 Task: Find connections with filter location Babenhausen with filter topic #lawyeringwith filter profile language Potuguese with filter current company Megha Engineering and Infrastructures Ltd (MEIL) with filter school National Institute of Technology Durgapur with filter industry Government Administration with filter service category Program Management with filter keywords title Conservation Scientist
Action: Mouse moved to (641, 75)
Screenshot: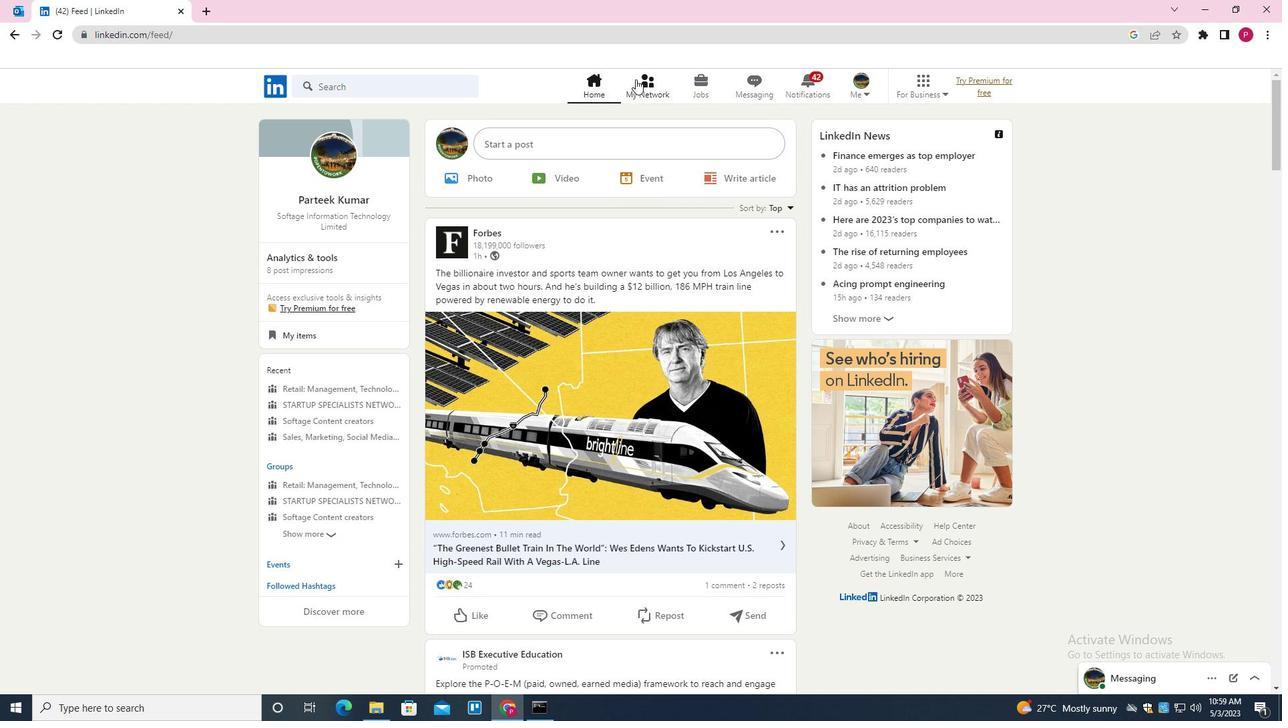 
Action: Mouse pressed left at (641, 75)
Screenshot: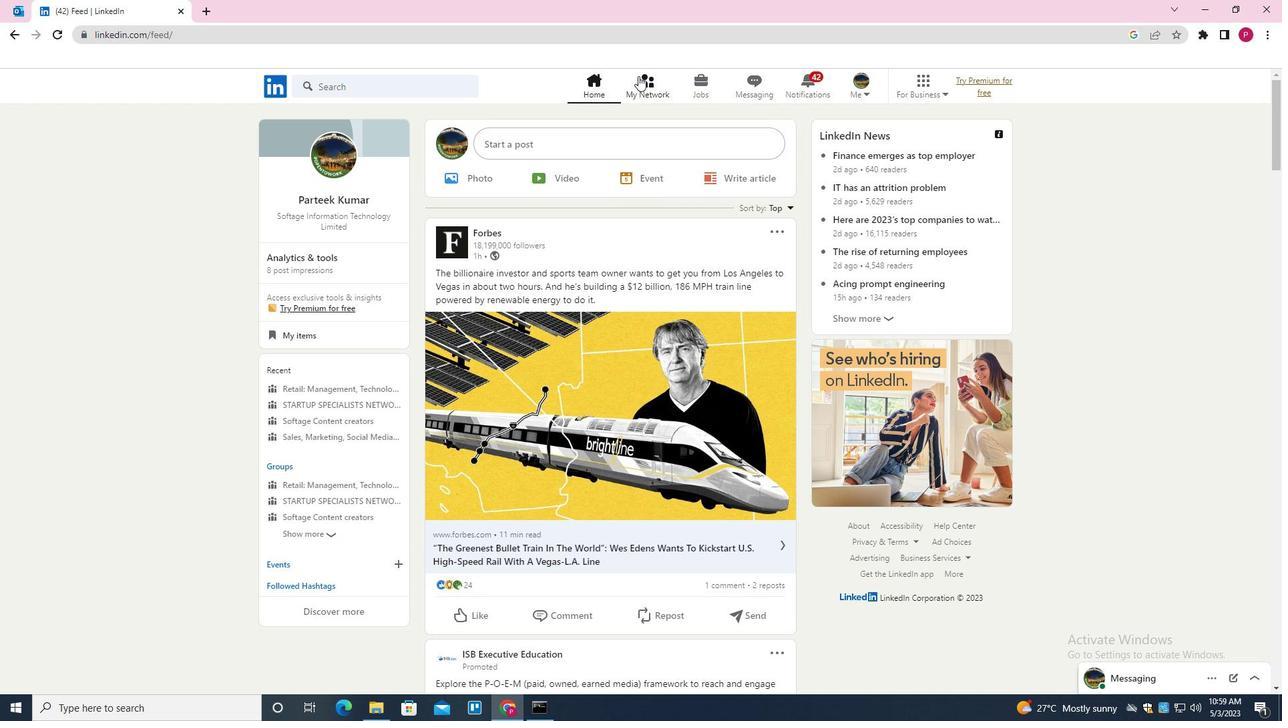 
Action: Mouse moved to (429, 159)
Screenshot: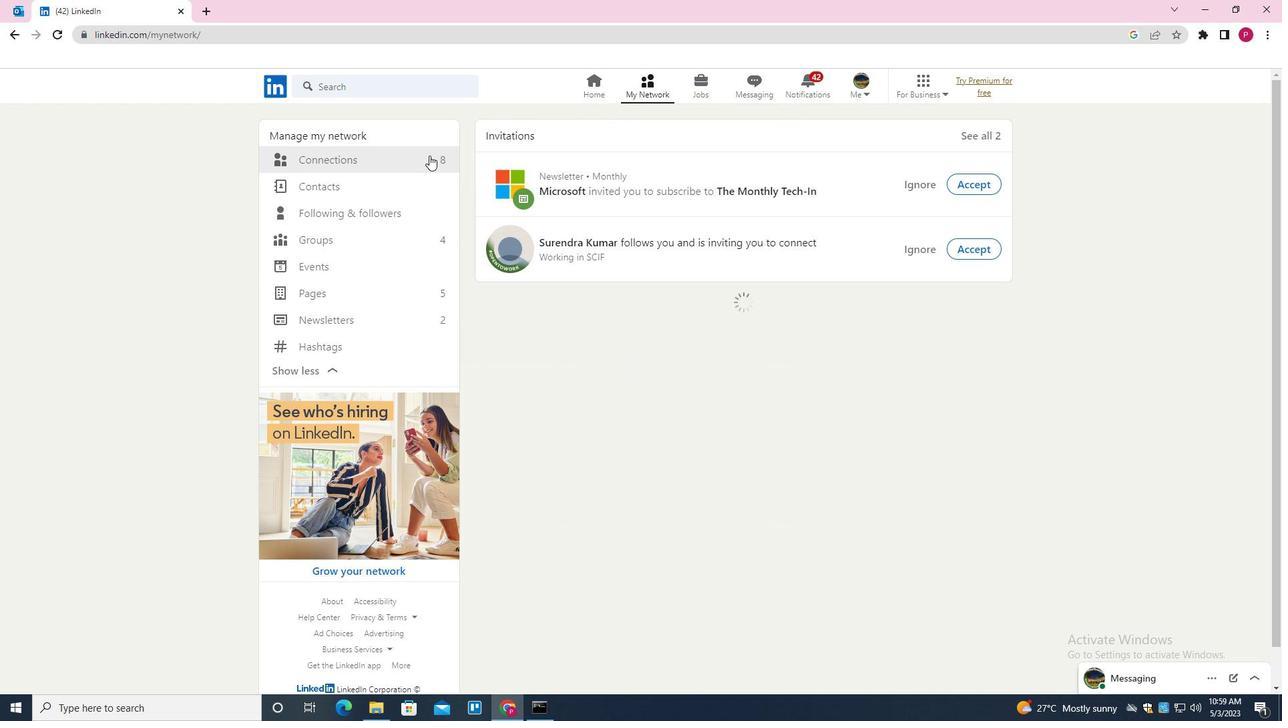 
Action: Mouse pressed left at (429, 159)
Screenshot: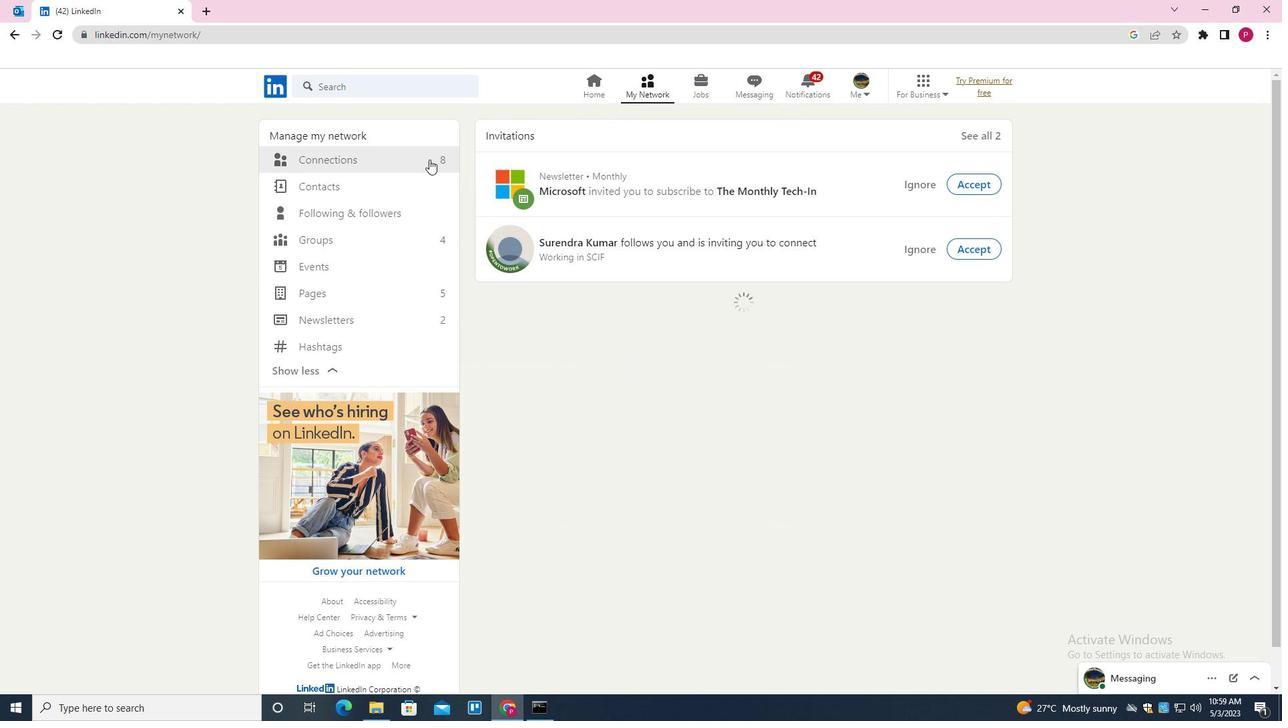
Action: Mouse moved to (736, 160)
Screenshot: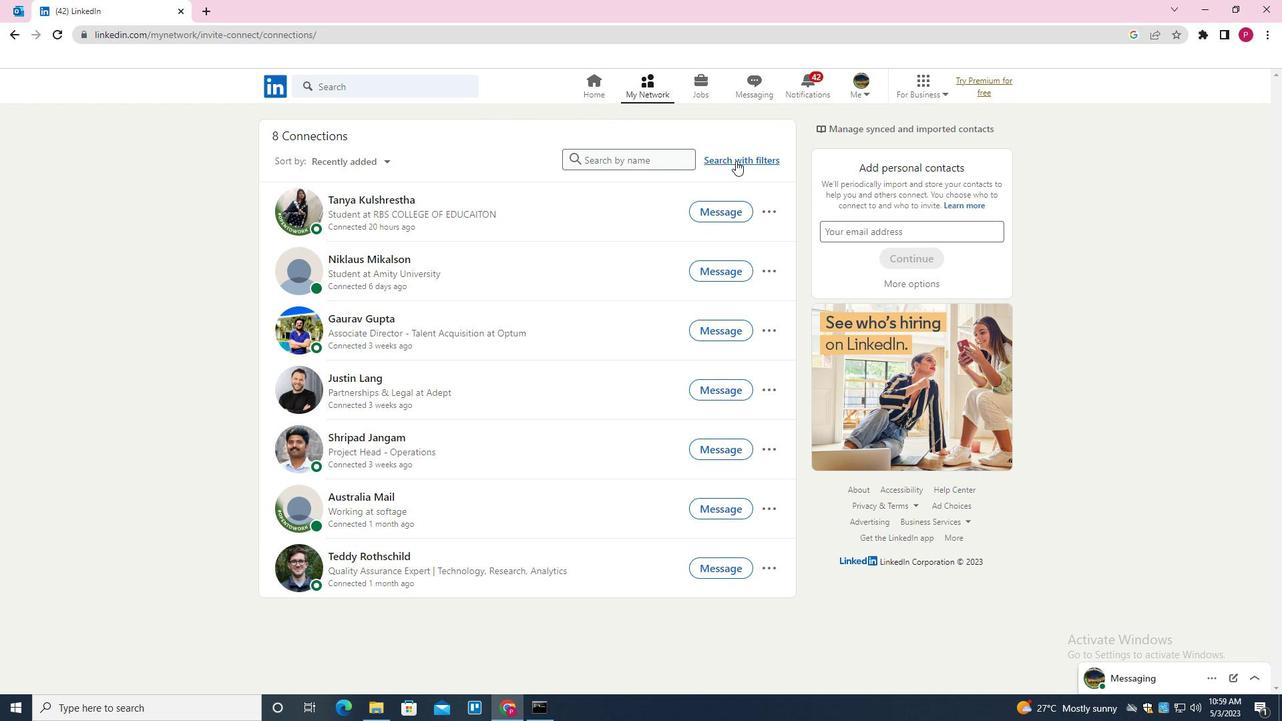 
Action: Mouse pressed left at (736, 160)
Screenshot: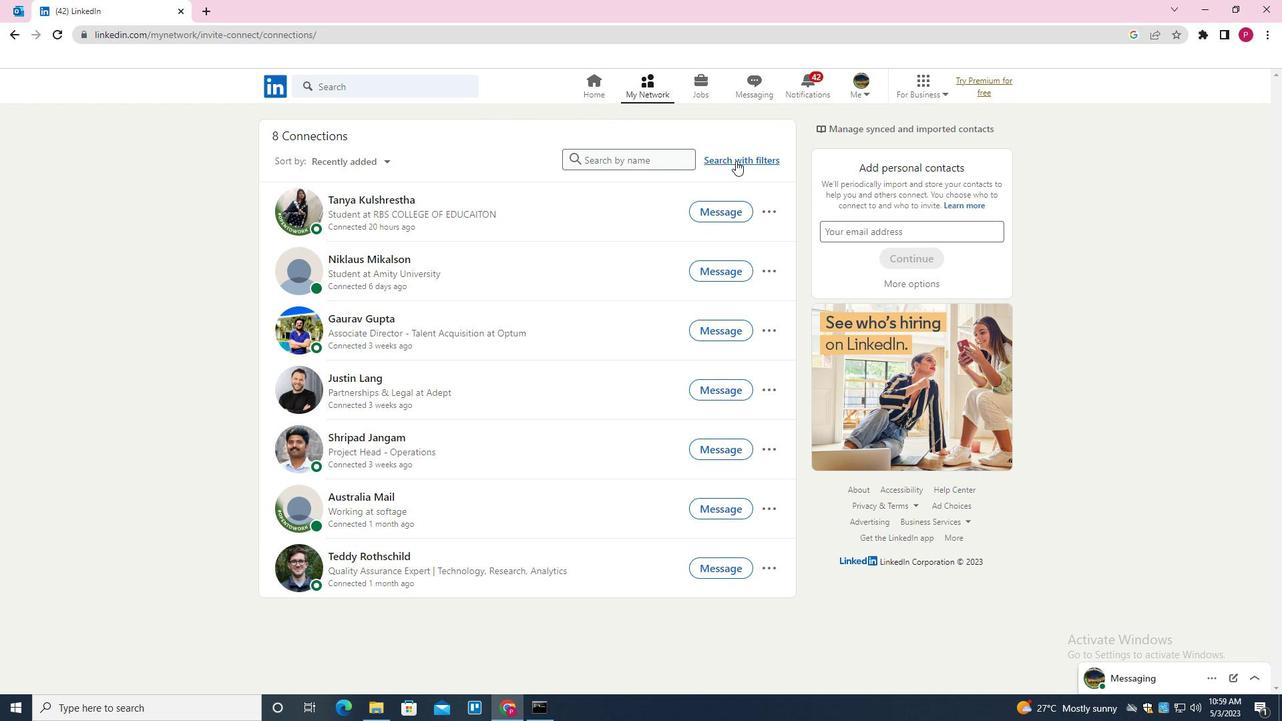 
Action: Mouse moved to (685, 125)
Screenshot: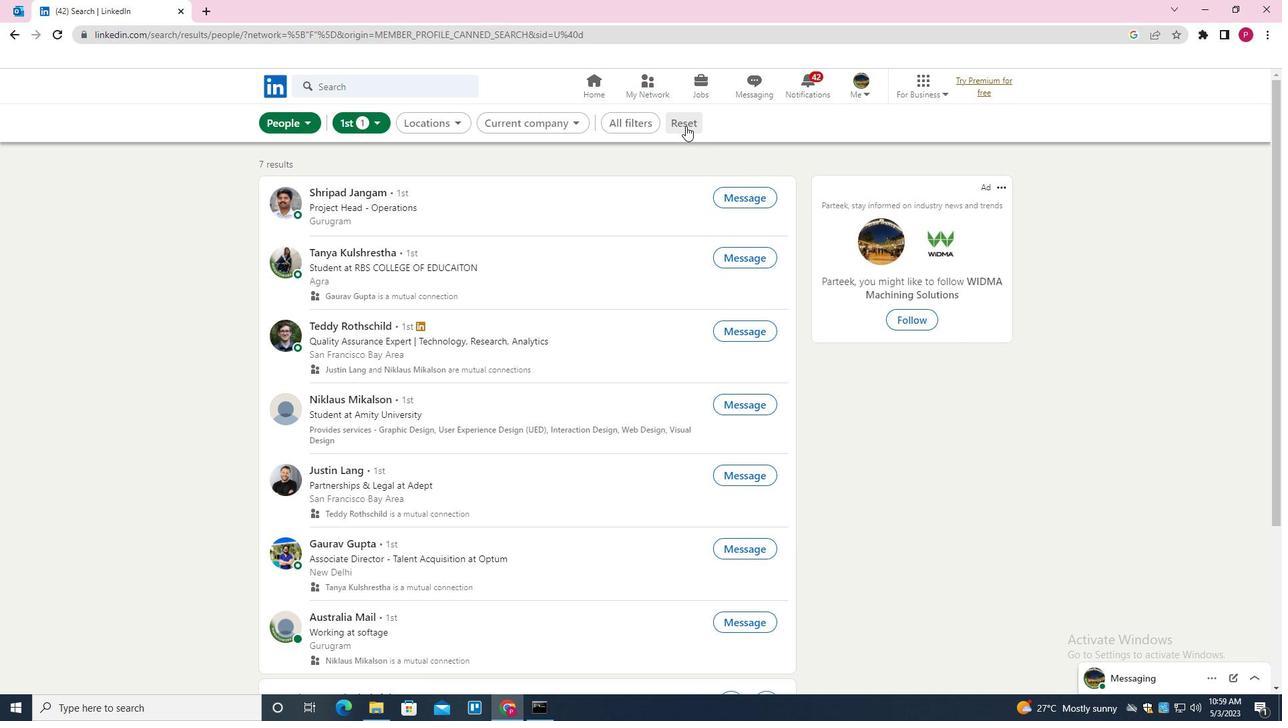 
Action: Mouse pressed left at (685, 125)
Screenshot: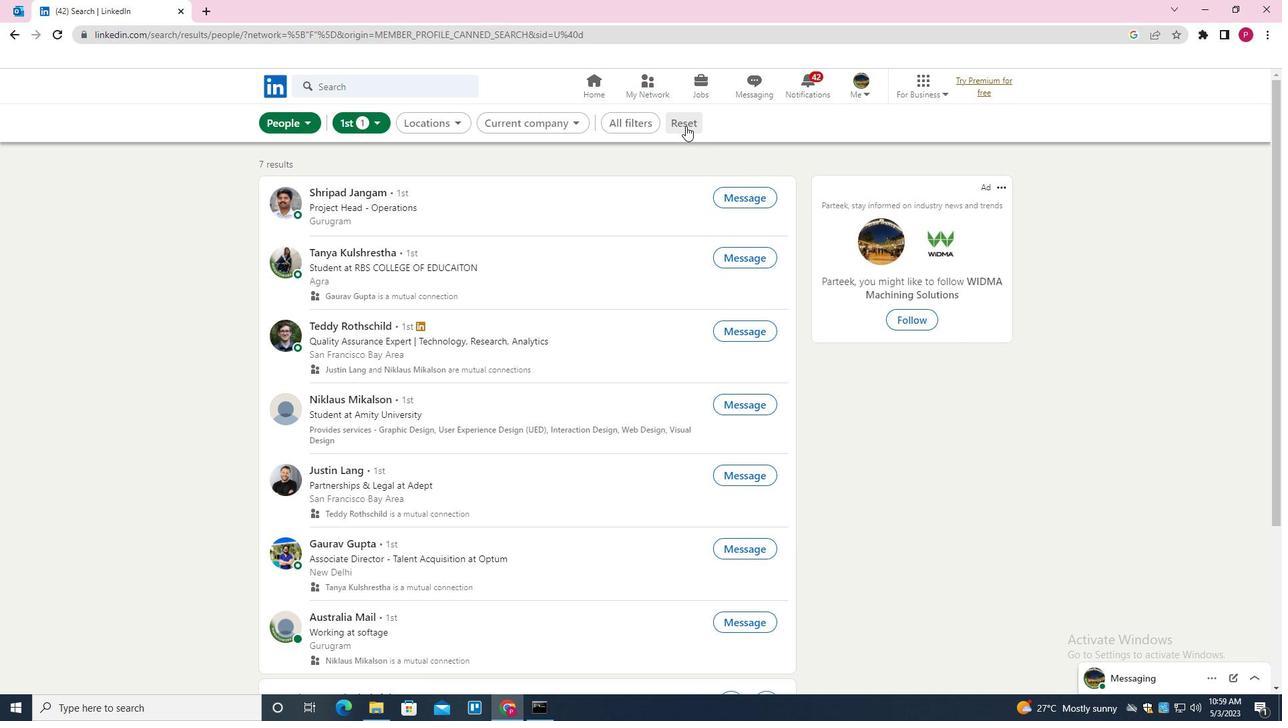 
Action: Mouse moved to (663, 129)
Screenshot: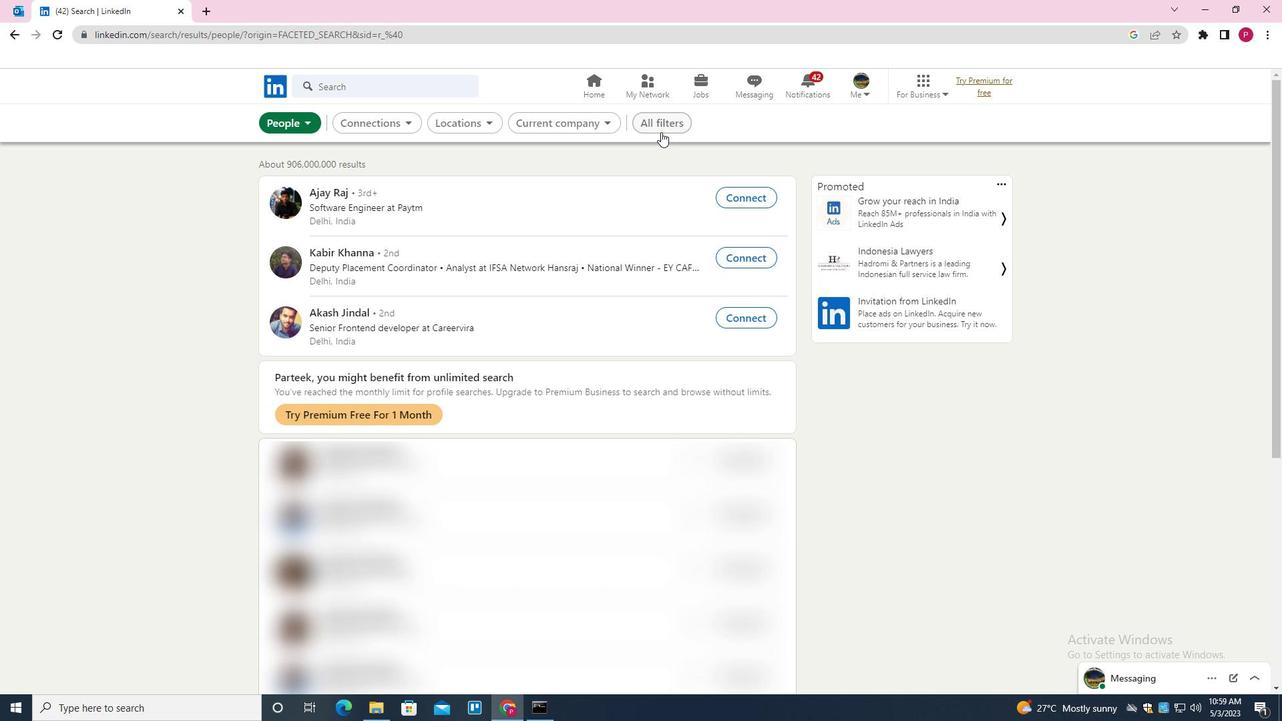 
Action: Mouse pressed left at (663, 129)
Screenshot: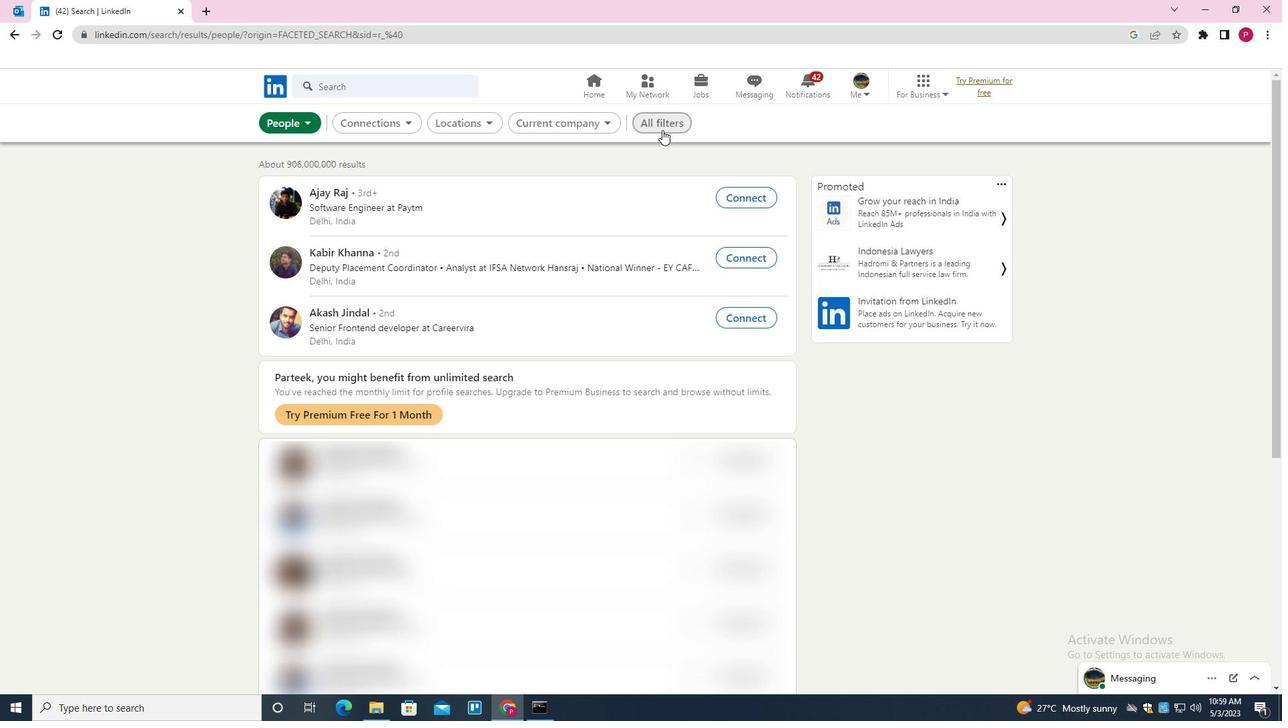 
Action: Mouse moved to (1001, 423)
Screenshot: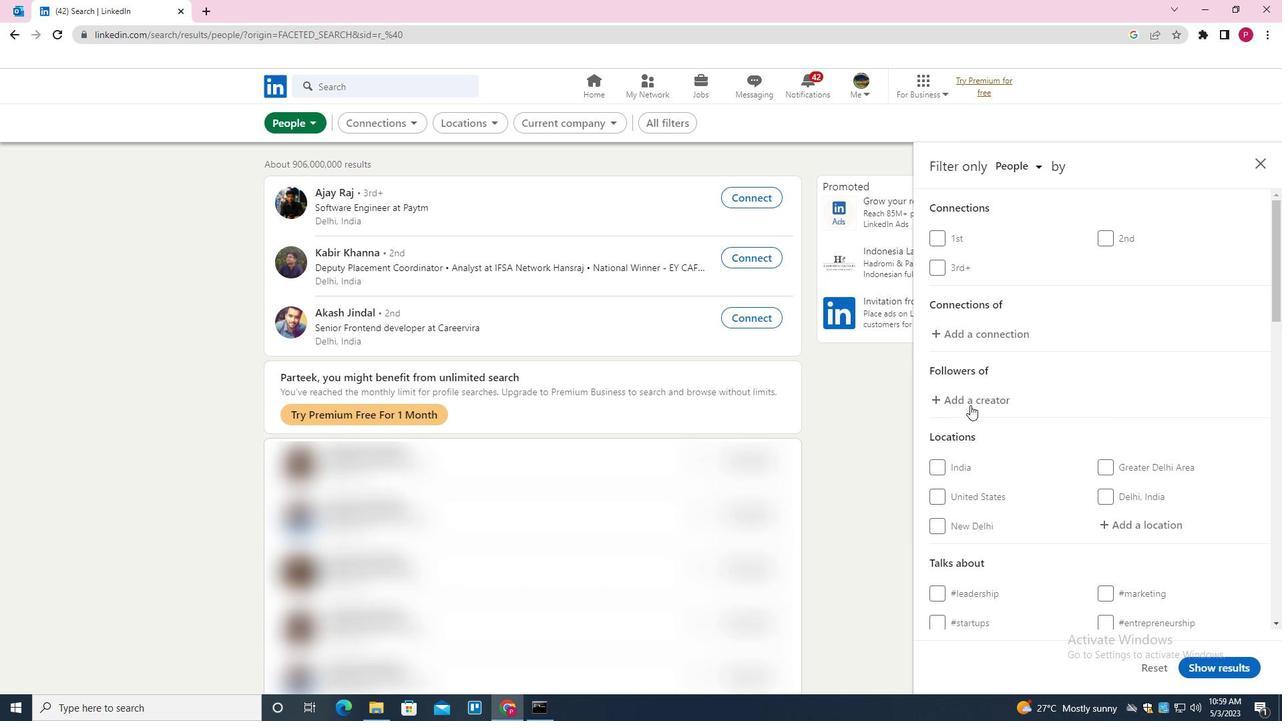 
Action: Mouse scrolled (1001, 422) with delta (0, 0)
Screenshot: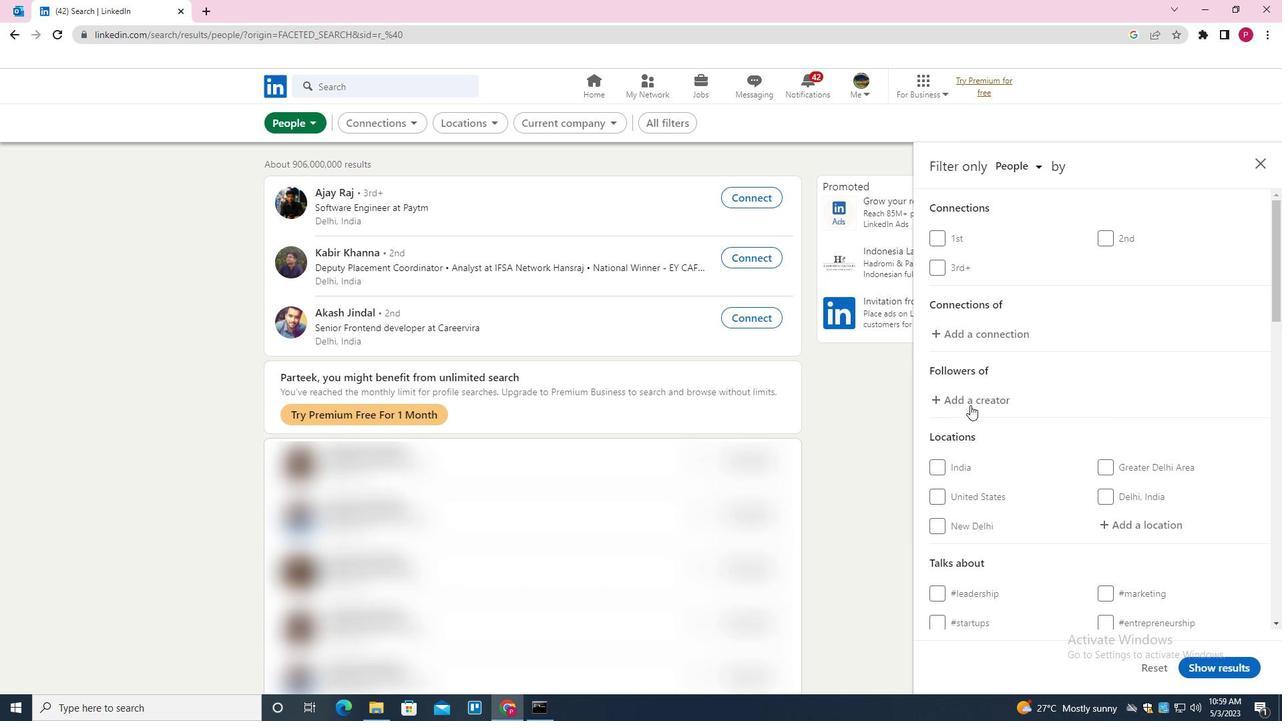 
Action: Mouse moved to (1014, 429)
Screenshot: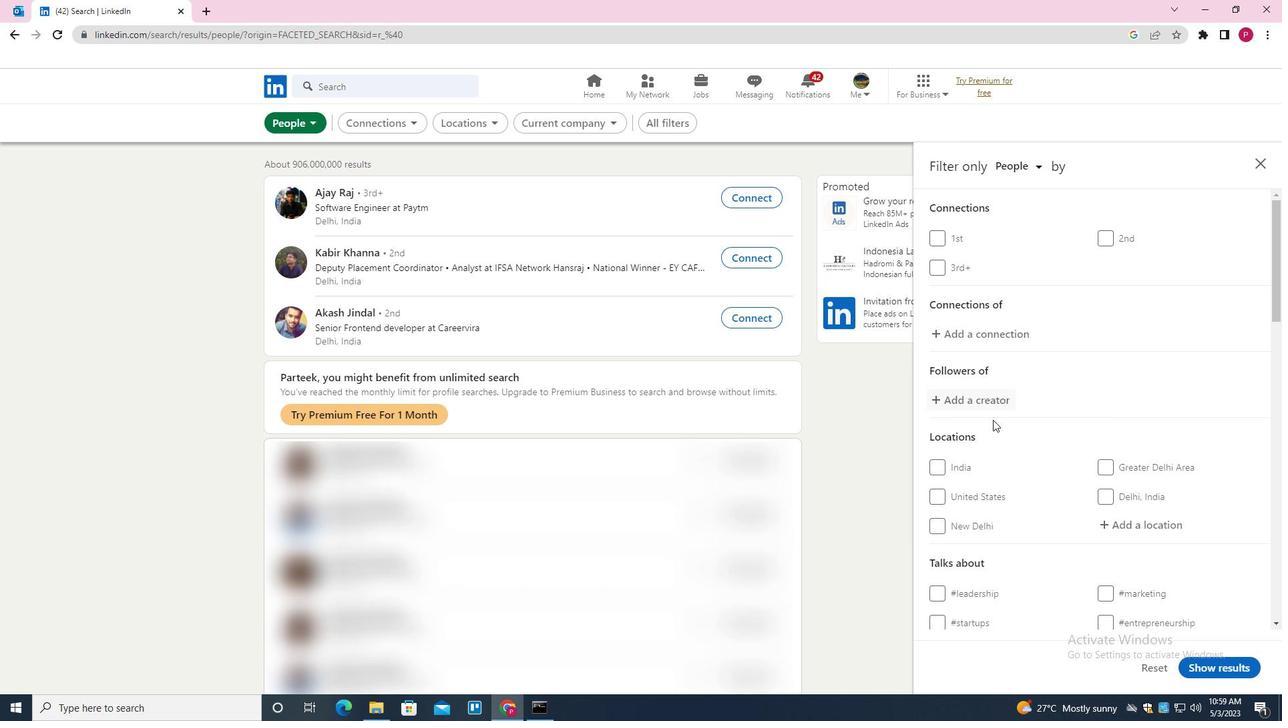
Action: Mouse scrolled (1014, 428) with delta (0, 0)
Screenshot: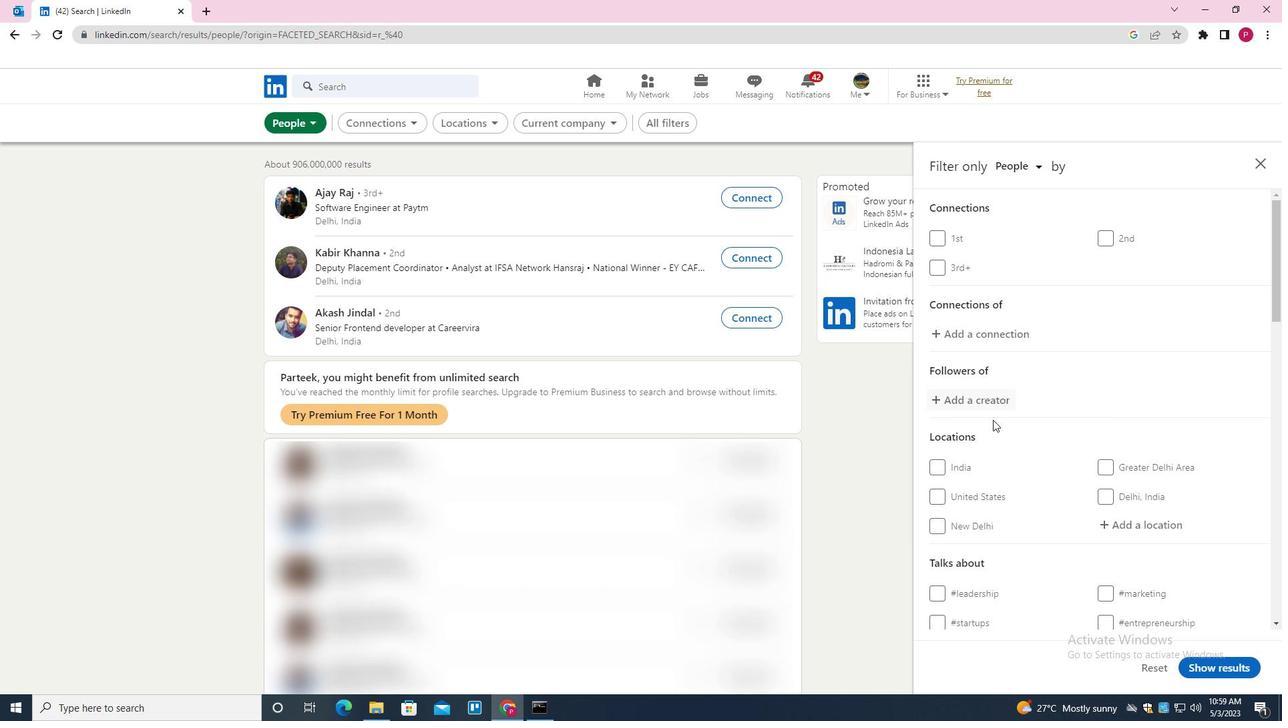
Action: Mouse moved to (1172, 393)
Screenshot: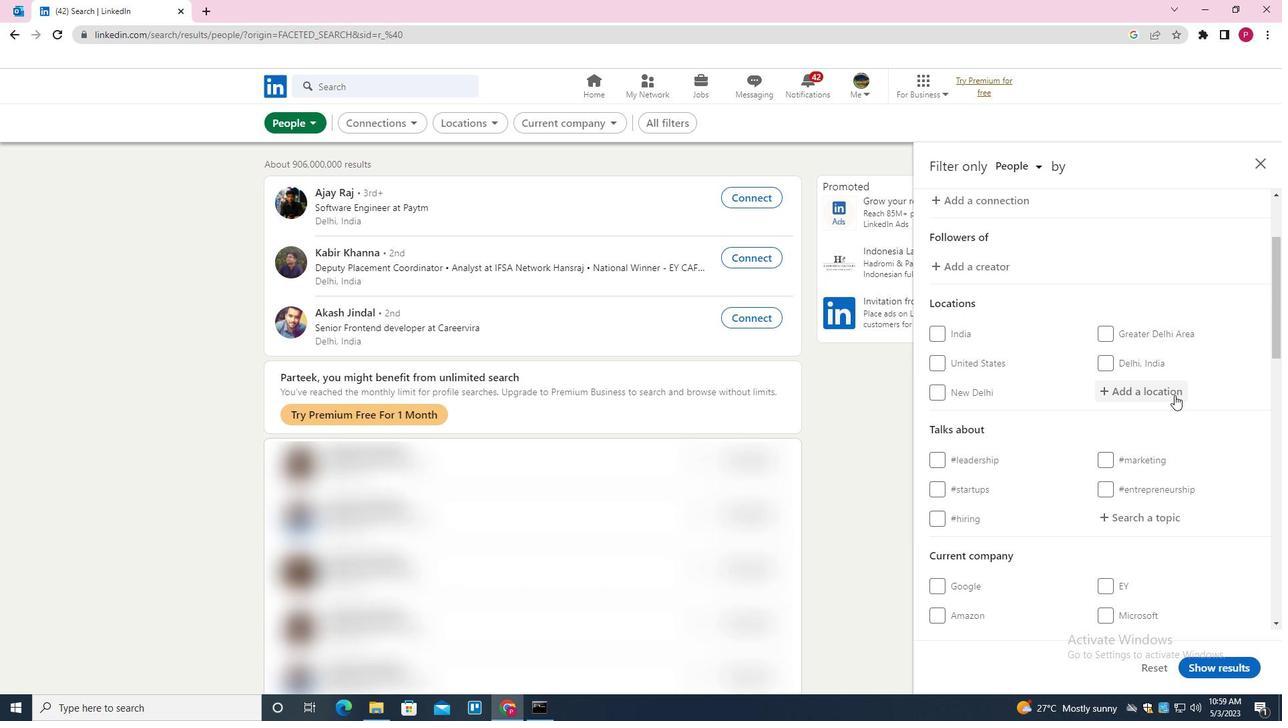 
Action: Mouse pressed left at (1172, 393)
Screenshot: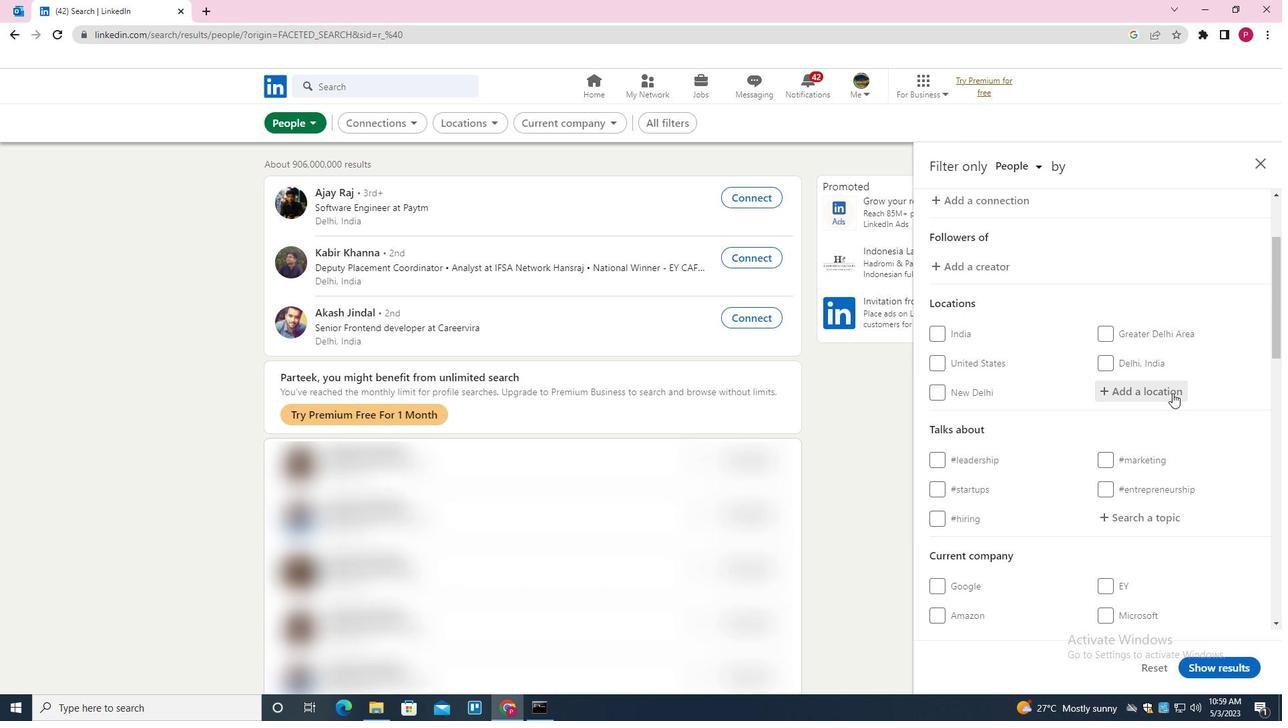 
Action: Key pressed <Key.shift>BABENHU<Key.backspace>AUSEN<Key.down><Key.enter>
Screenshot: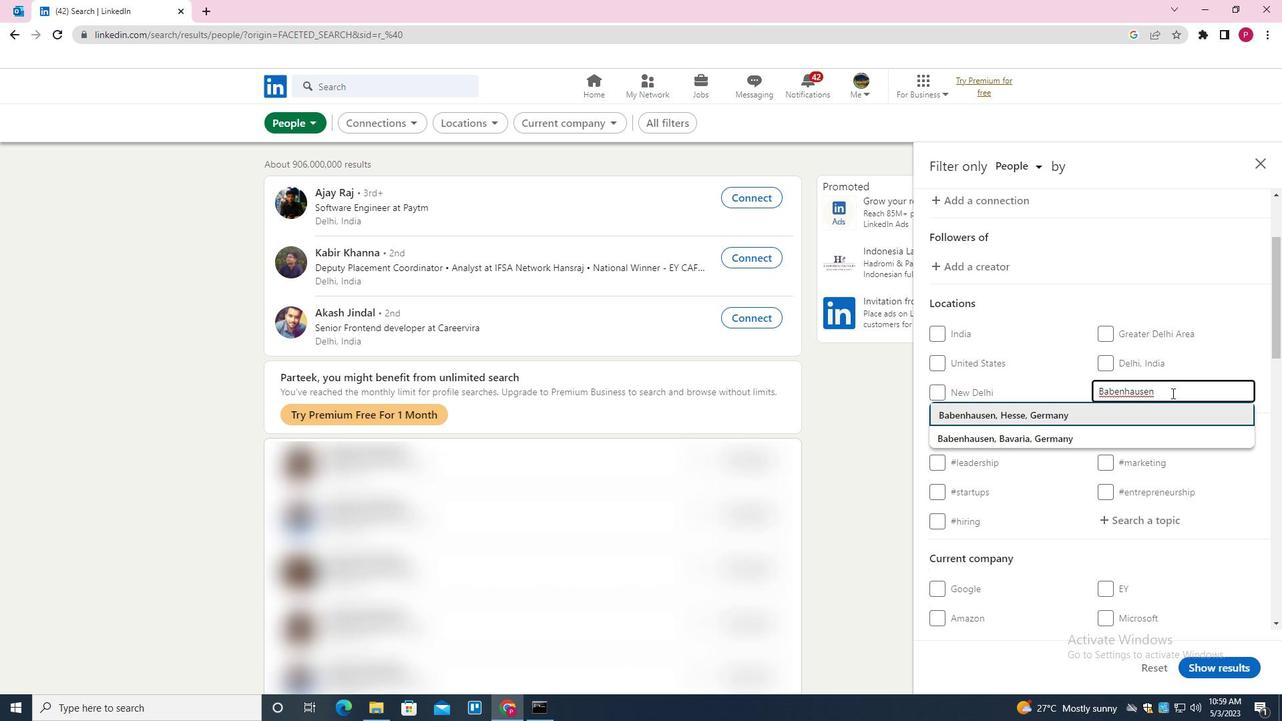 
Action: Mouse moved to (1090, 436)
Screenshot: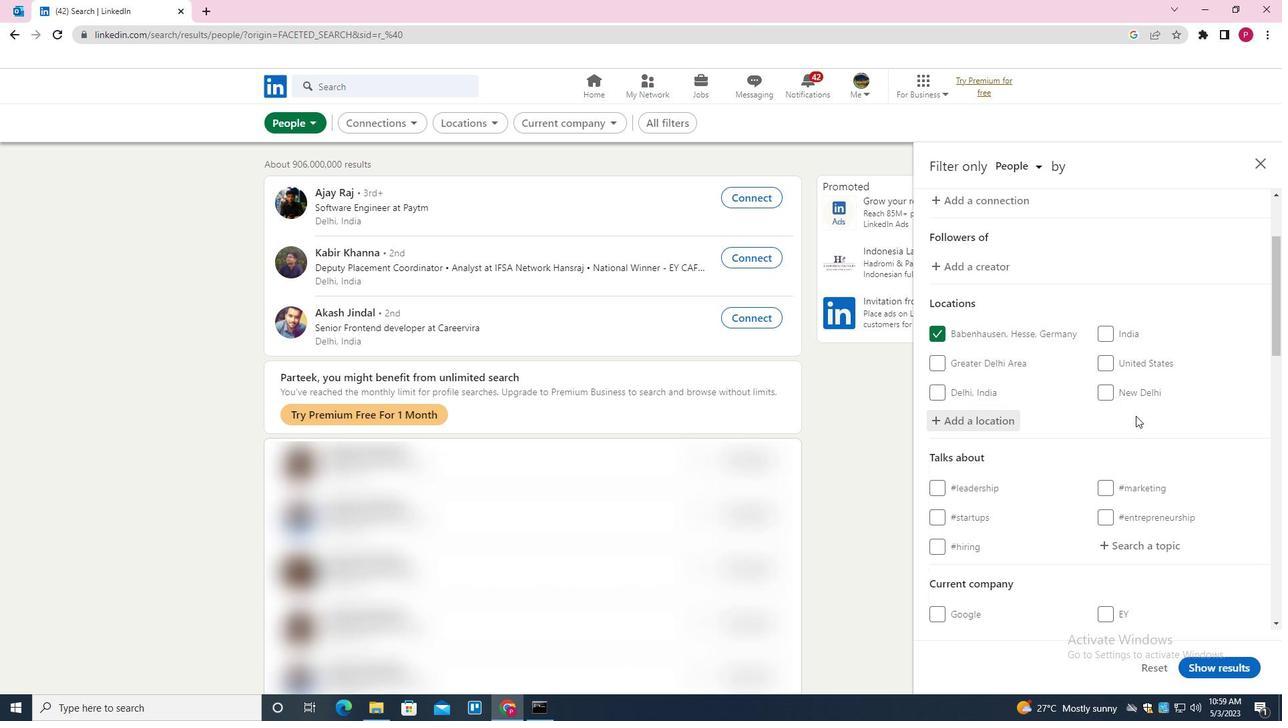 
Action: Mouse scrolled (1090, 435) with delta (0, 0)
Screenshot: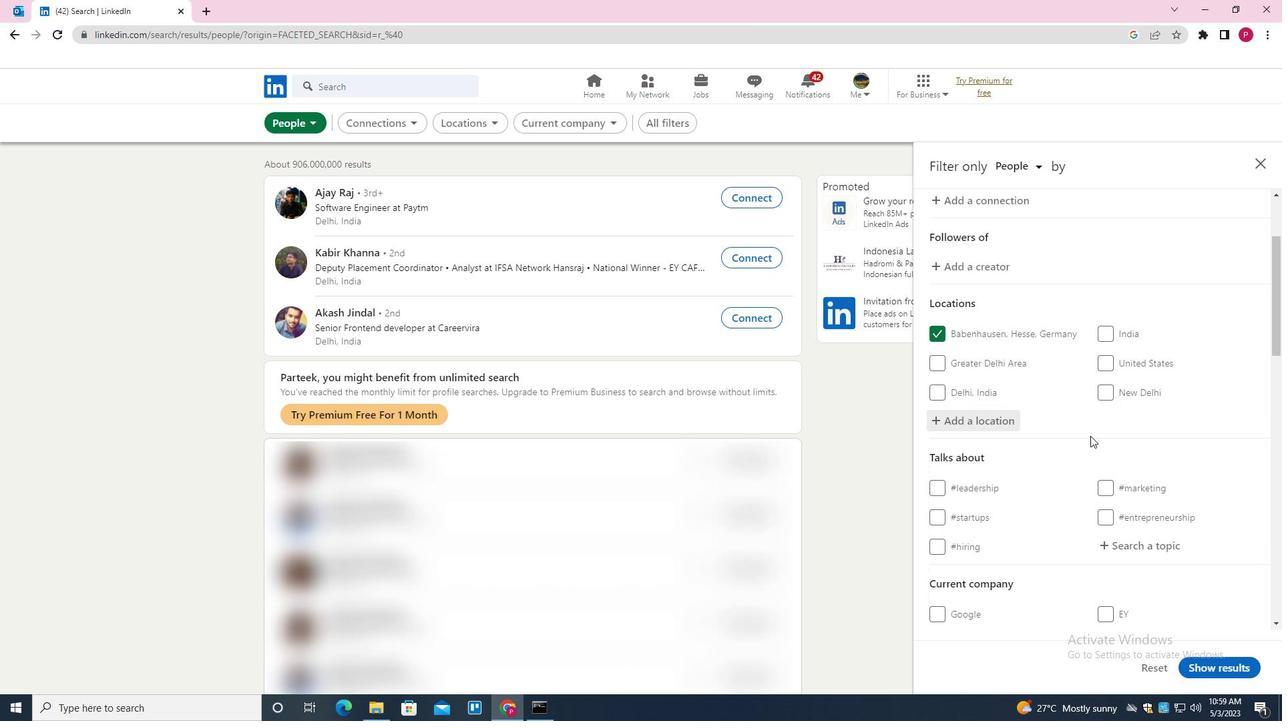 
Action: Mouse scrolled (1090, 435) with delta (0, 0)
Screenshot: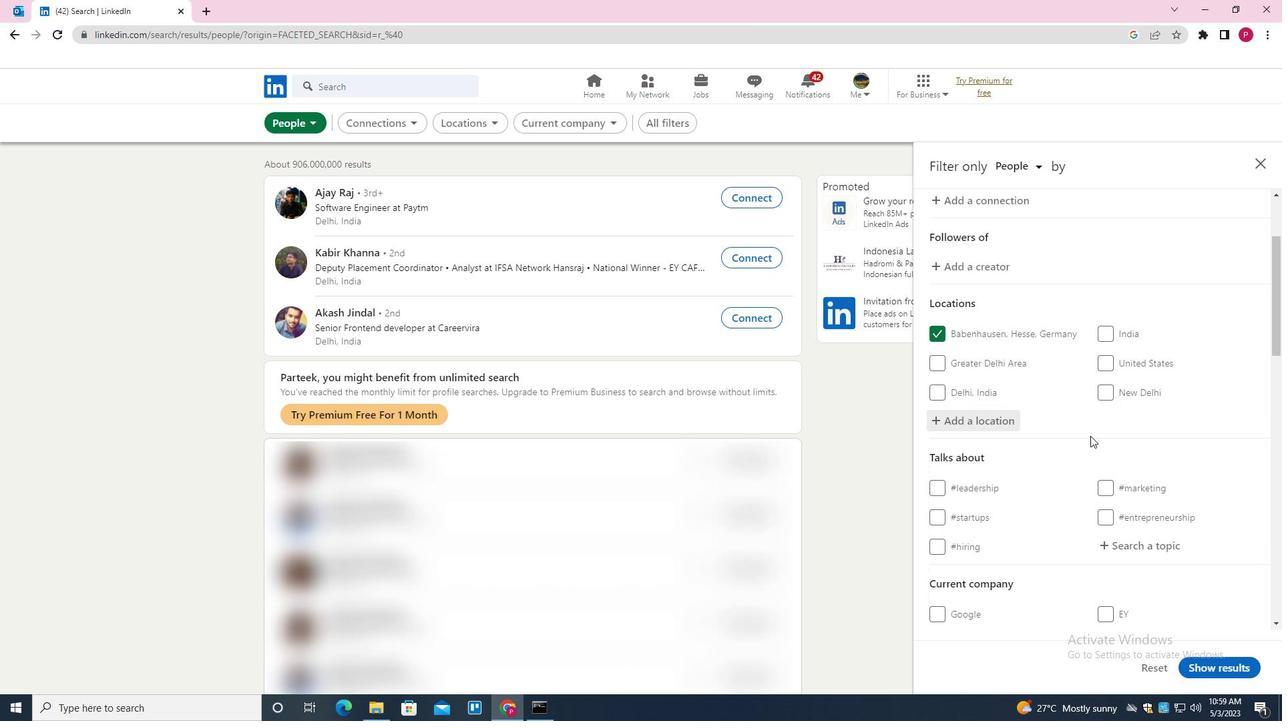 
Action: Mouse scrolled (1090, 435) with delta (0, 0)
Screenshot: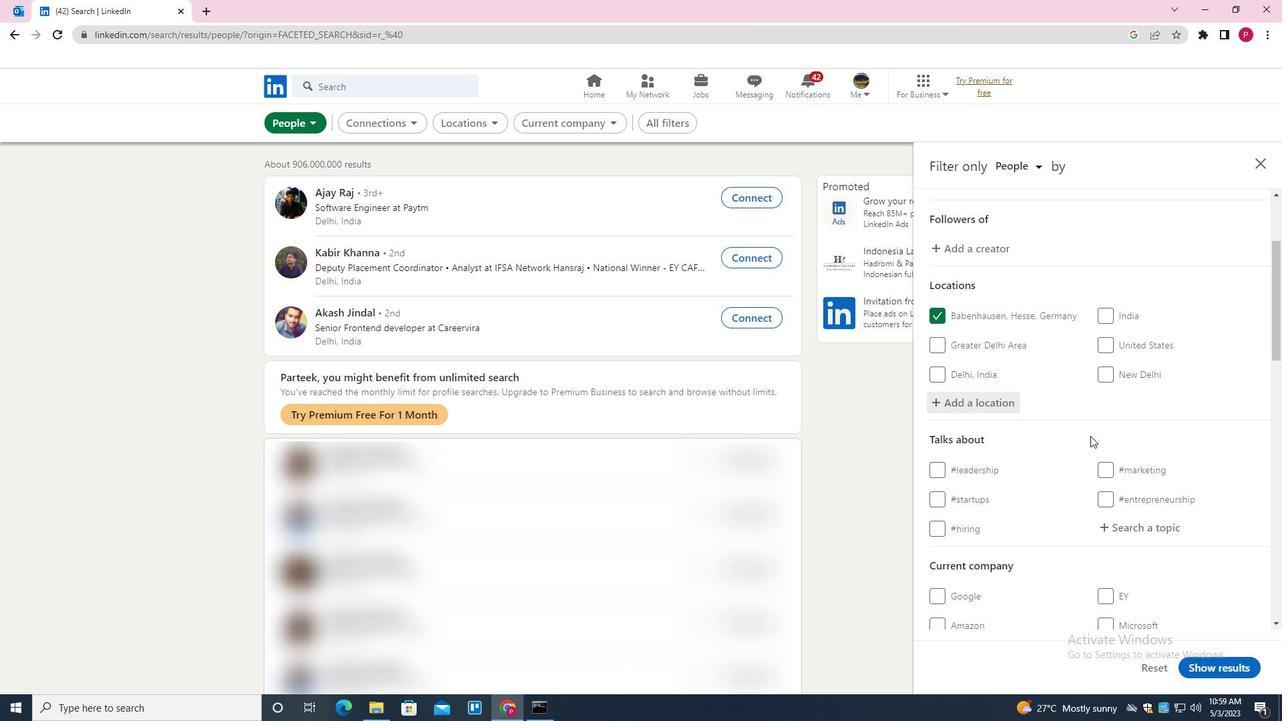 
Action: Mouse moved to (1162, 349)
Screenshot: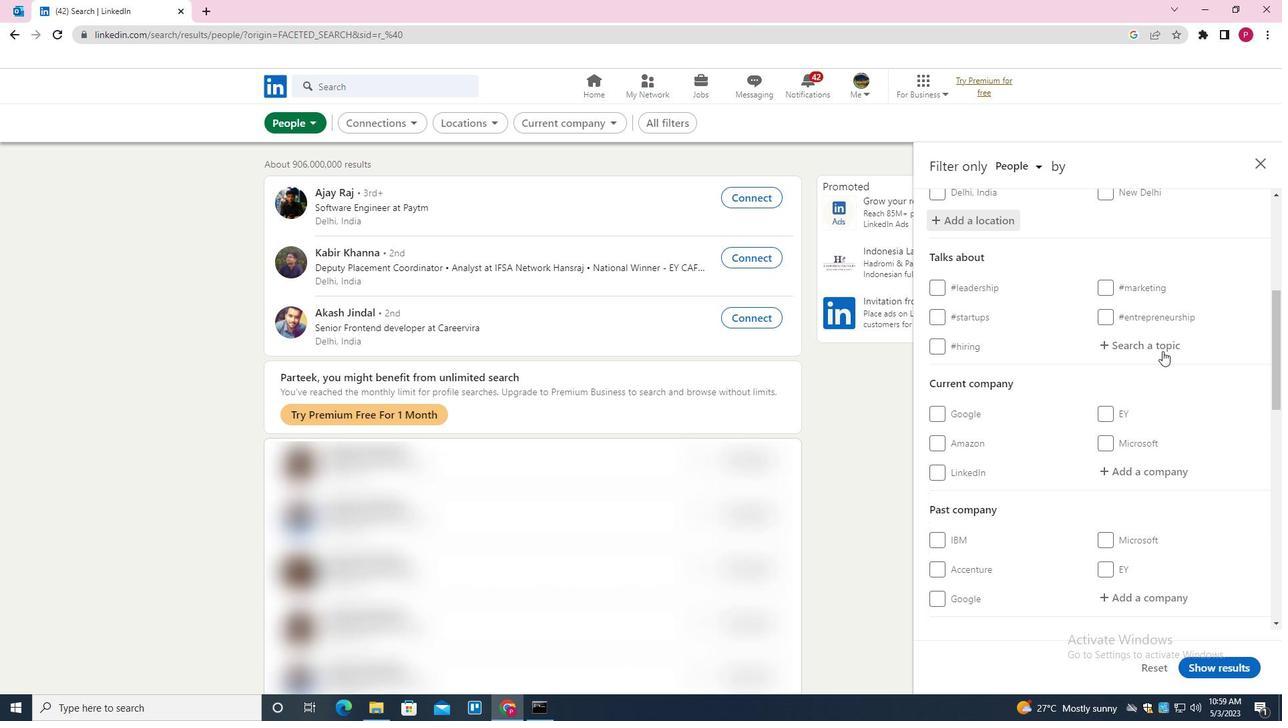 
Action: Mouse pressed left at (1162, 349)
Screenshot: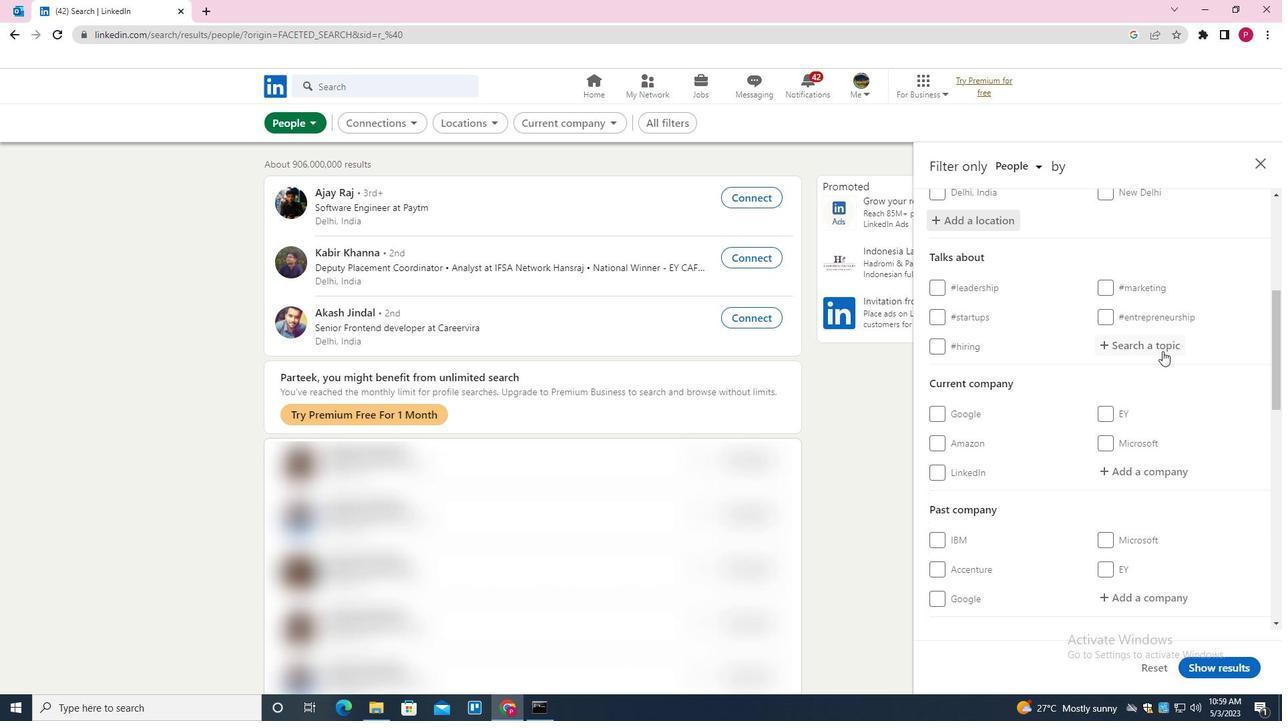 
Action: Key pressed LAWYERING<Key.down><Key.enter>
Screenshot: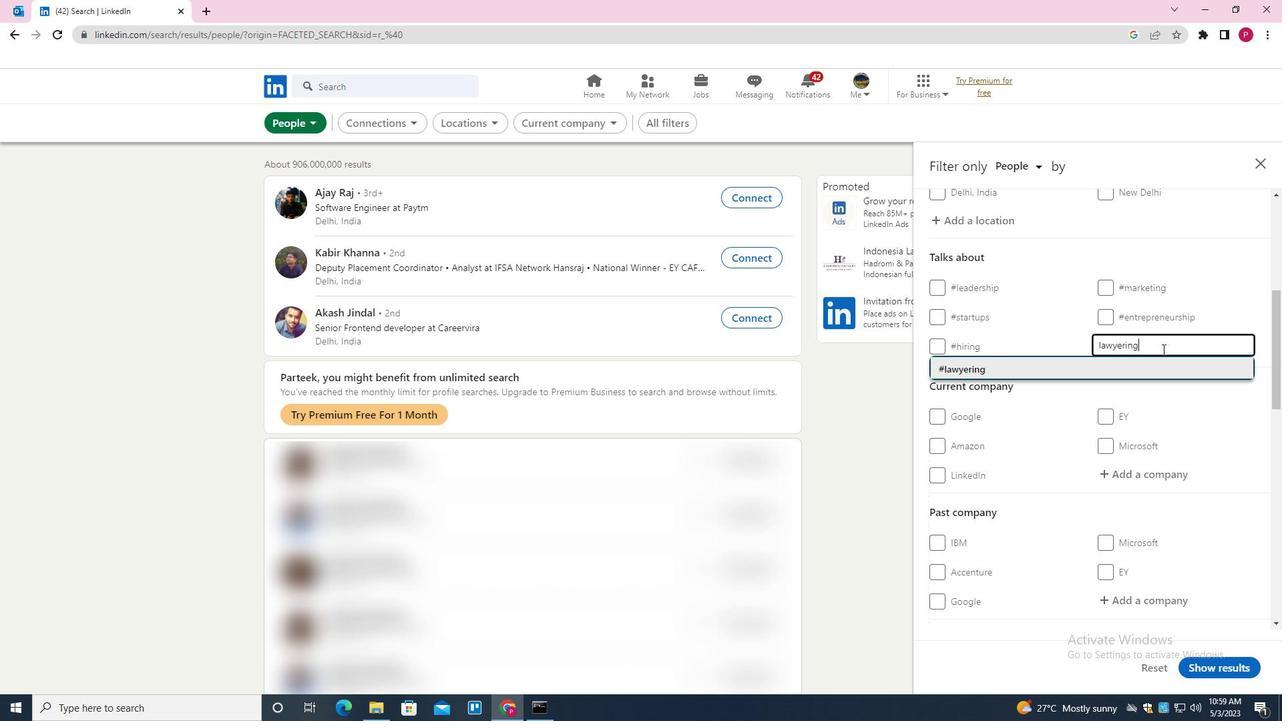 
Action: Mouse moved to (1061, 398)
Screenshot: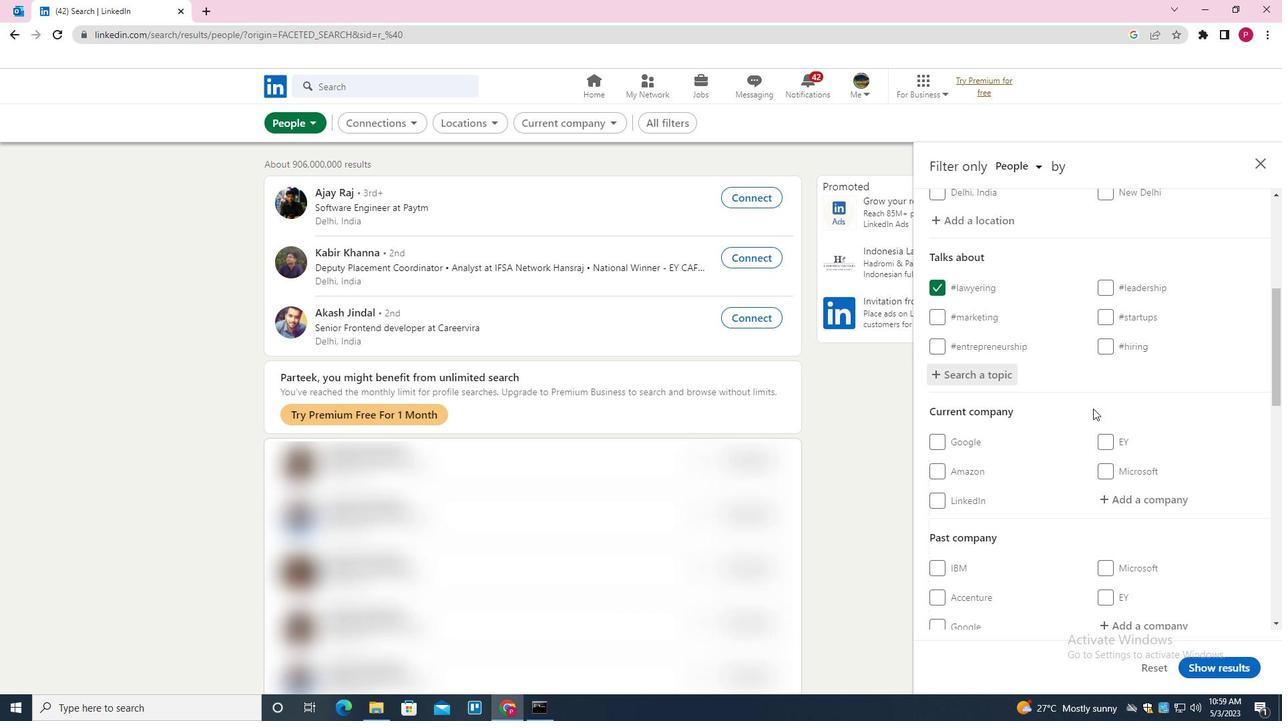 
Action: Mouse scrolled (1061, 397) with delta (0, 0)
Screenshot: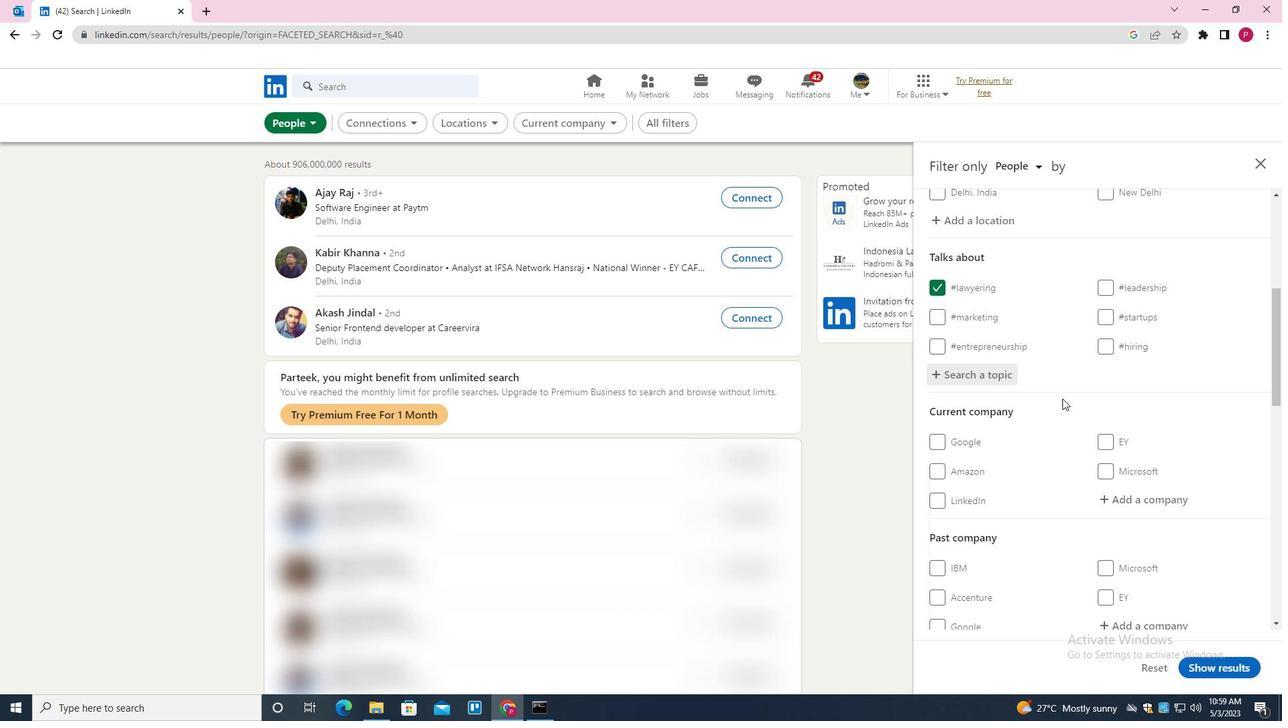 
Action: Mouse scrolled (1061, 397) with delta (0, 0)
Screenshot: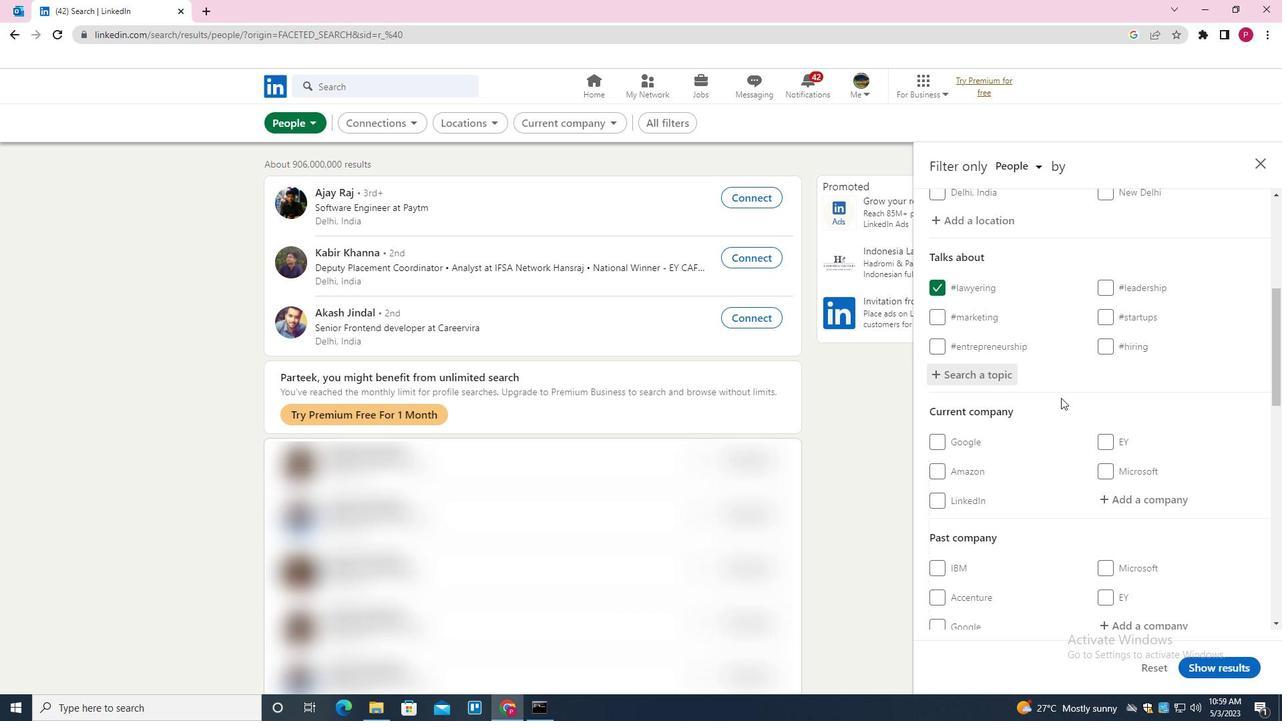 
Action: Mouse scrolled (1061, 397) with delta (0, 0)
Screenshot: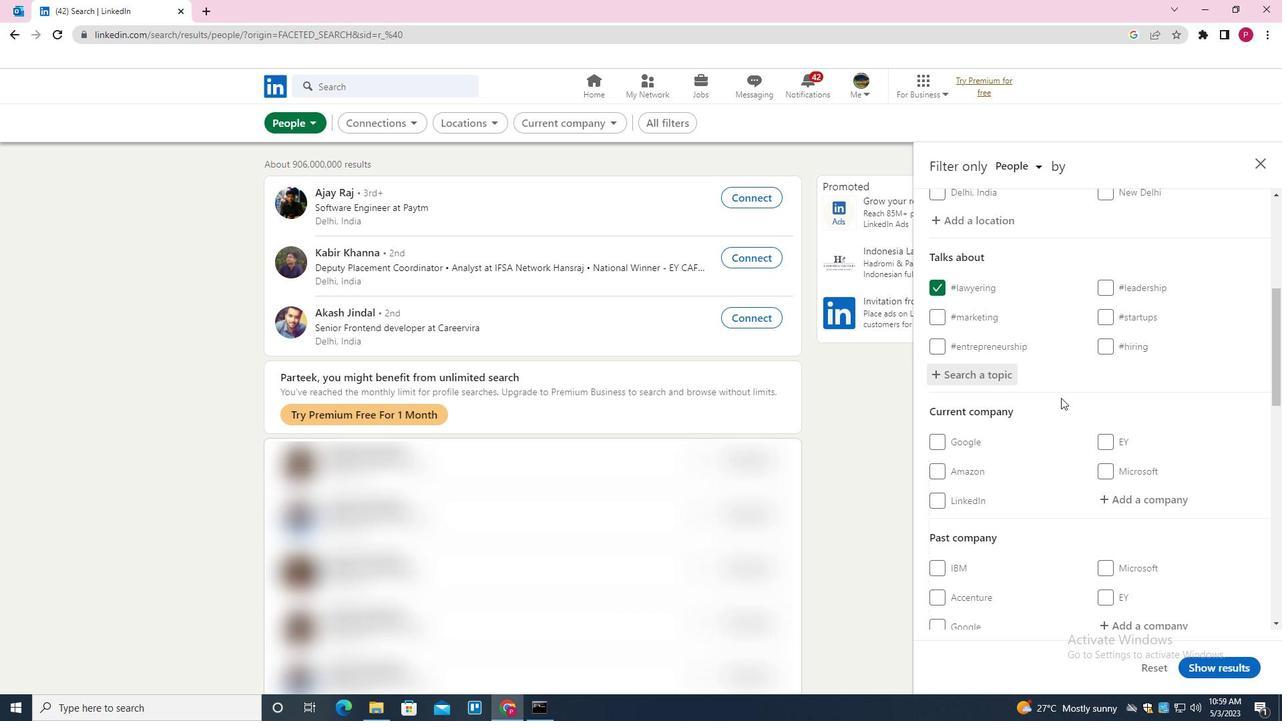 
Action: Mouse scrolled (1061, 397) with delta (0, 0)
Screenshot: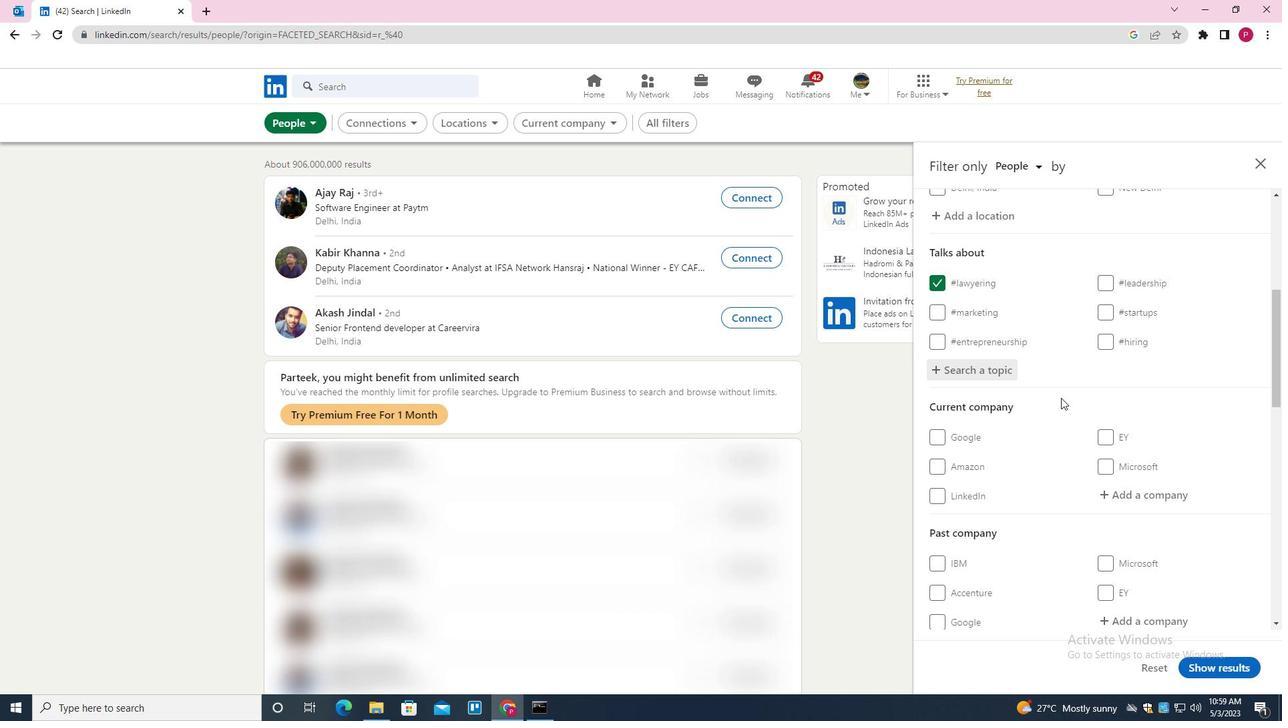 
Action: Mouse scrolled (1061, 397) with delta (0, 0)
Screenshot: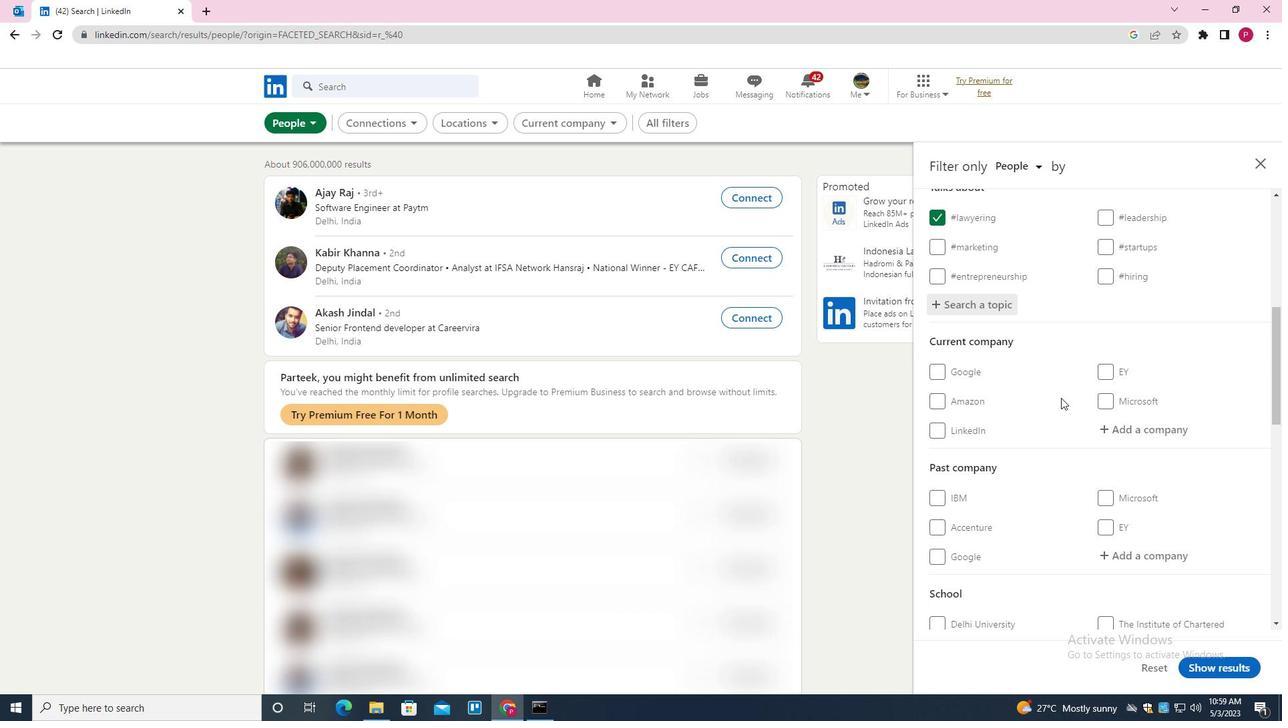 
Action: Mouse moved to (1059, 402)
Screenshot: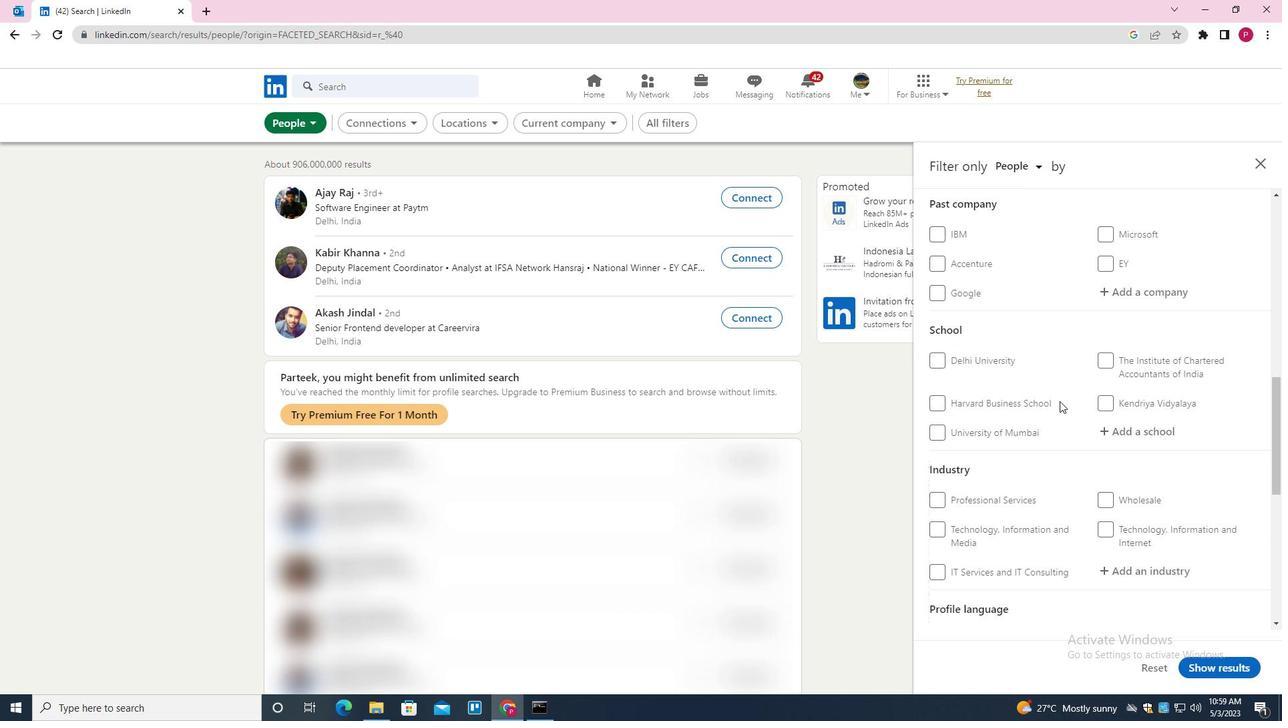 
Action: Mouse scrolled (1059, 401) with delta (0, 0)
Screenshot: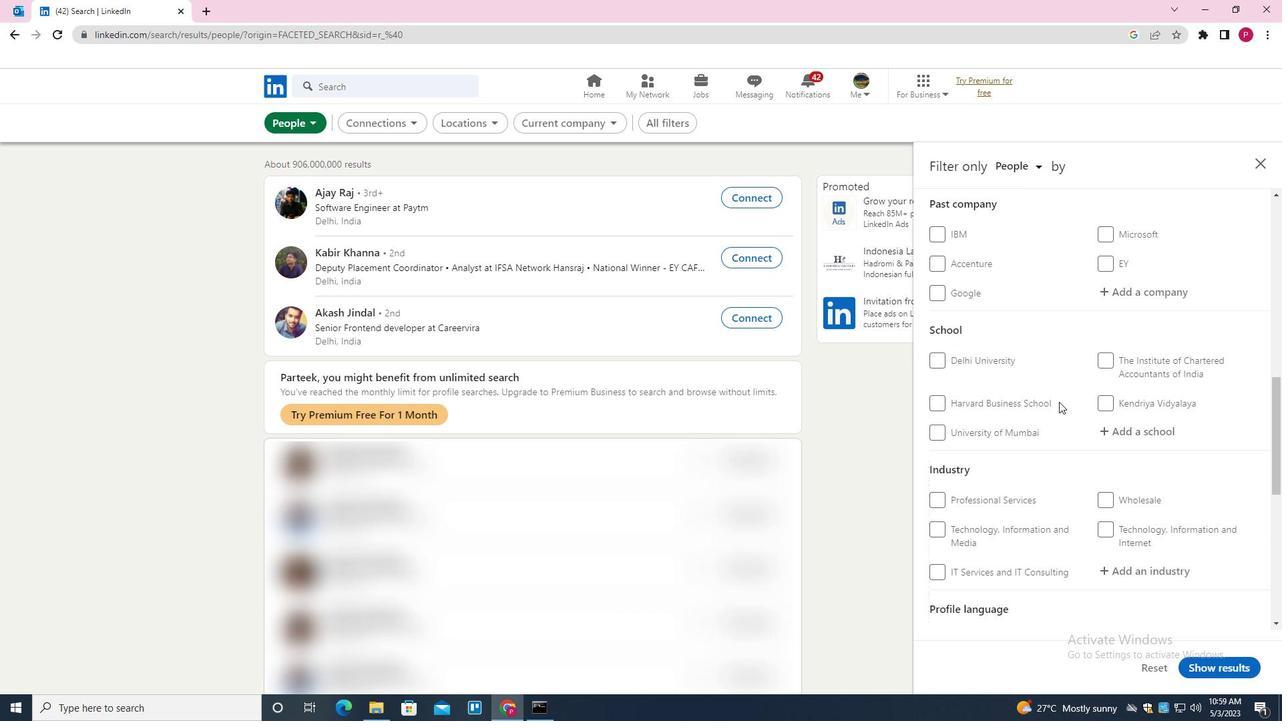 
Action: Mouse scrolled (1059, 401) with delta (0, 0)
Screenshot: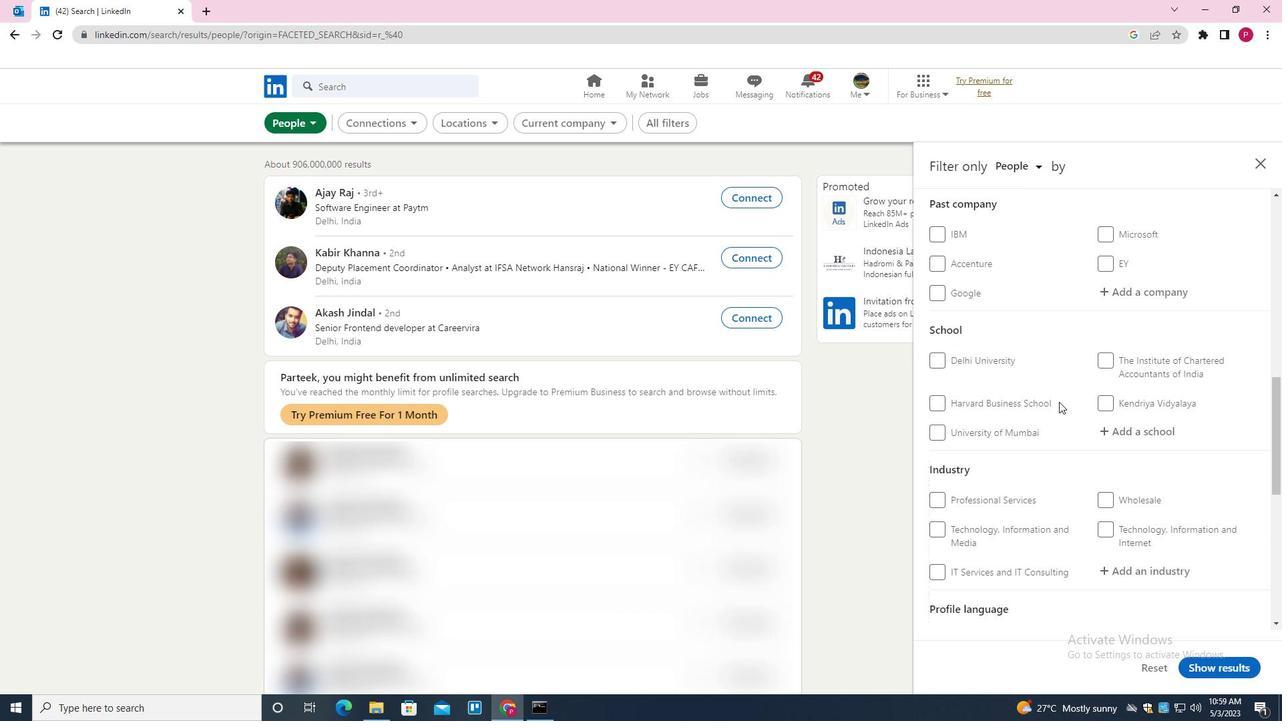 
Action: Mouse scrolled (1059, 401) with delta (0, 0)
Screenshot: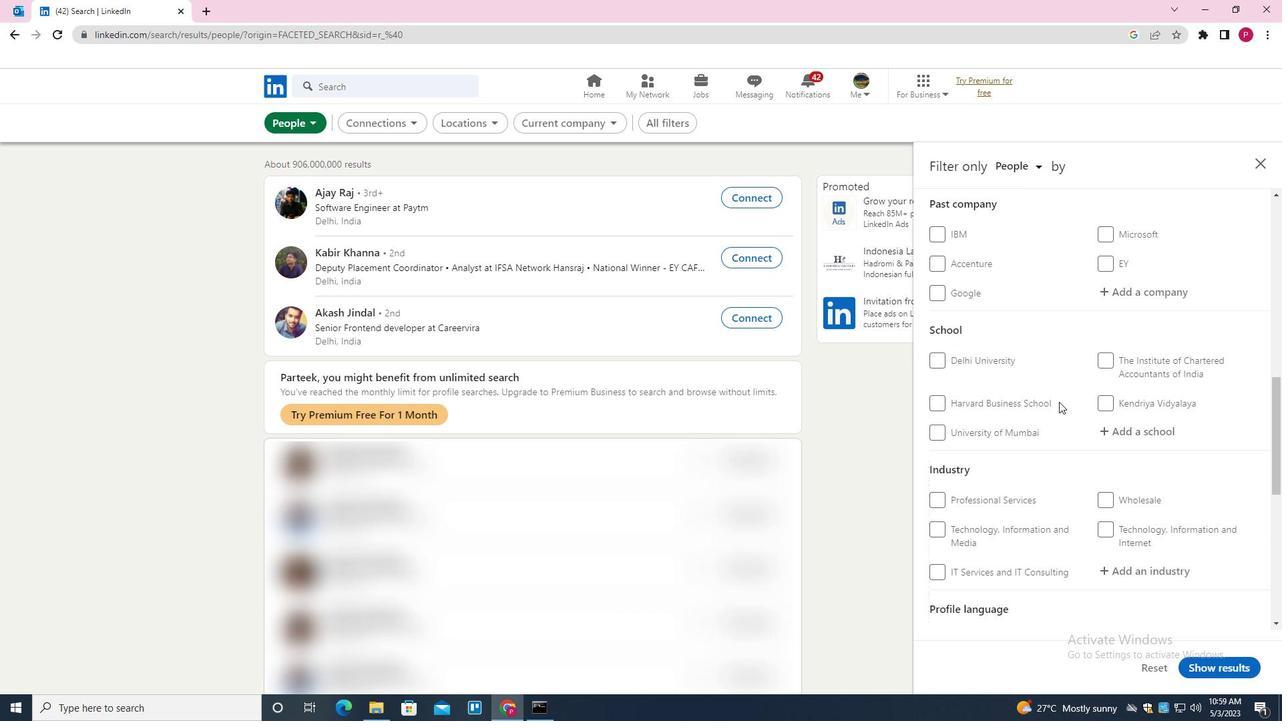 
Action: Mouse scrolled (1059, 401) with delta (0, 0)
Screenshot: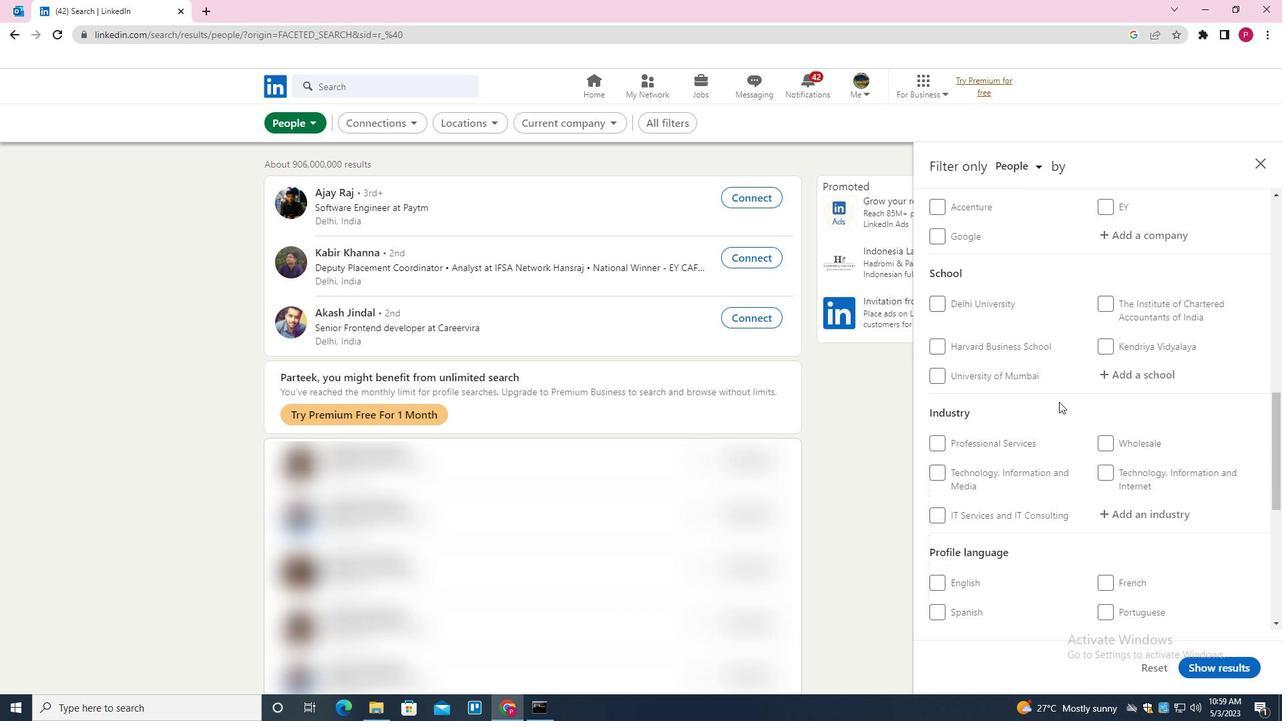 
Action: Mouse moved to (1107, 398)
Screenshot: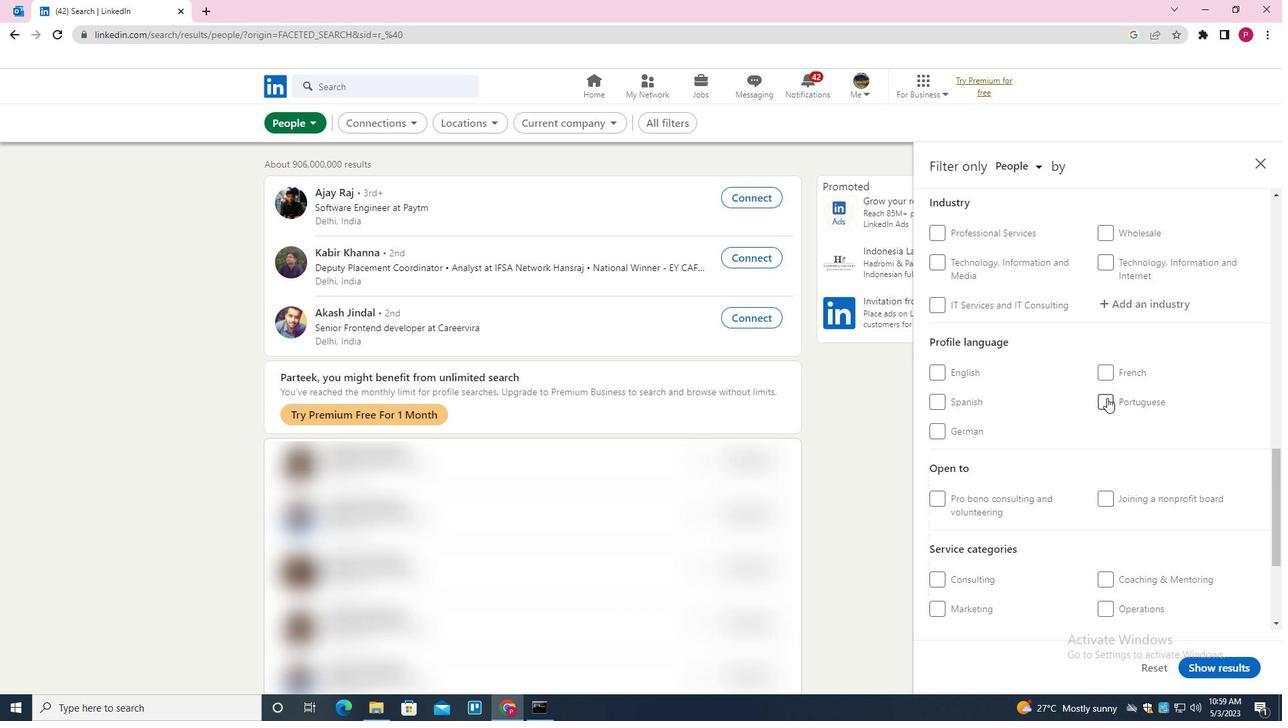 
Action: Mouse pressed left at (1107, 398)
Screenshot: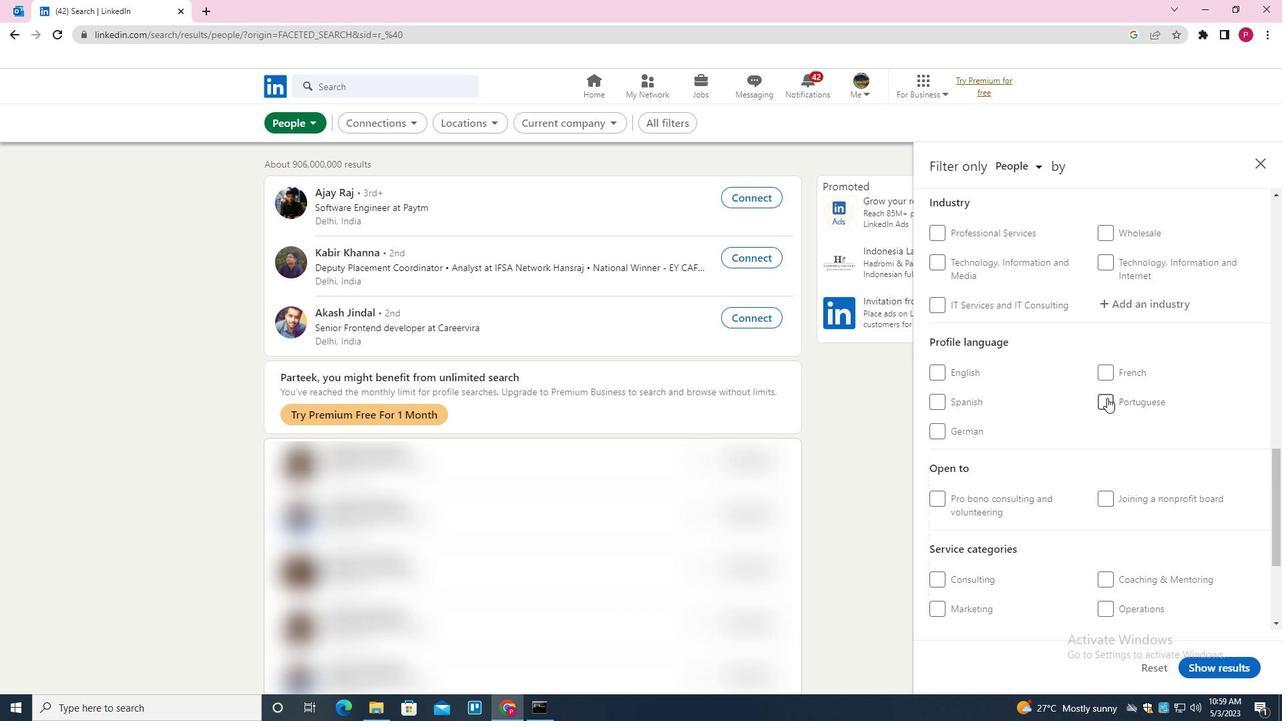
Action: Mouse moved to (985, 446)
Screenshot: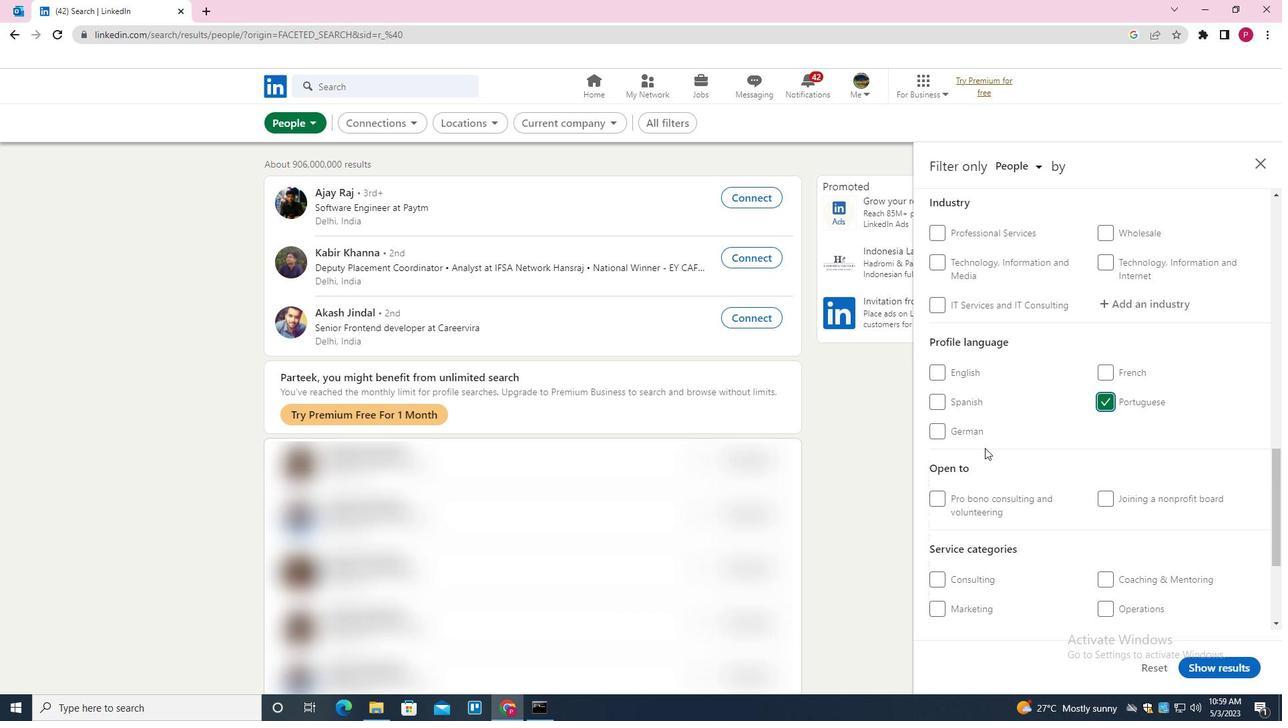 
Action: Mouse scrolled (985, 446) with delta (0, 0)
Screenshot: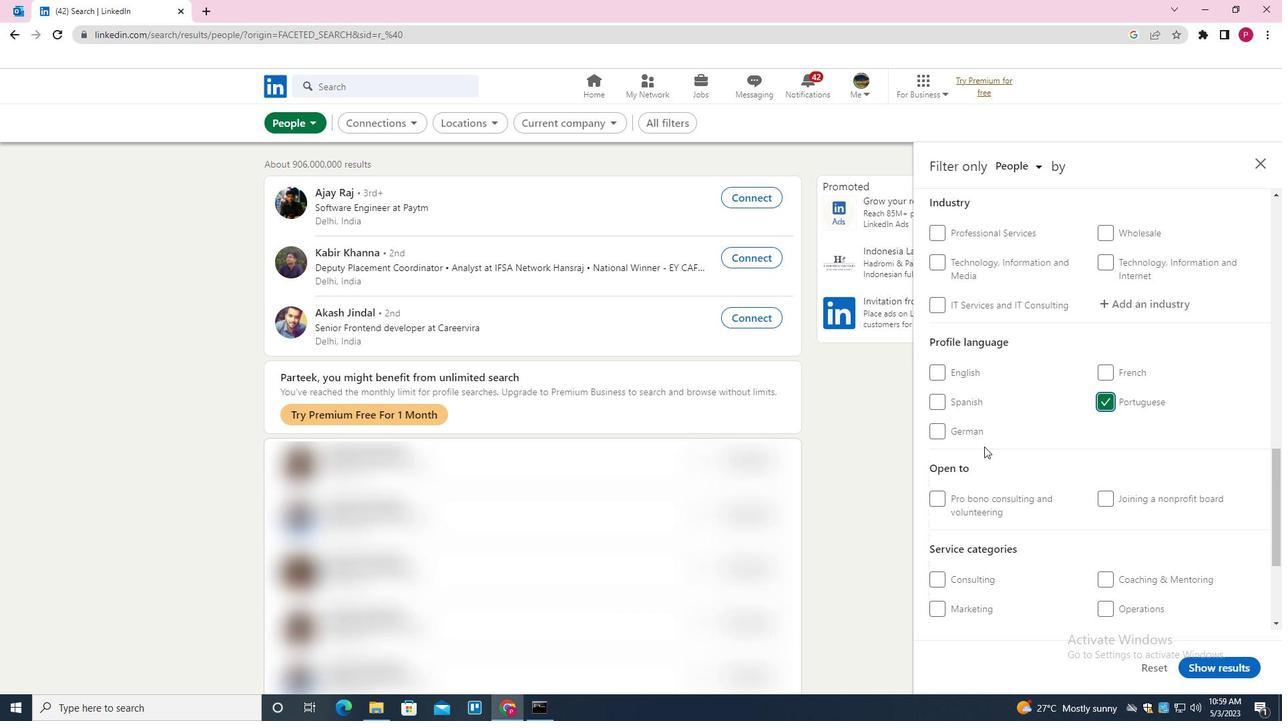 
Action: Mouse scrolled (985, 446) with delta (0, 0)
Screenshot: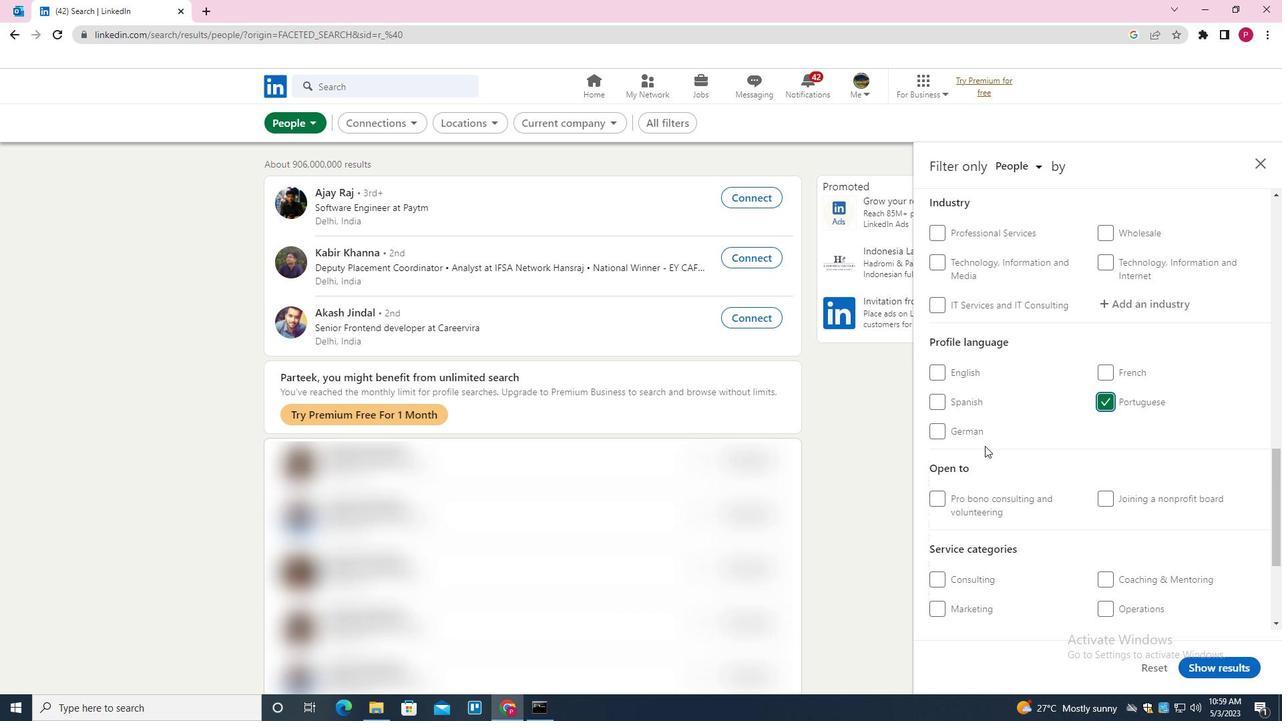 
Action: Mouse scrolled (985, 446) with delta (0, 0)
Screenshot: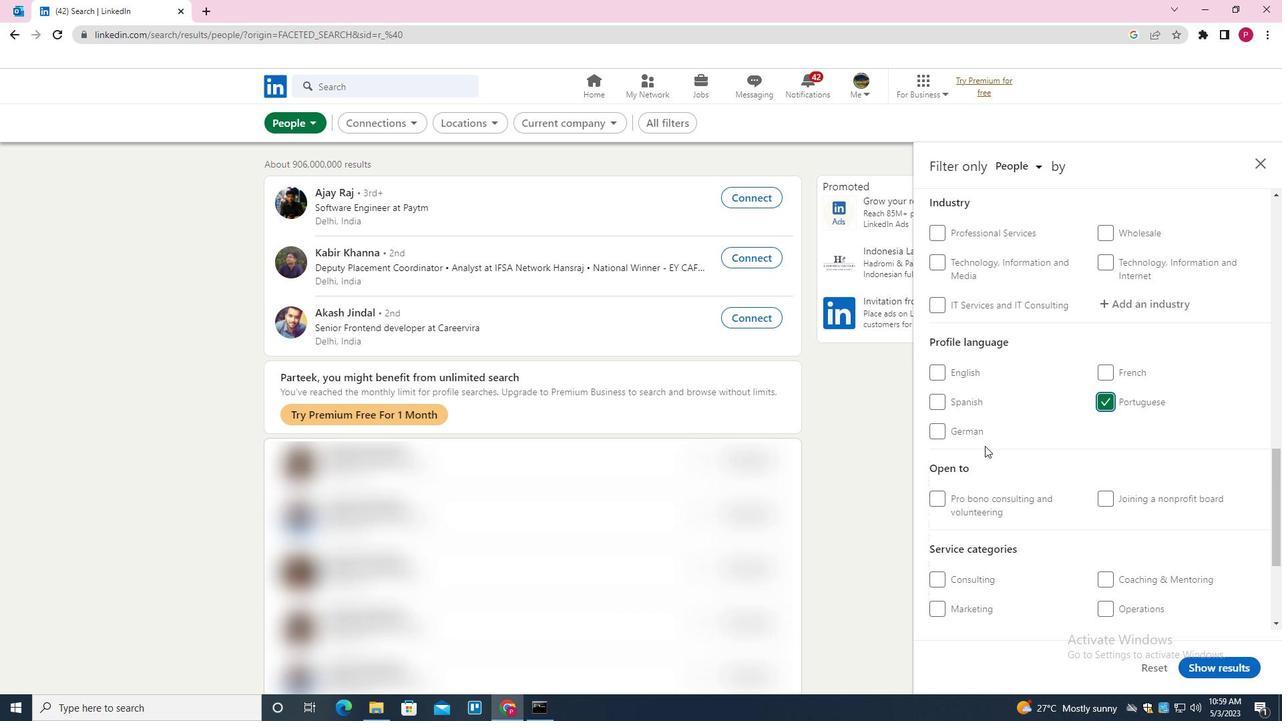 
Action: Mouse scrolled (985, 446) with delta (0, 0)
Screenshot: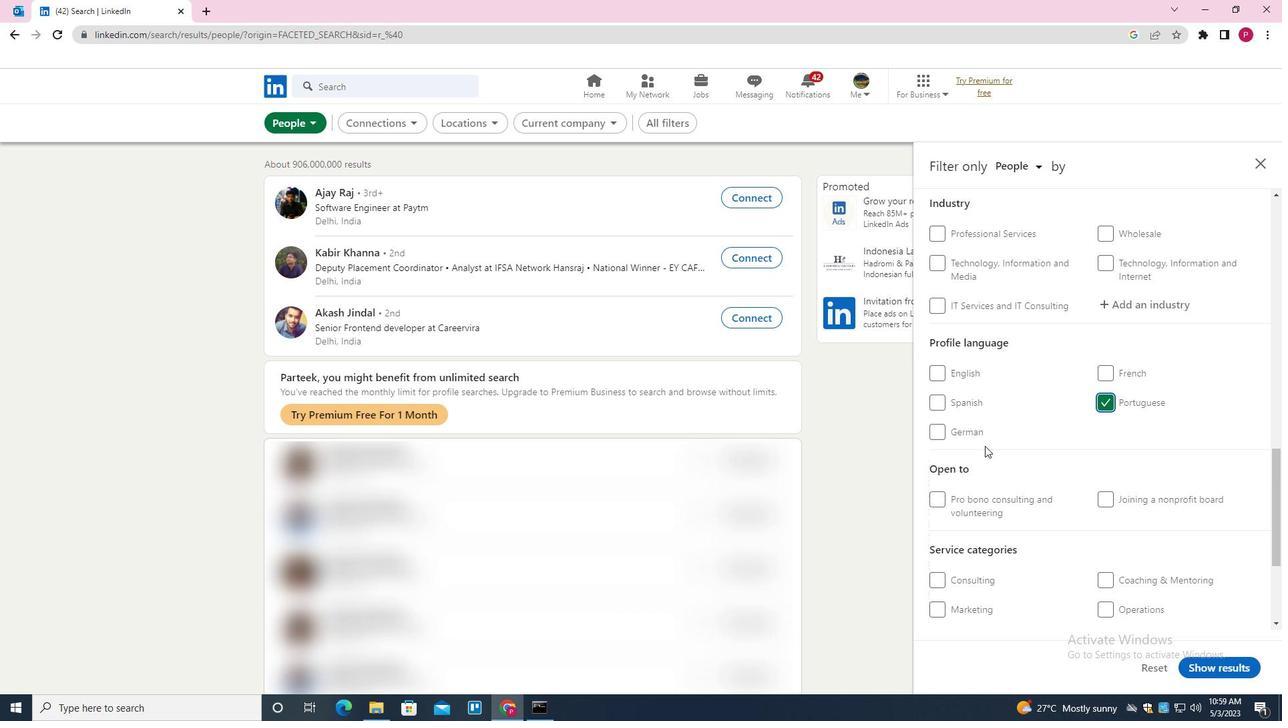 
Action: Mouse scrolled (985, 446) with delta (0, 0)
Screenshot: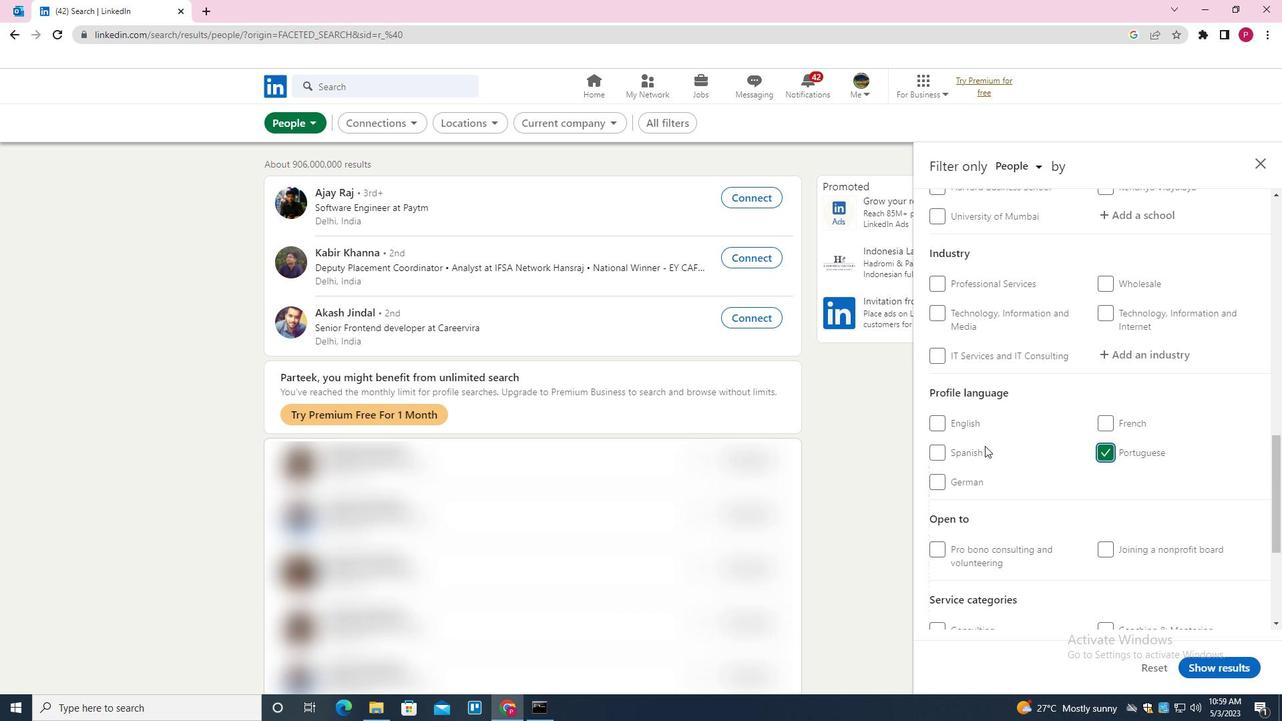 
Action: Mouse scrolled (985, 446) with delta (0, 0)
Screenshot: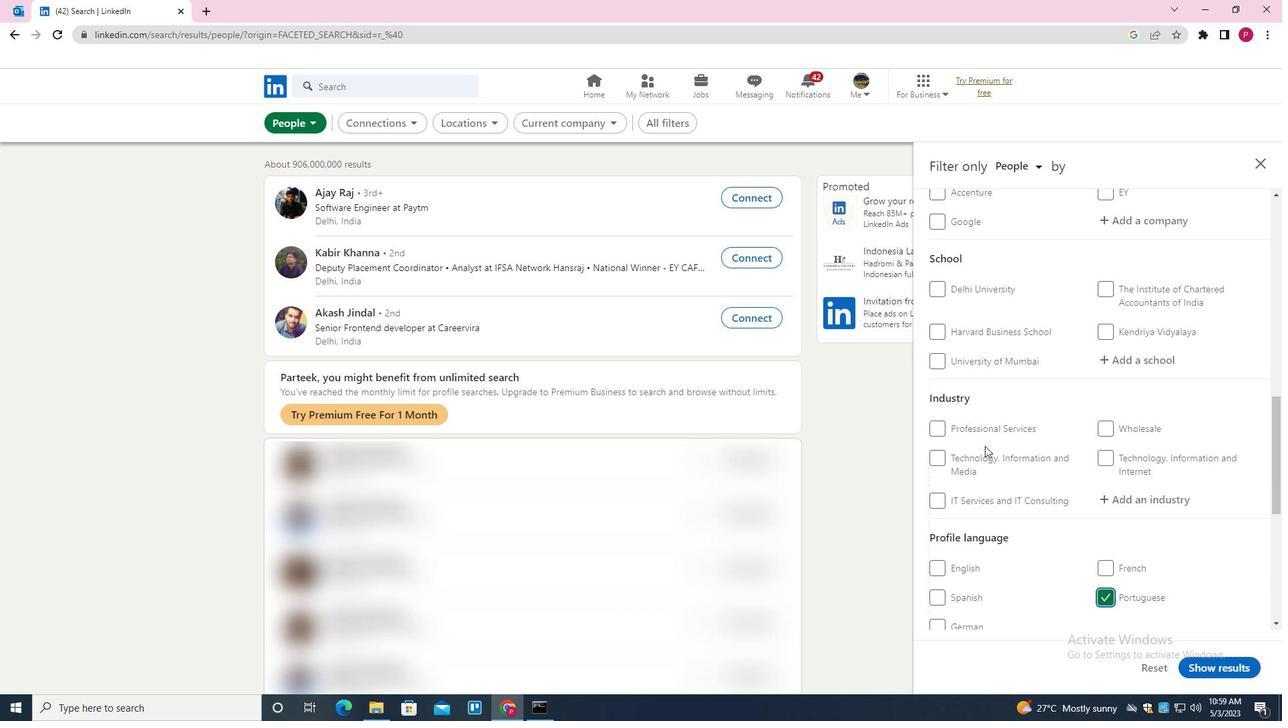 
Action: Mouse moved to (1132, 295)
Screenshot: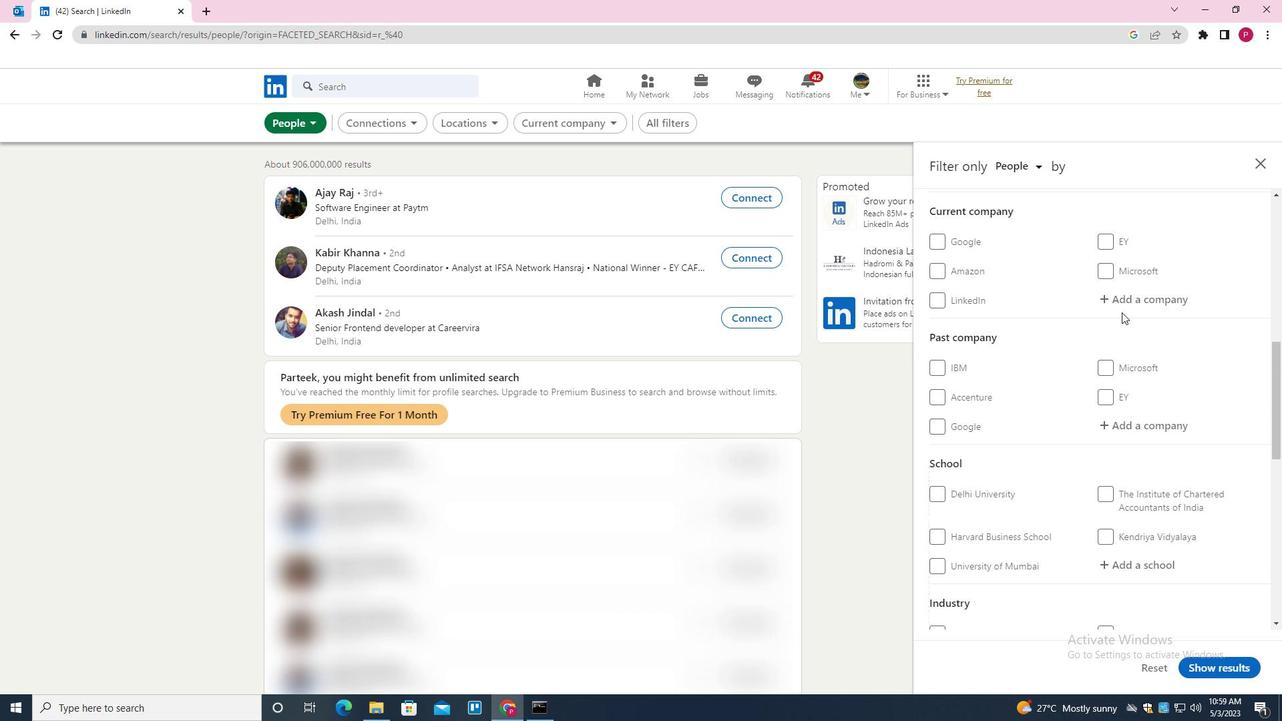 
Action: Mouse pressed left at (1132, 295)
Screenshot: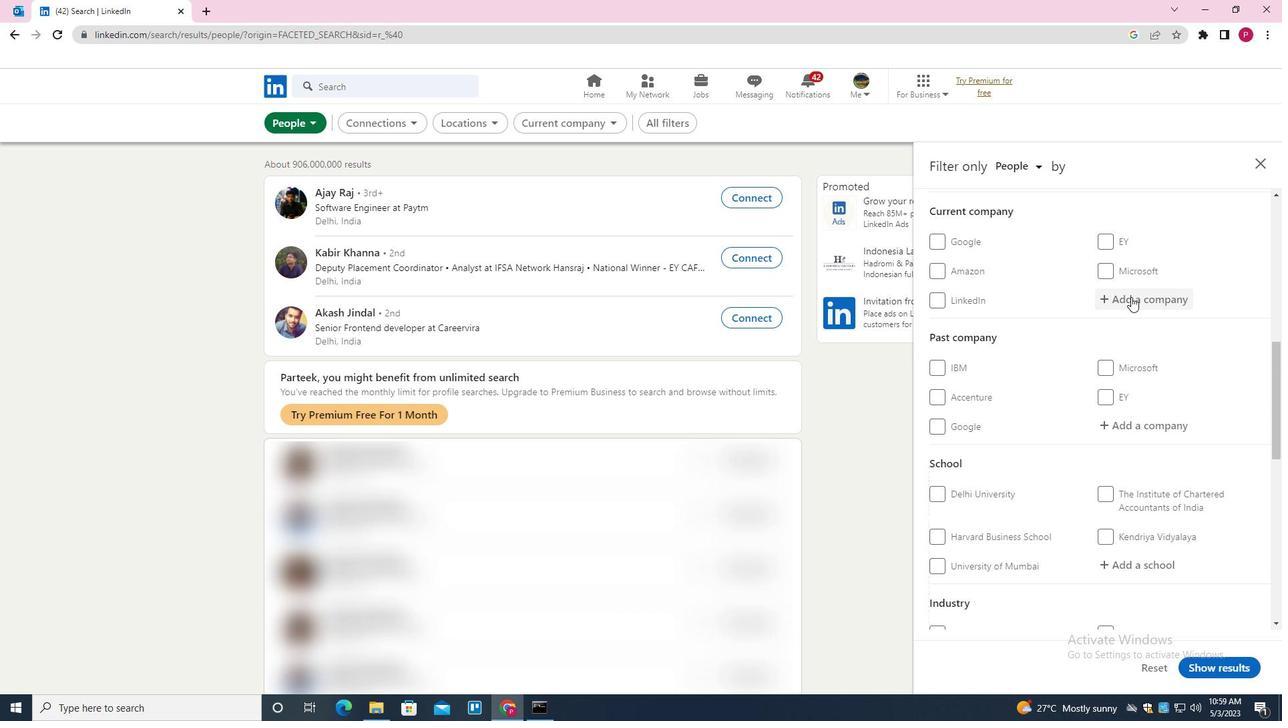 
Action: Key pressed <Key.shift>MEGHA<Key.space><Key.shift><Key.shift><Key.shift><Key.shift><Key.shift><Key.shift><Key.shift><Key.shift><Key.shift><Key.shift><Key.shift><Key.shift><Key.shift><Key.shift><Key.shift><Key.shift><Key.shift><Key.shift><Key.shift><Key.shift><Key.shift><Key.shift><Key.shift><Key.shift><Key.shift><Key.shift><Key.shift><Key.shift><Key.shift><Key.shift><Key.shift><Key.shift><Key.shift><Key.shift>ENGINEERING<Key.space>AND<Key.space><Key.shift><Key.shift><Key.shift><Key.shift><Key.shift><Key.shift><Key.shift>INFRASTUCTURE<Key.backspace><Key.backspace><Key.backspace><Key.backspace><Key.backspace><Key.backspace>RUCTURE<Key.space><Key.down><Key.up><Key.up>
Screenshot: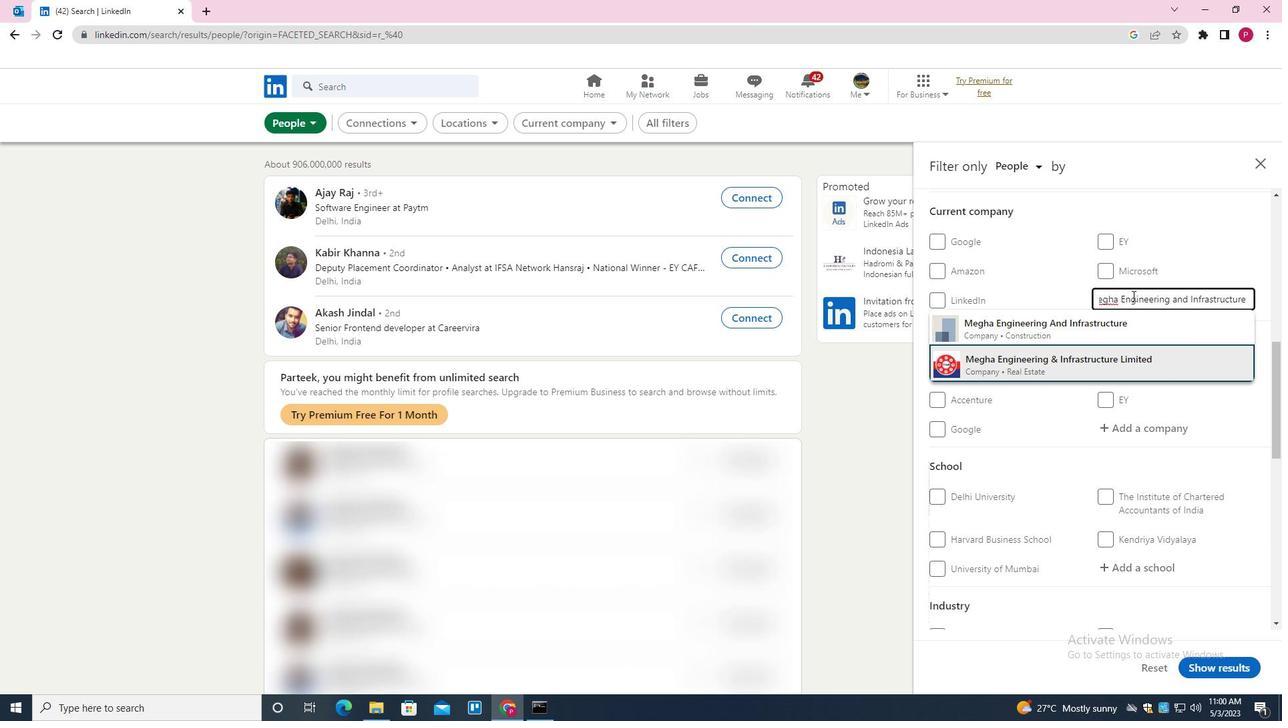 
Action: Mouse moved to (1247, 297)
Screenshot: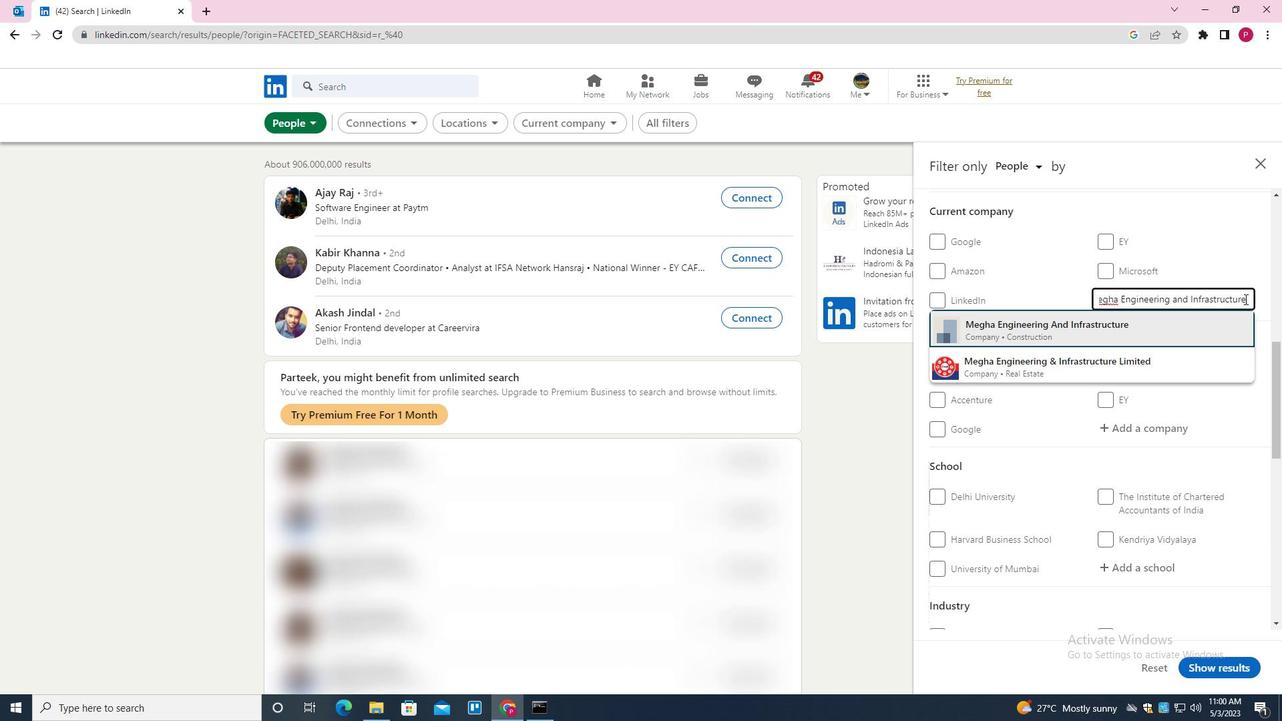 
Action: Mouse pressed left at (1247, 297)
Screenshot: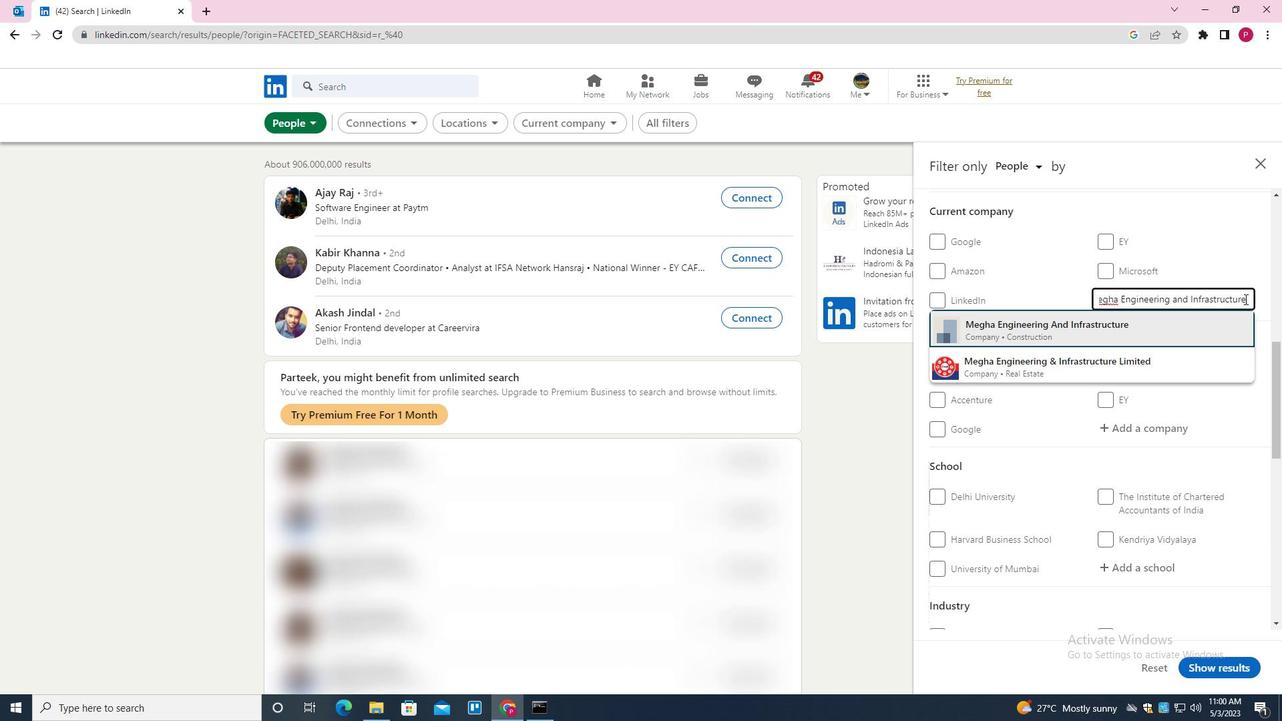 
Action: Key pressed <Key.backspace><Key.backspace><Key.backspace><Key.backspace><Key.backspace><Key.backspace><Key.down><Key.enter>
Screenshot: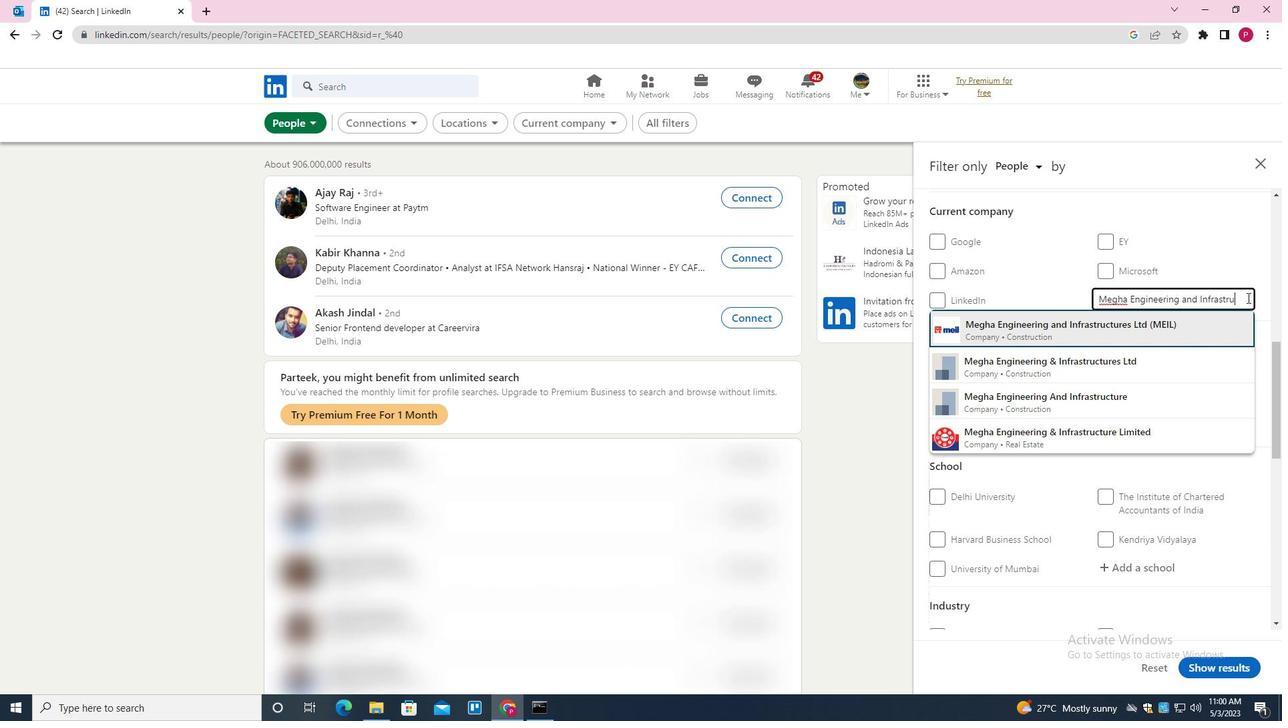 
Action: Mouse moved to (1162, 368)
Screenshot: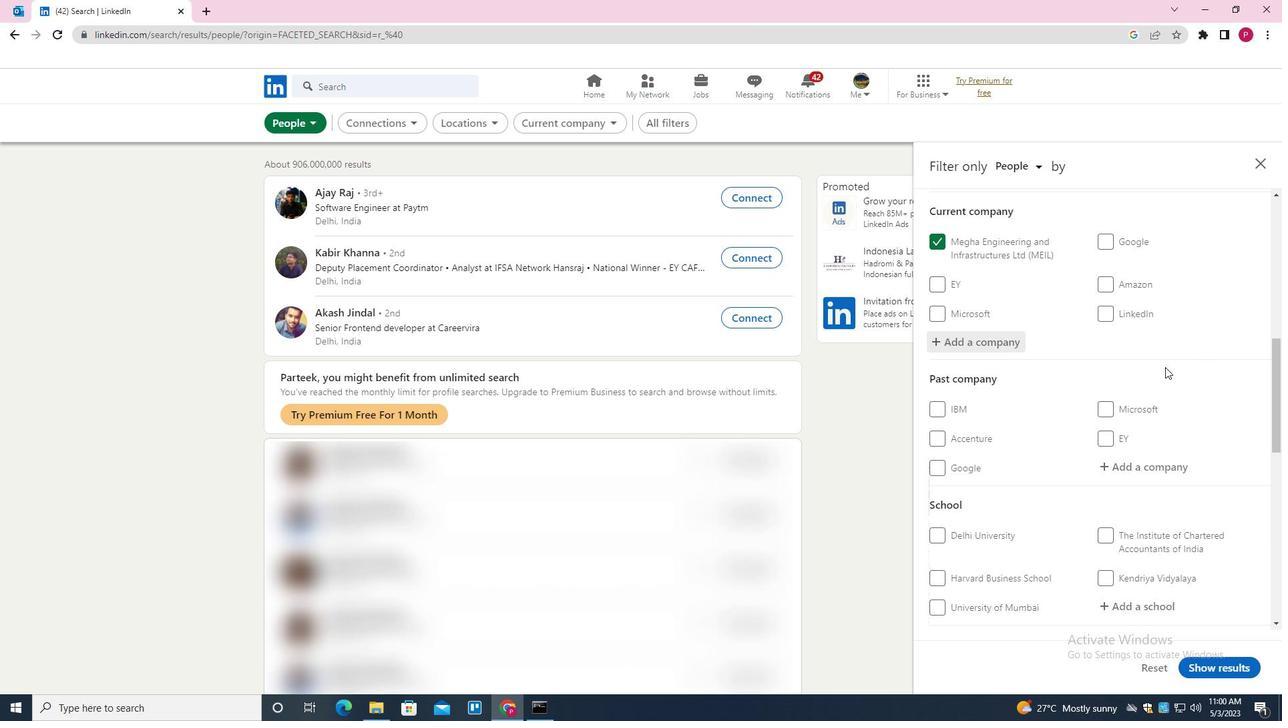 
Action: Mouse scrolled (1162, 367) with delta (0, 0)
Screenshot: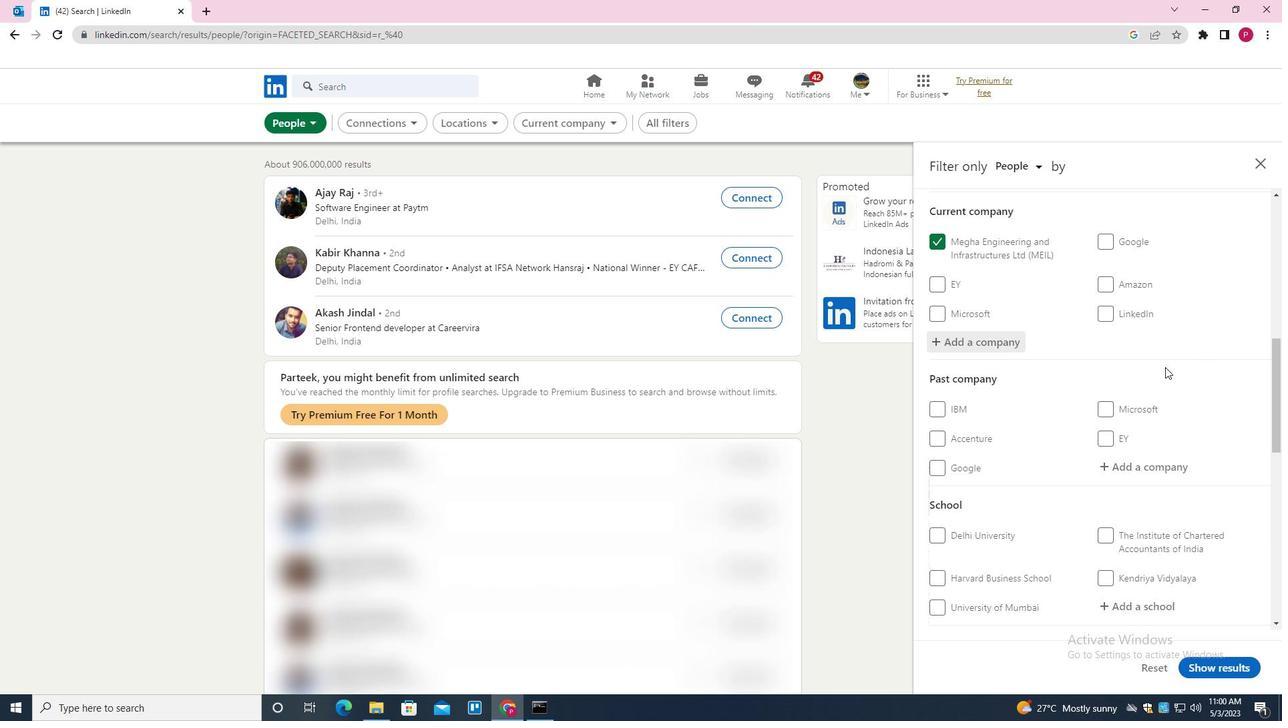 
Action: Mouse moved to (1161, 369)
Screenshot: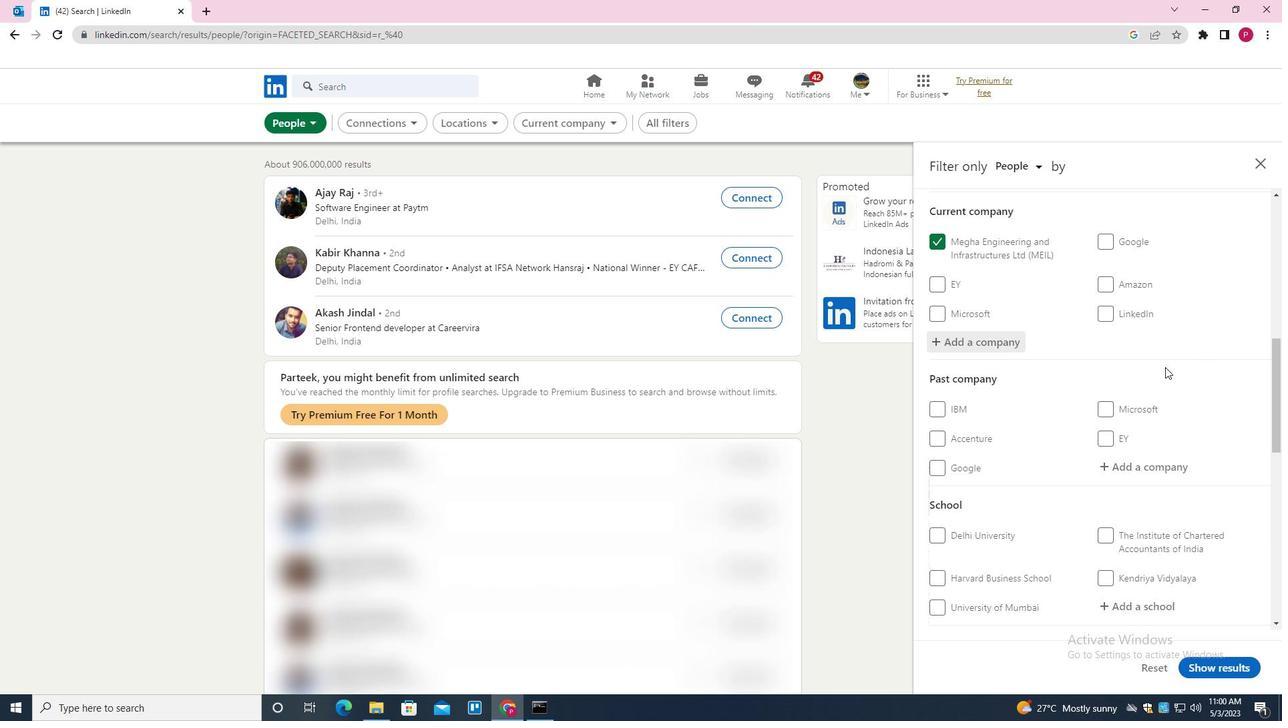 
Action: Mouse scrolled (1161, 368) with delta (0, 0)
Screenshot: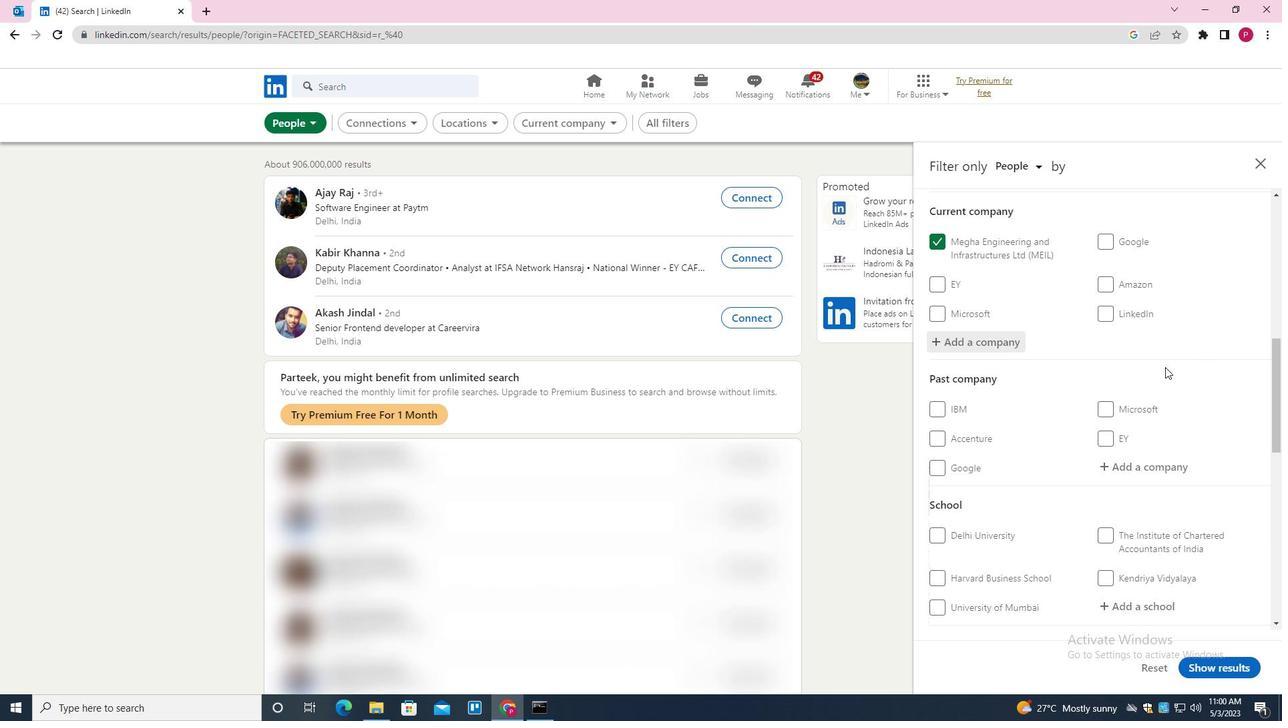
Action: Mouse moved to (1160, 370)
Screenshot: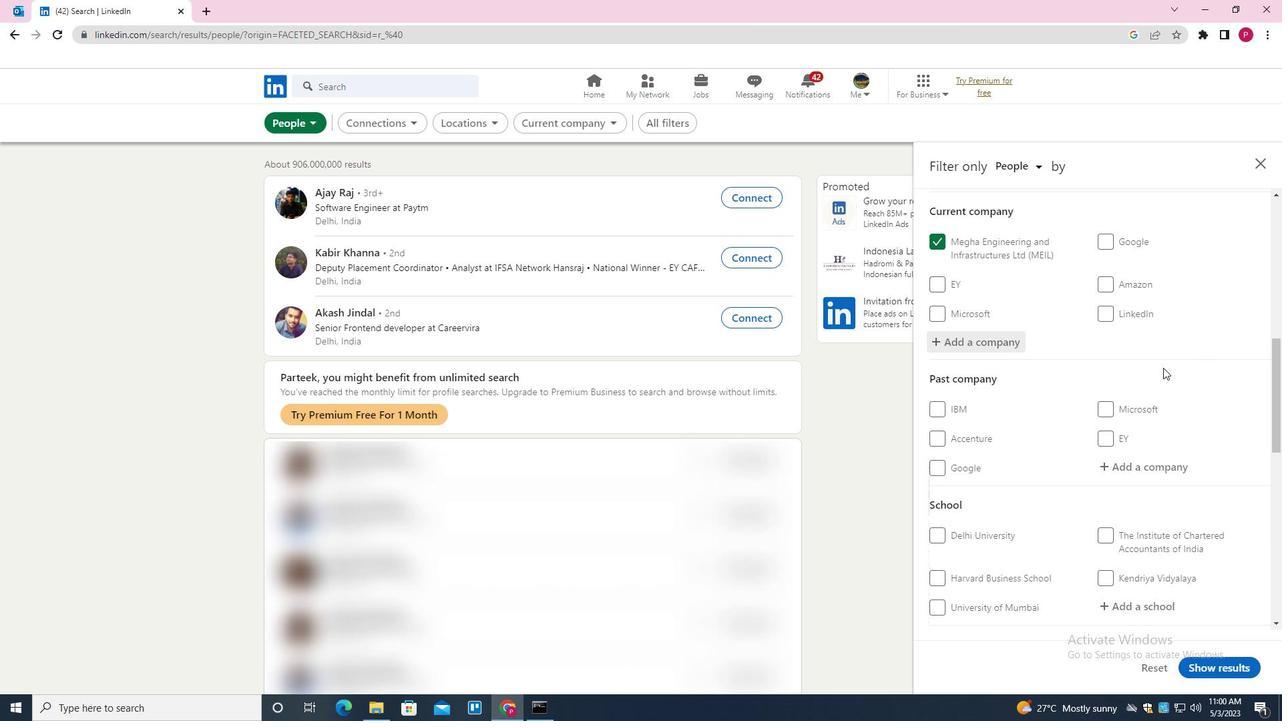 
Action: Mouse scrolled (1160, 369) with delta (0, 0)
Screenshot: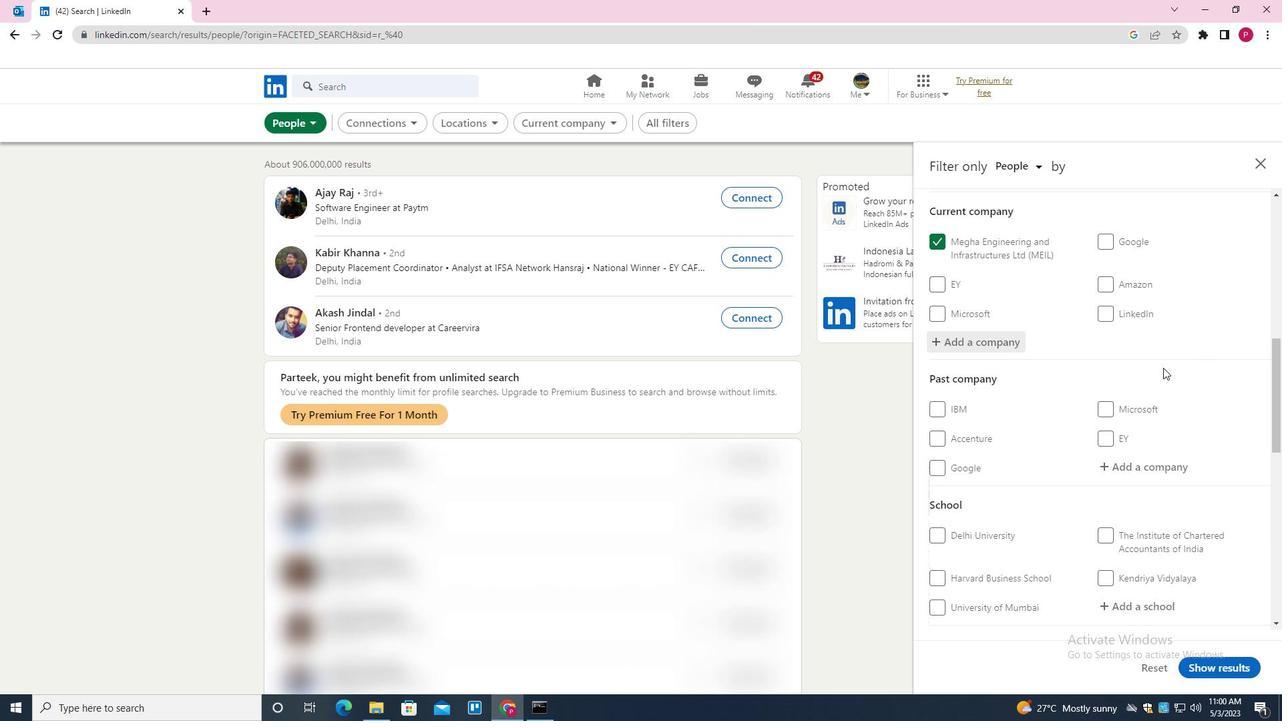 
Action: Mouse moved to (1135, 404)
Screenshot: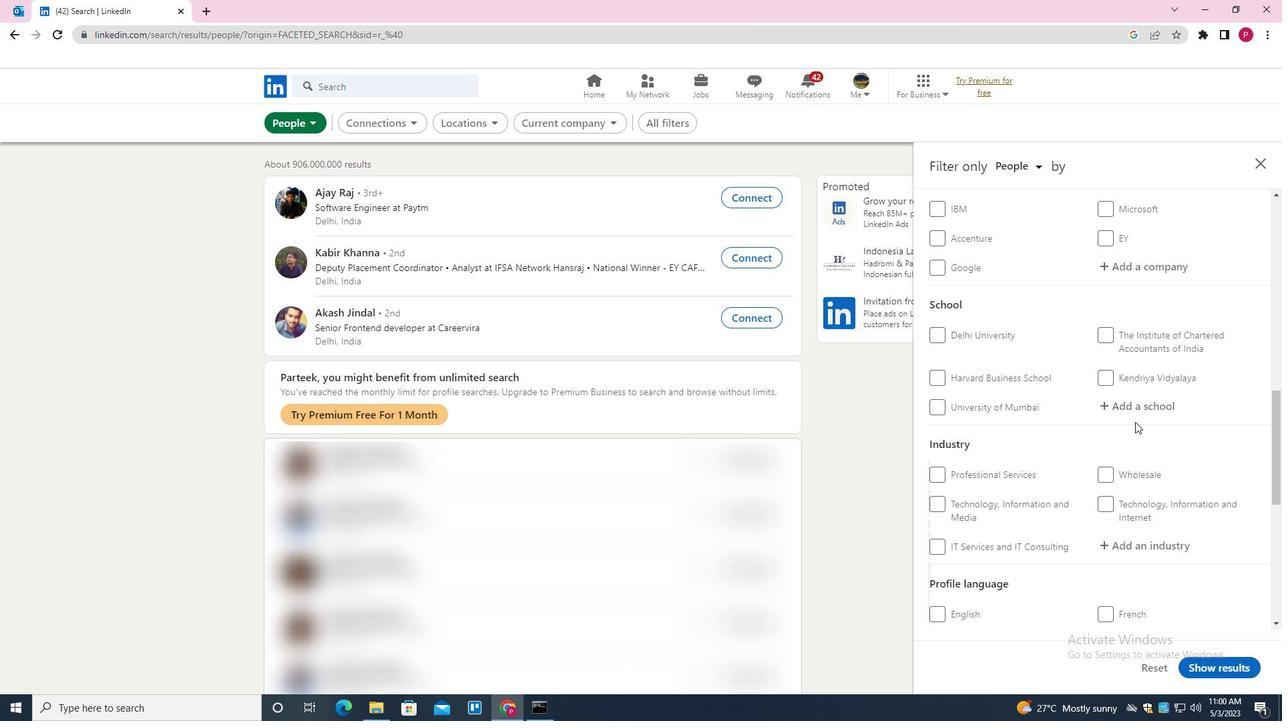
Action: Mouse pressed left at (1135, 404)
Screenshot: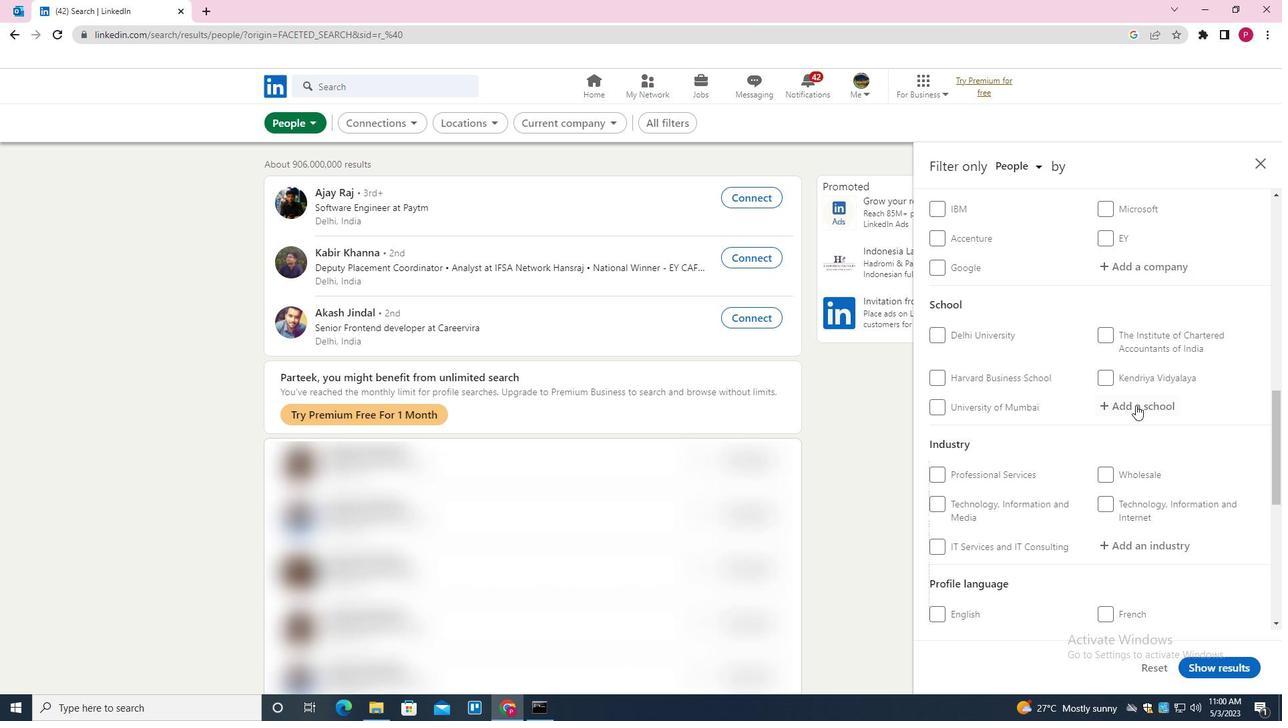 
Action: Key pressed <Key.shift>NATIONAL<Key.space><Key.shift><Key.shift>INSTITUTE<Key.space>OF<Key.space><Key.shift>TECHNOLOGY<Key.space><Key.shift>DURGAPUR<Key.down><Key.enter>
Screenshot: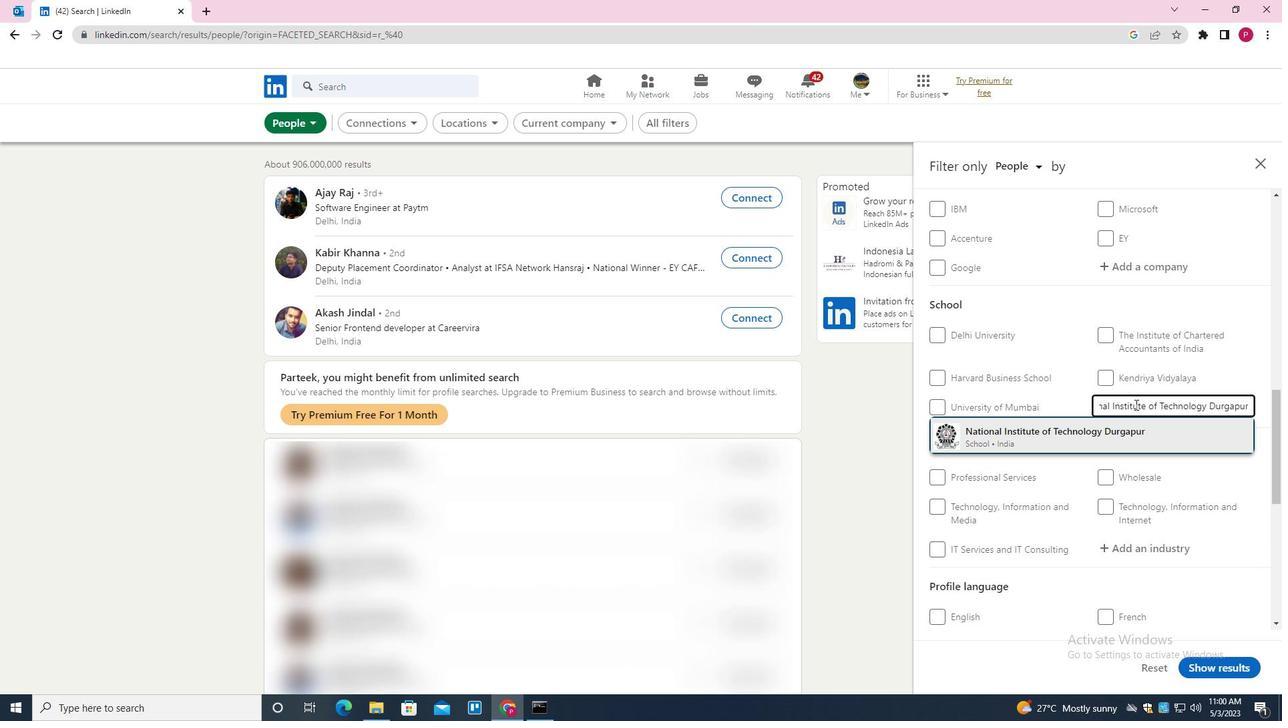 
Action: Mouse moved to (1125, 414)
Screenshot: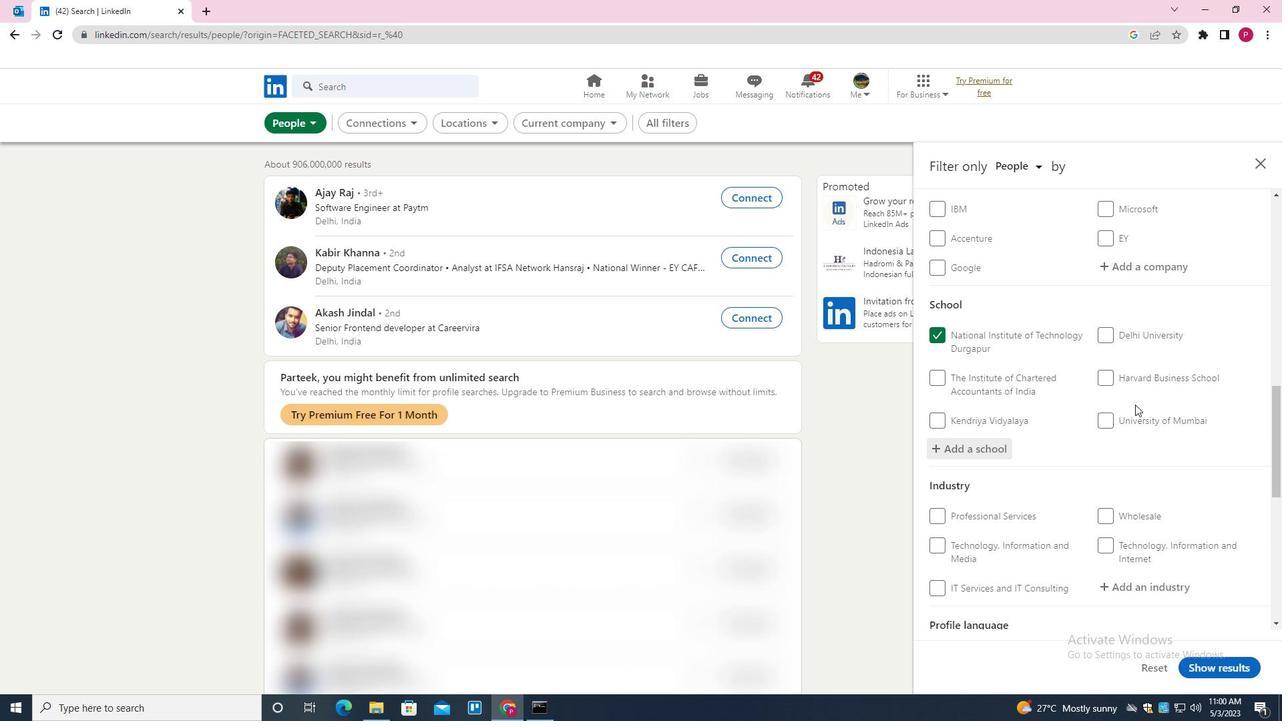 
Action: Mouse scrolled (1125, 413) with delta (0, 0)
Screenshot: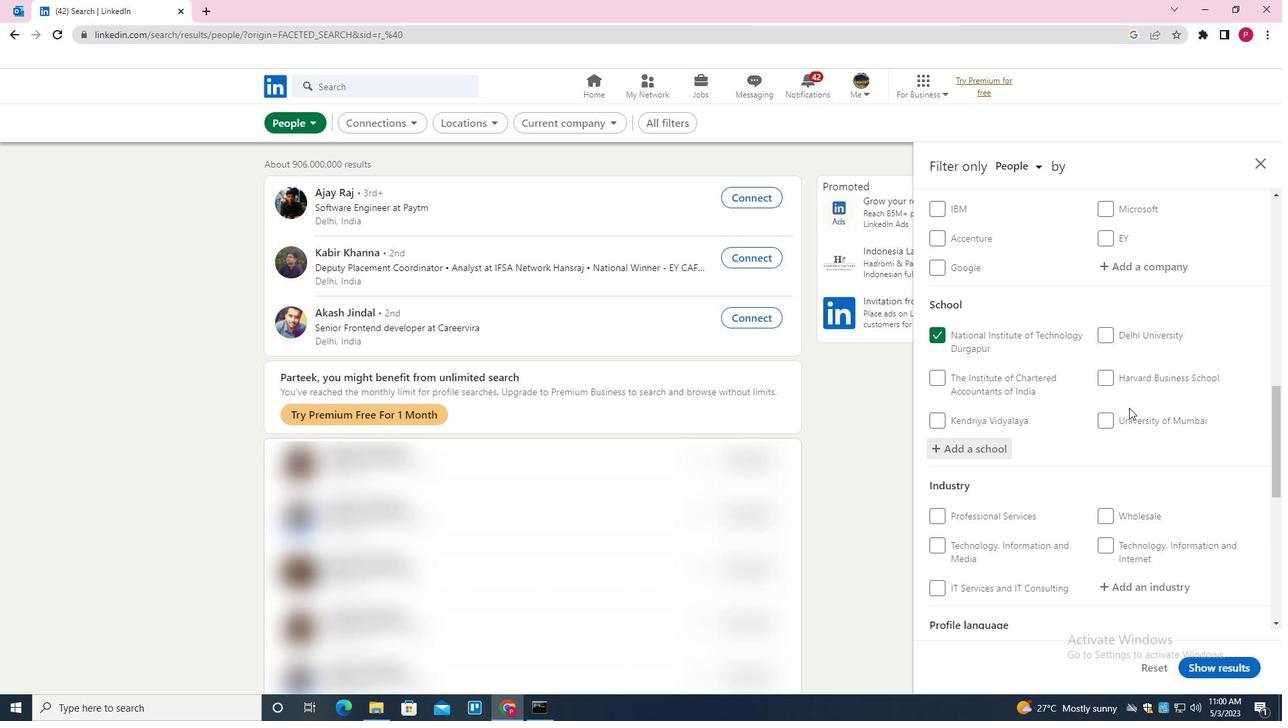 
Action: Mouse moved to (1124, 415)
Screenshot: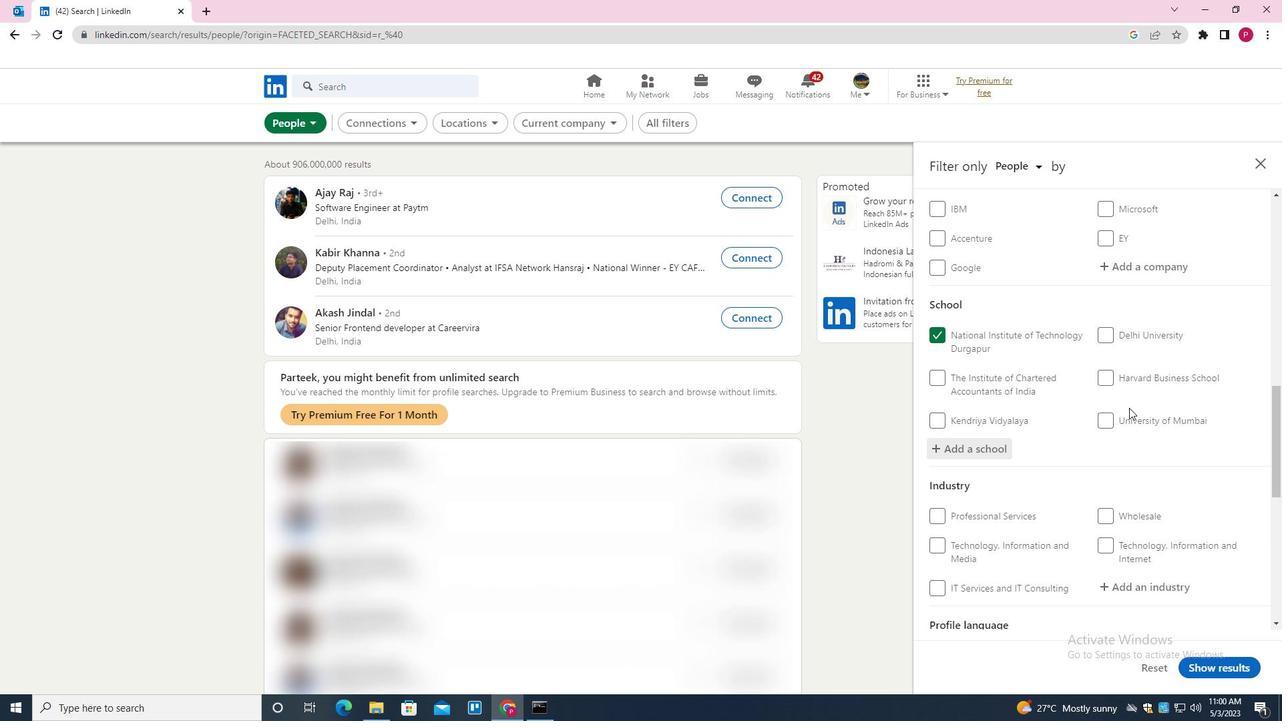 
Action: Mouse scrolled (1124, 414) with delta (0, 0)
Screenshot: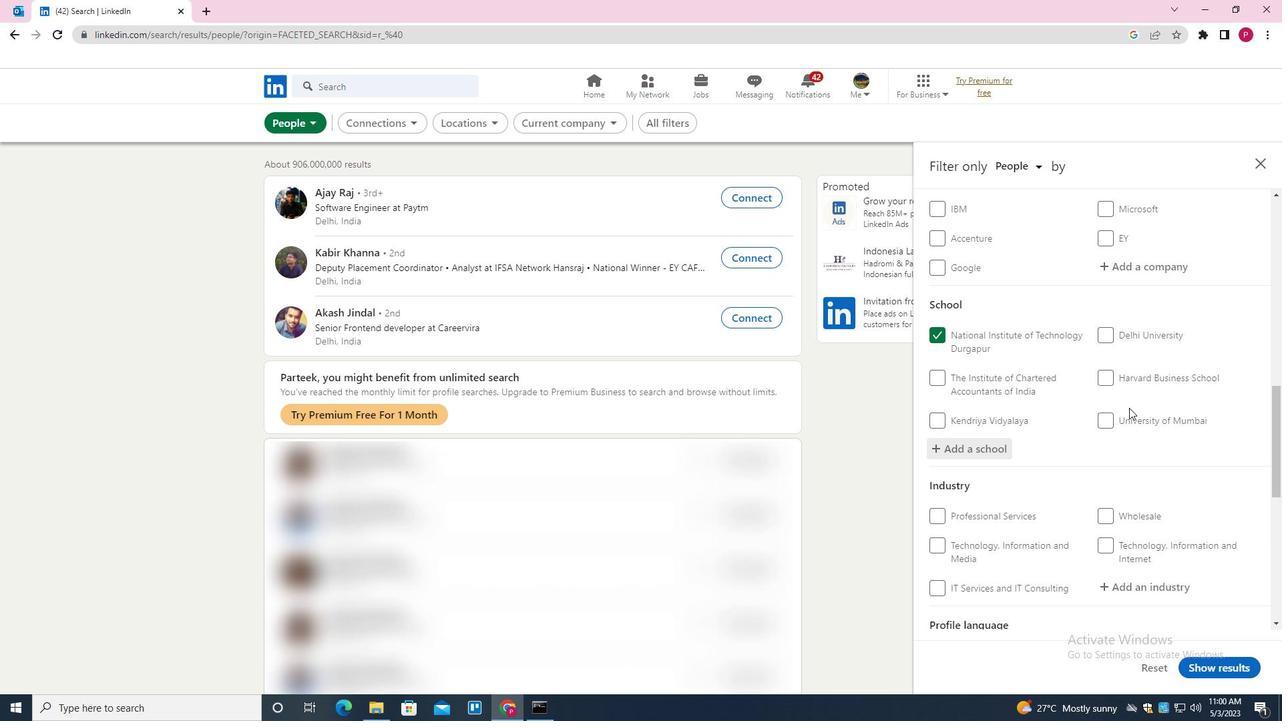 
Action: Mouse moved to (1124, 416)
Screenshot: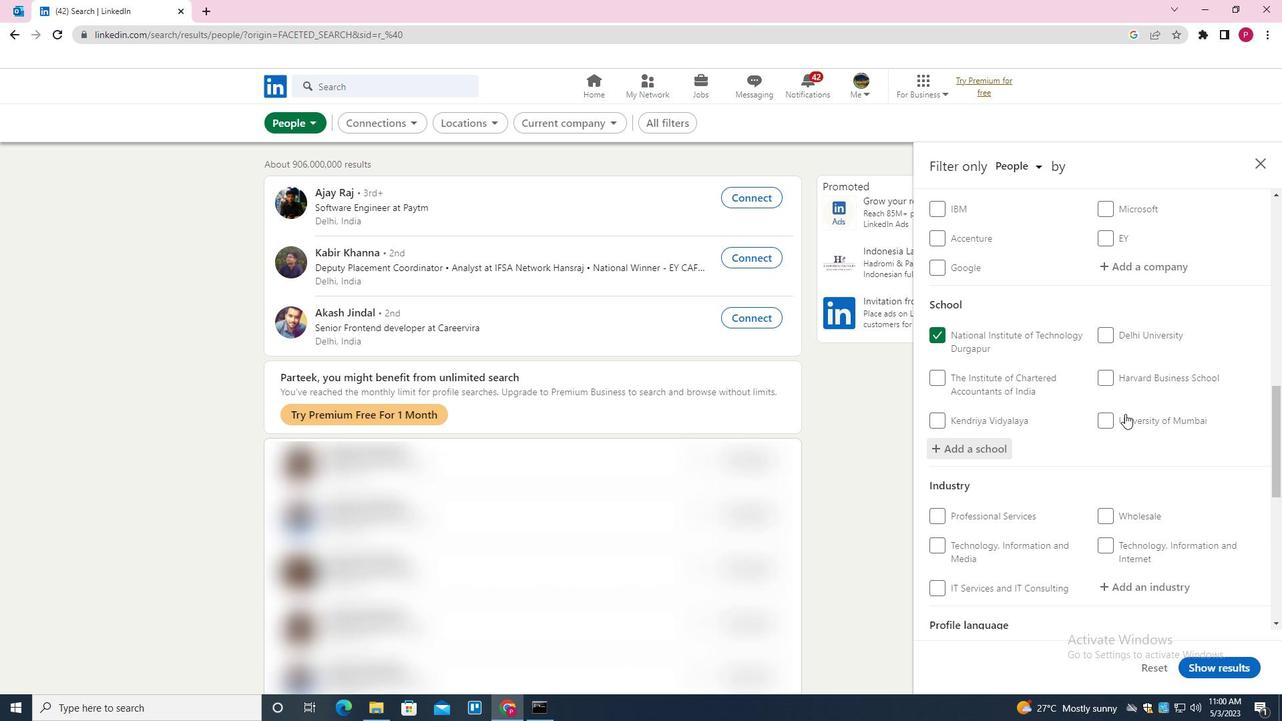 
Action: Mouse scrolled (1124, 416) with delta (0, 0)
Screenshot: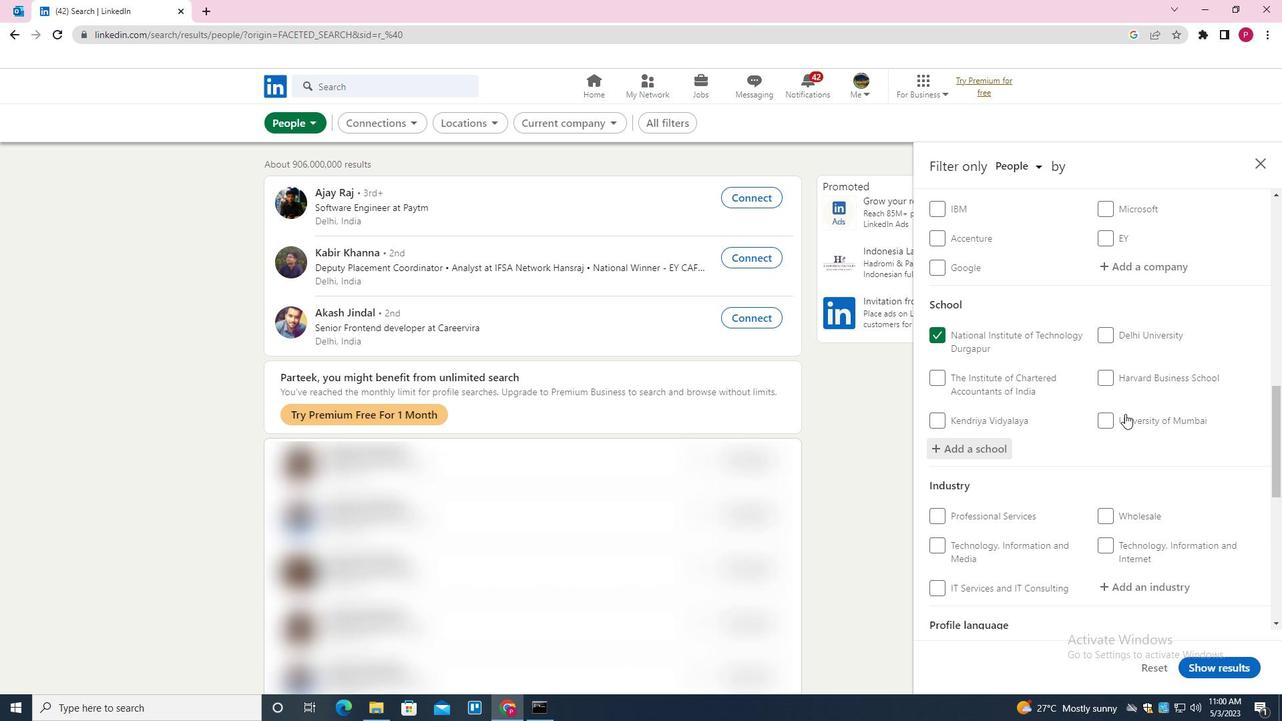 
Action: Mouse moved to (1124, 418)
Screenshot: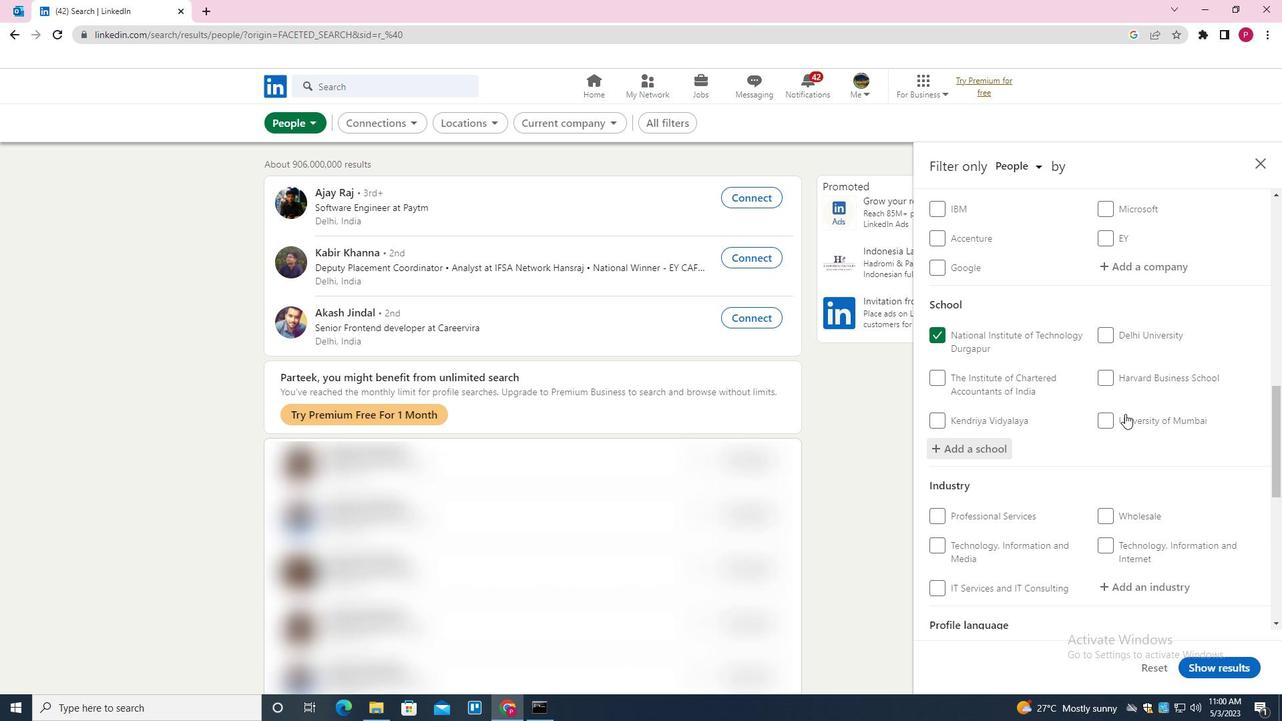 
Action: Mouse scrolled (1124, 417) with delta (0, 0)
Screenshot: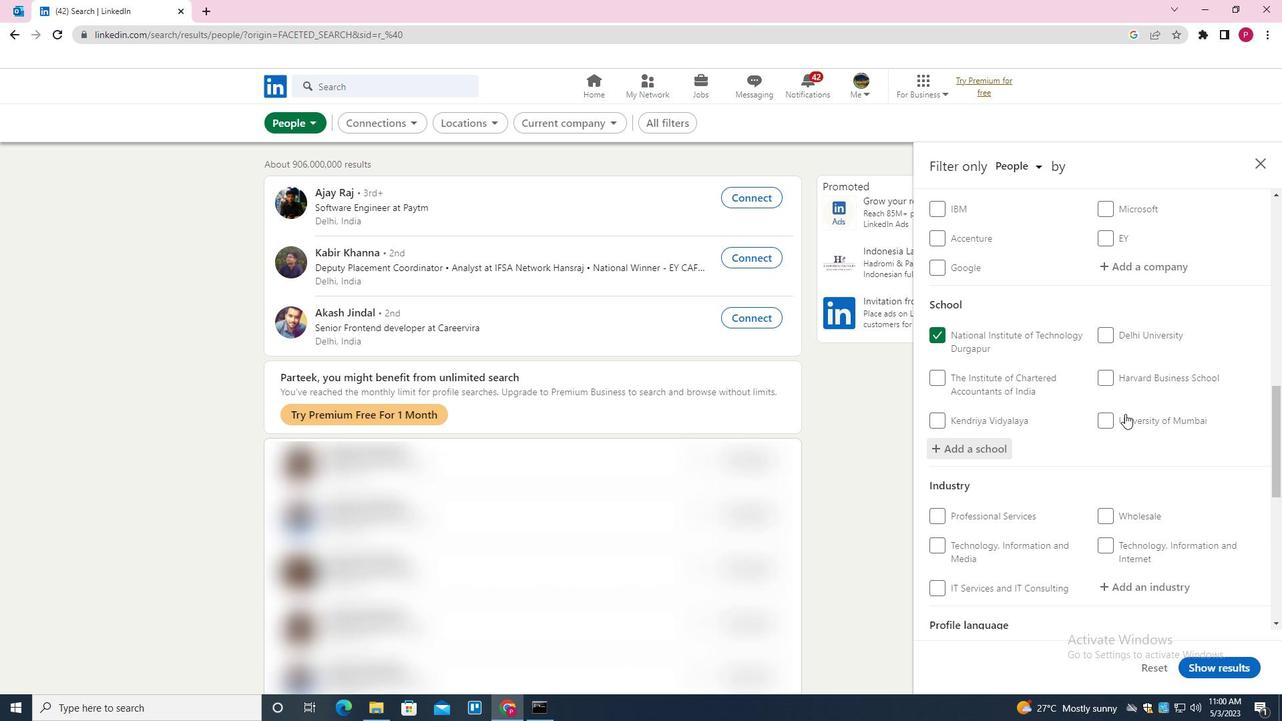 
Action: Mouse moved to (1150, 313)
Screenshot: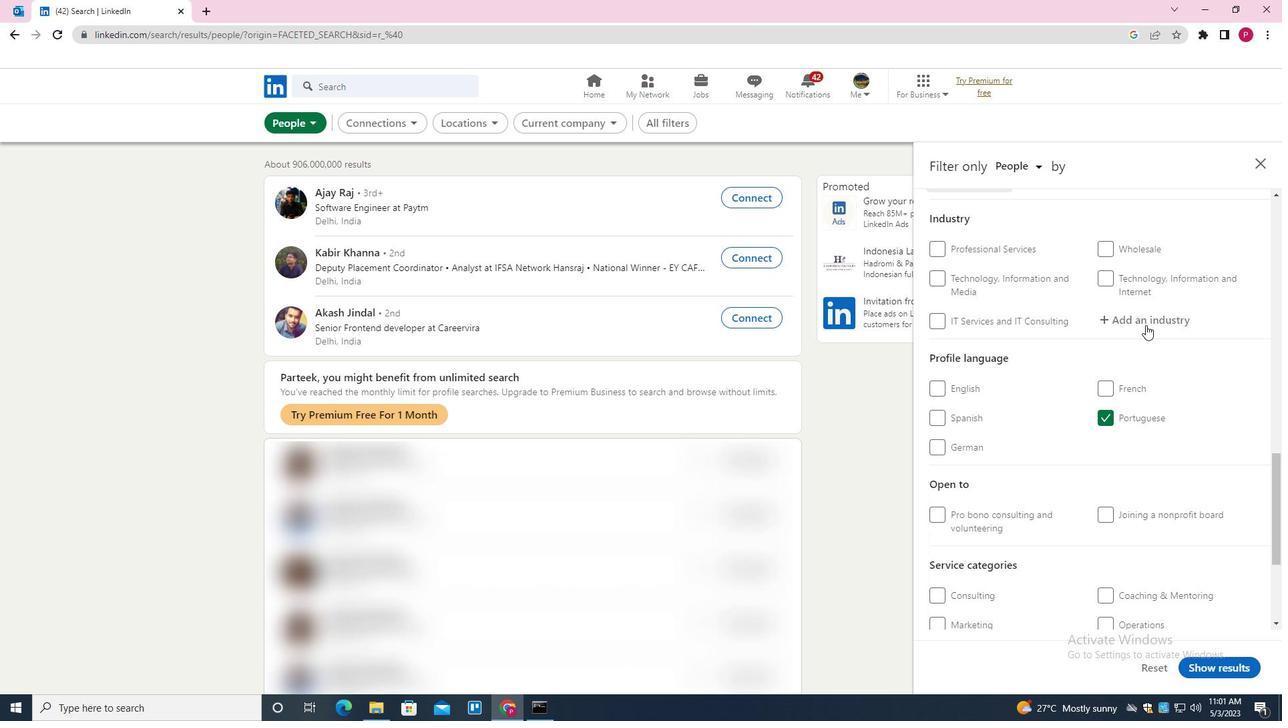 
Action: Mouse pressed left at (1150, 313)
Screenshot: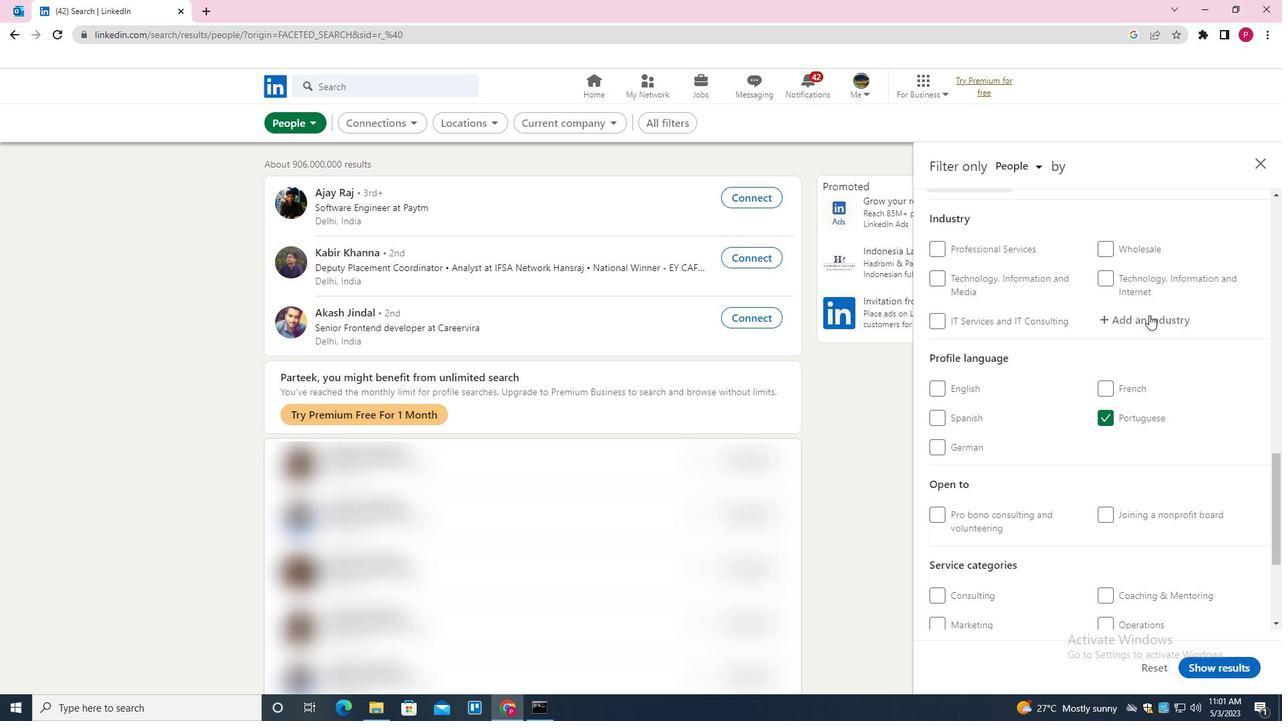 
Action: Key pressed <Key.shift><Key.shift><Key.shift><Key.shift><Key.shift><Key.shift><Key.shift><Key.shift><Key.shift><Key.shift><Key.shift><Key.shift><Key.shift><Key.shift><Key.shift><Key.shift><Key.shift><Key.shift><Key.shift><Key.shift><Key.shift><Key.shift><Key.shift><Key.shift><Key.shift><Key.shift><Key.shift>GOVERNMENT<Key.space><Key.shift>ADN<Key.backspace>MINISTRATION<Key.down><Key.enter>
Screenshot: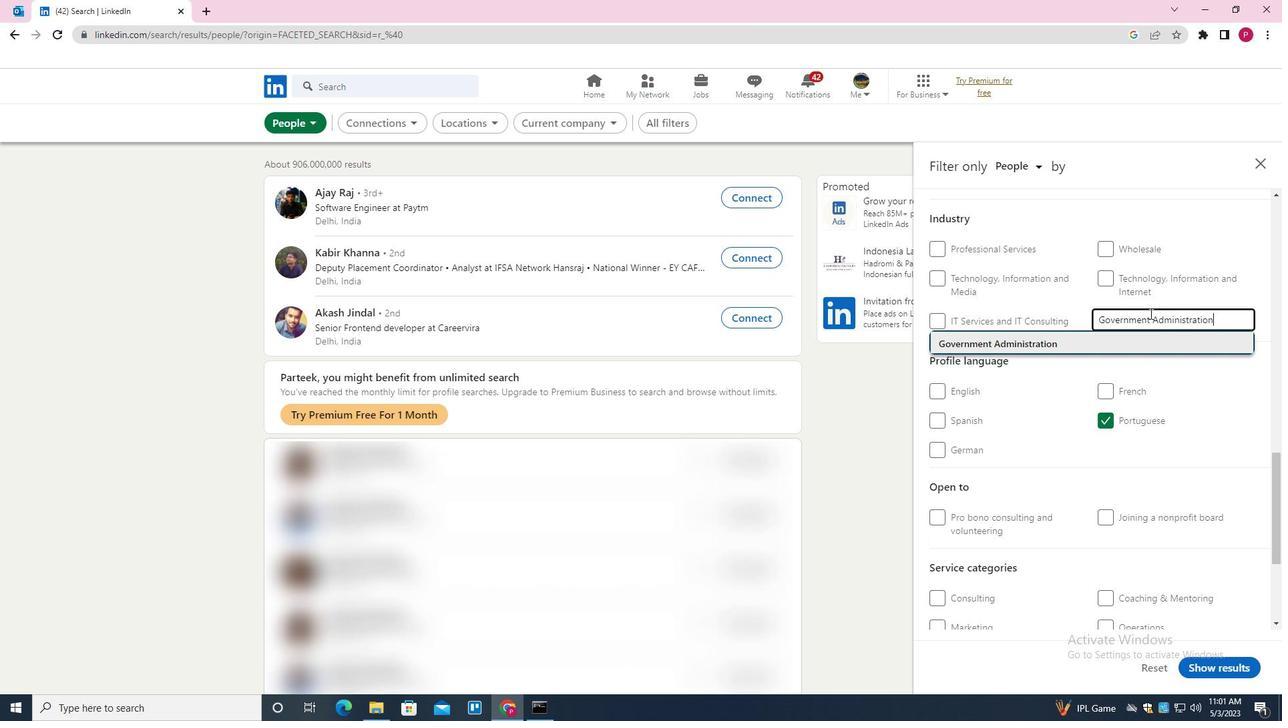 
Action: Mouse moved to (1136, 363)
Screenshot: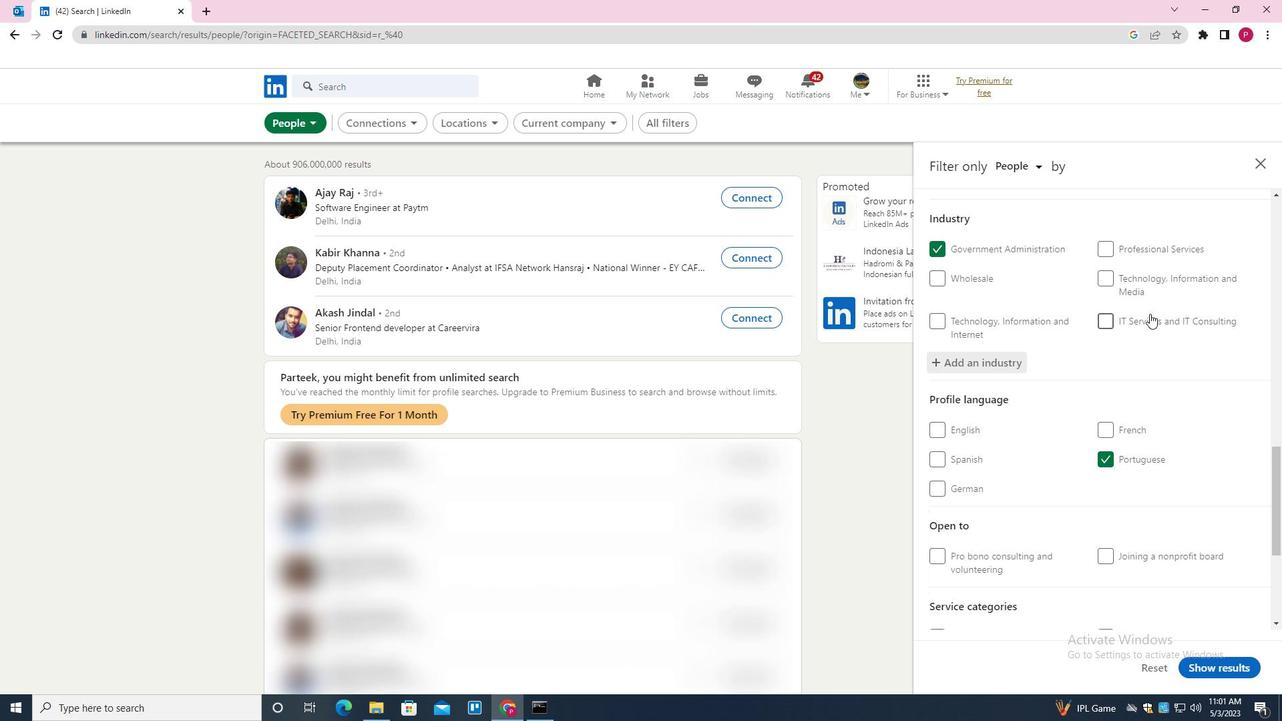 
Action: Mouse scrolled (1136, 362) with delta (0, 0)
Screenshot: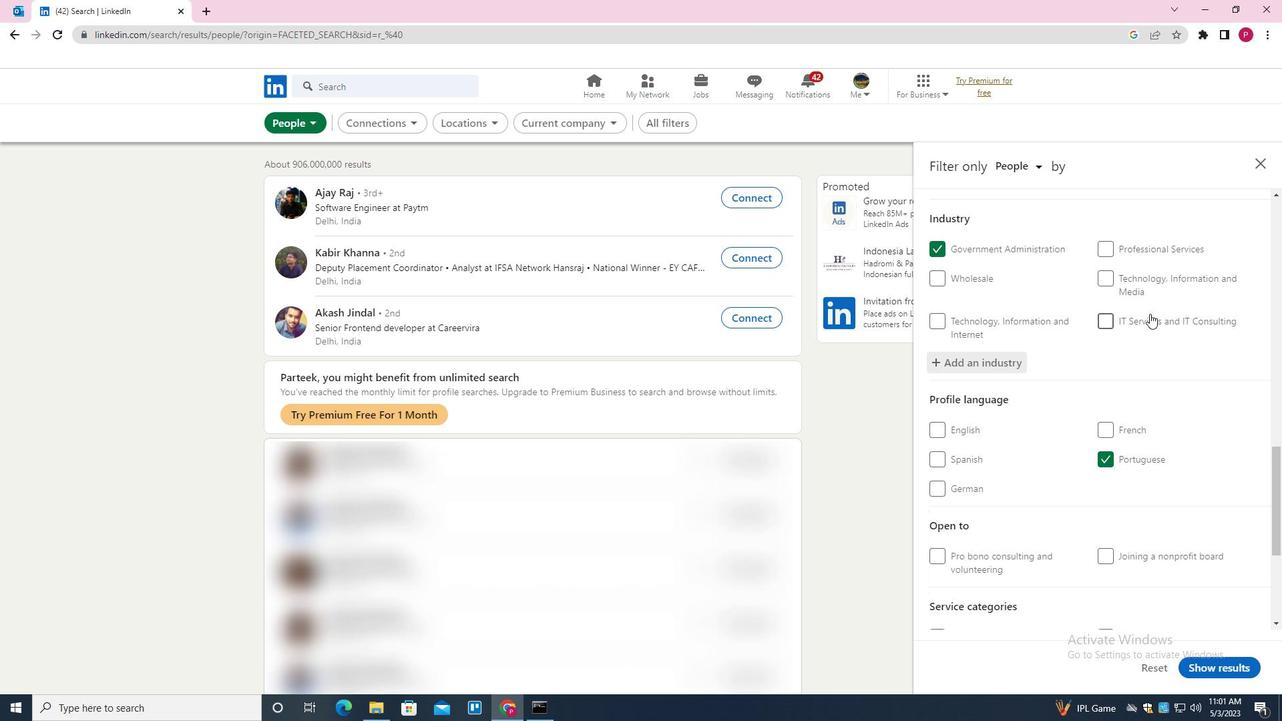 
Action: Mouse moved to (1127, 386)
Screenshot: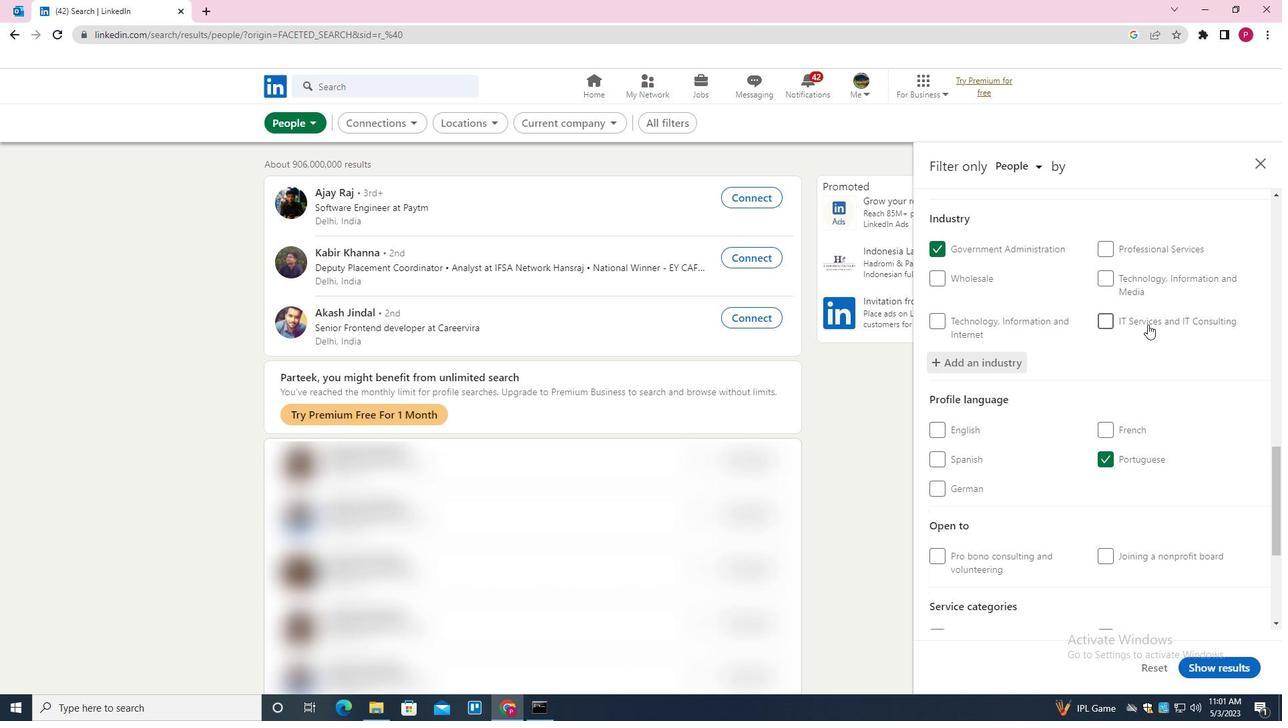 
Action: Mouse scrolled (1127, 385) with delta (0, 0)
Screenshot: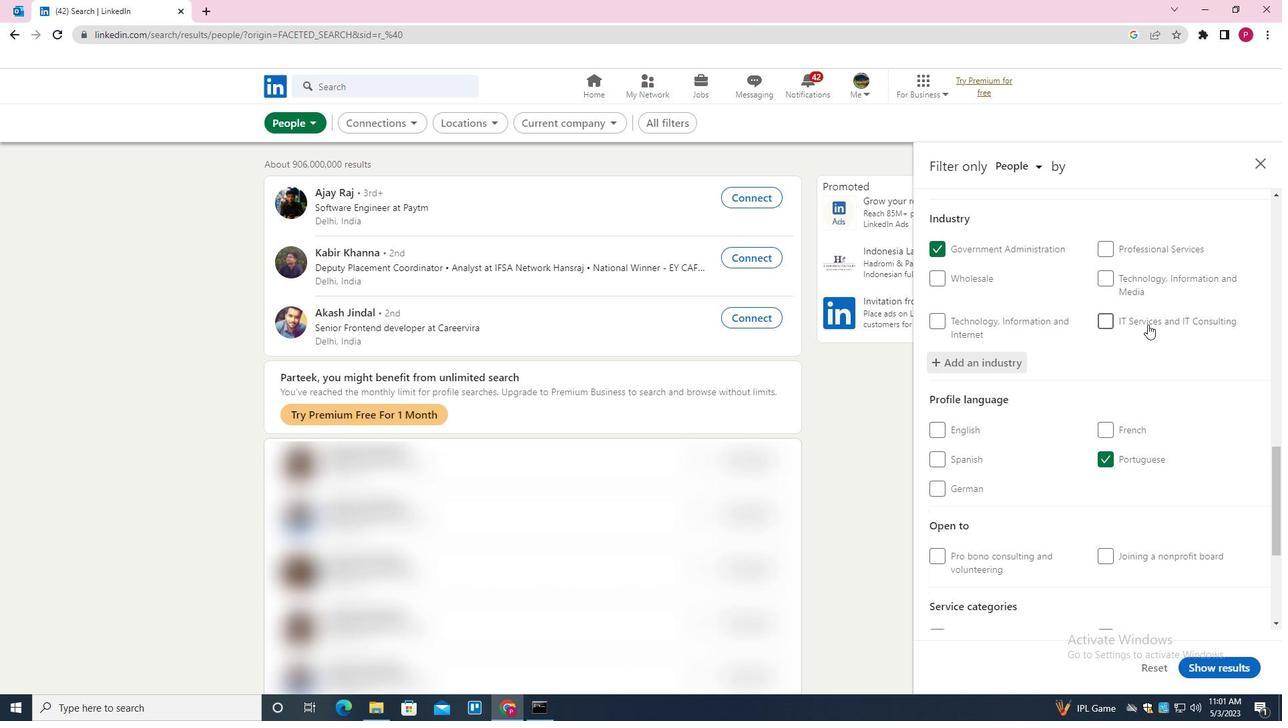 
Action: Mouse moved to (1116, 408)
Screenshot: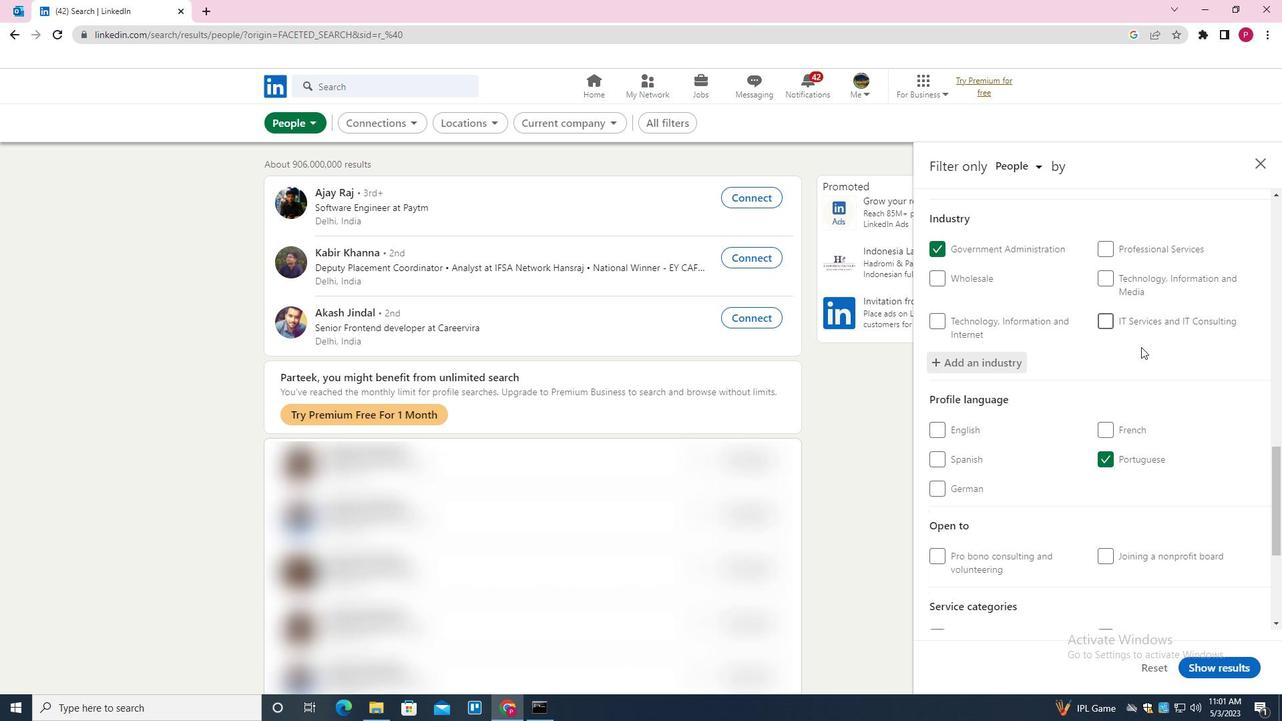 
Action: Mouse scrolled (1116, 407) with delta (0, 0)
Screenshot: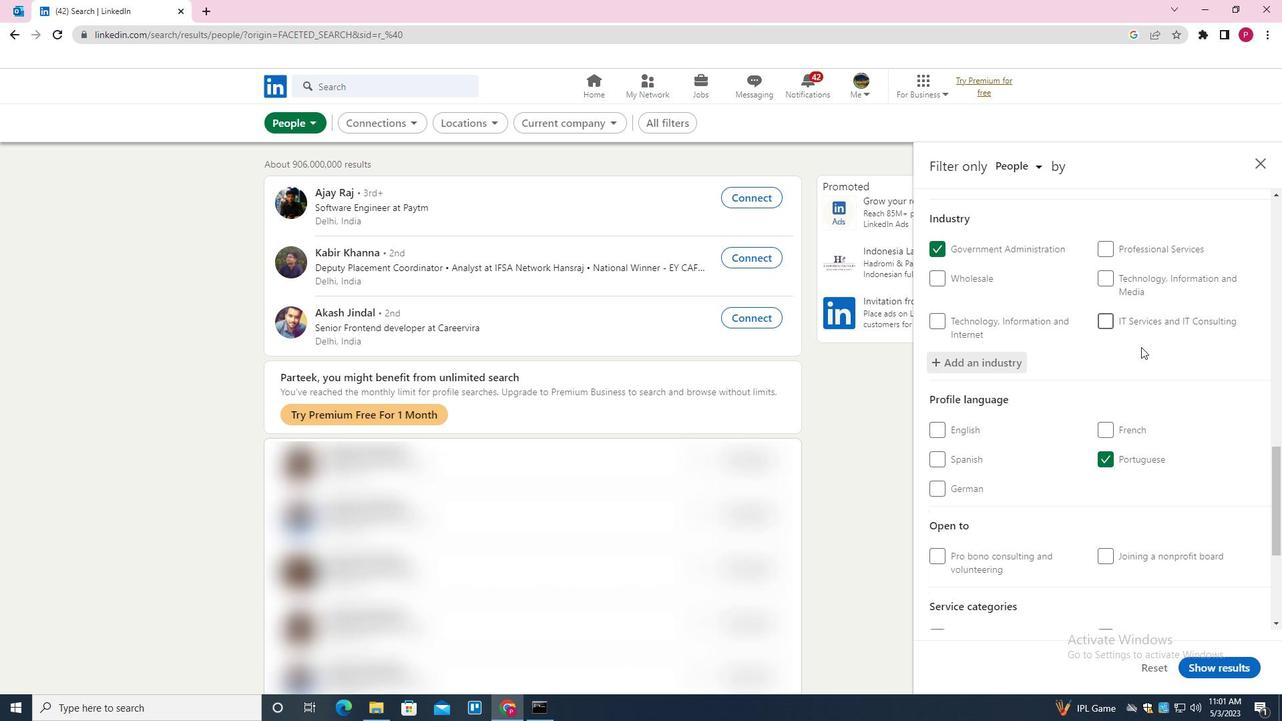
Action: Mouse moved to (1104, 429)
Screenshot: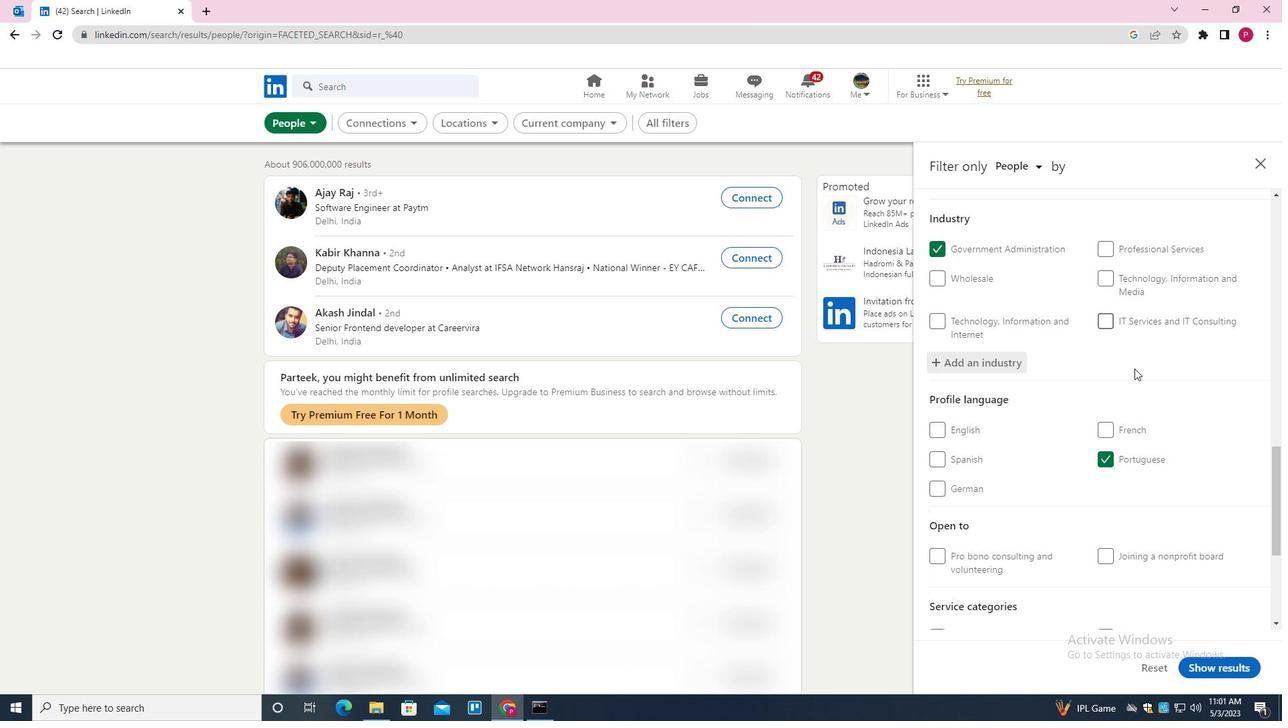 
Action: Mouse scrolled (1104, 428) with delta (0, 0)
Screenshot: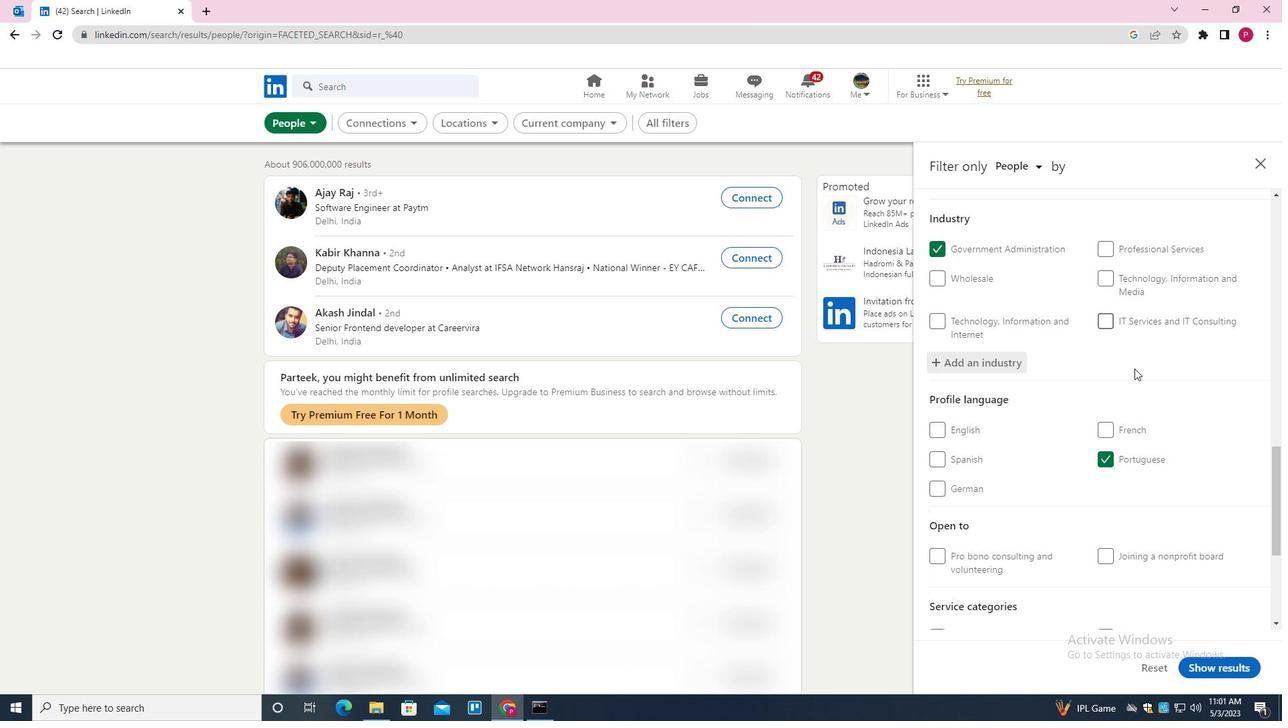 
Action: Mouse moved to (1092, 448)
Screenshot: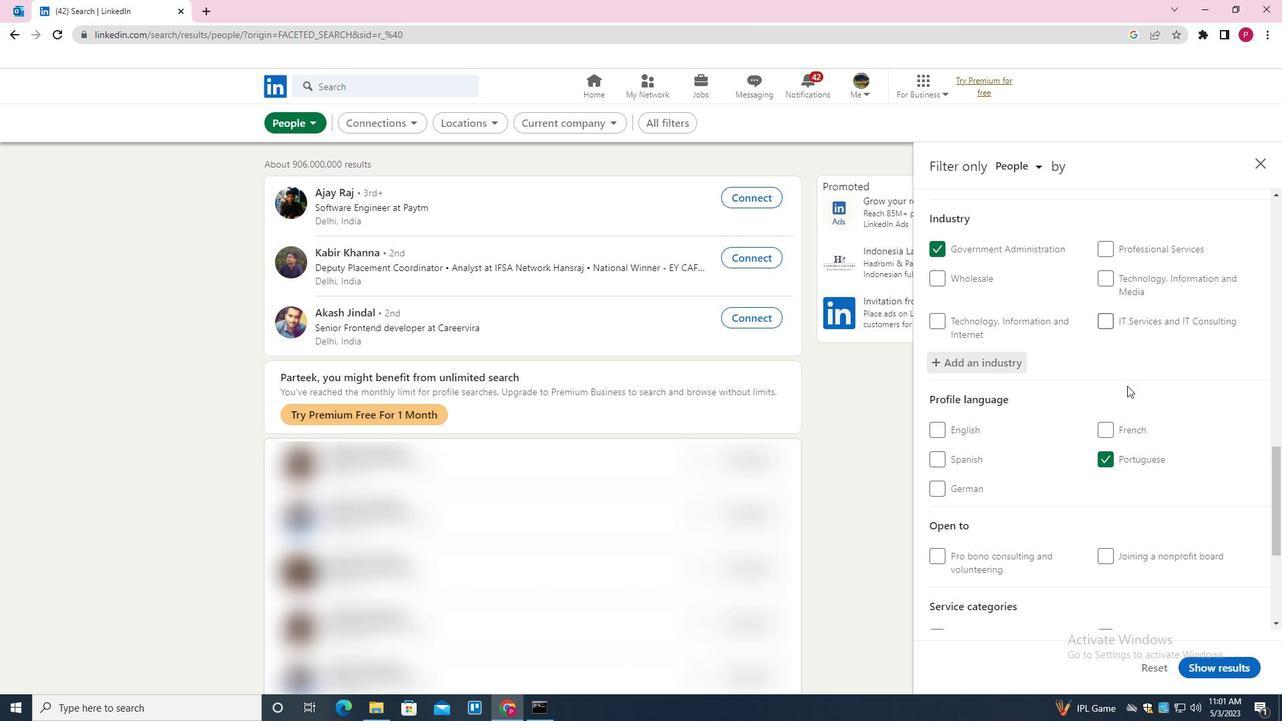 
Action: Mouse scrolled (1092, 447) with delta (0, 0)
Screenshot: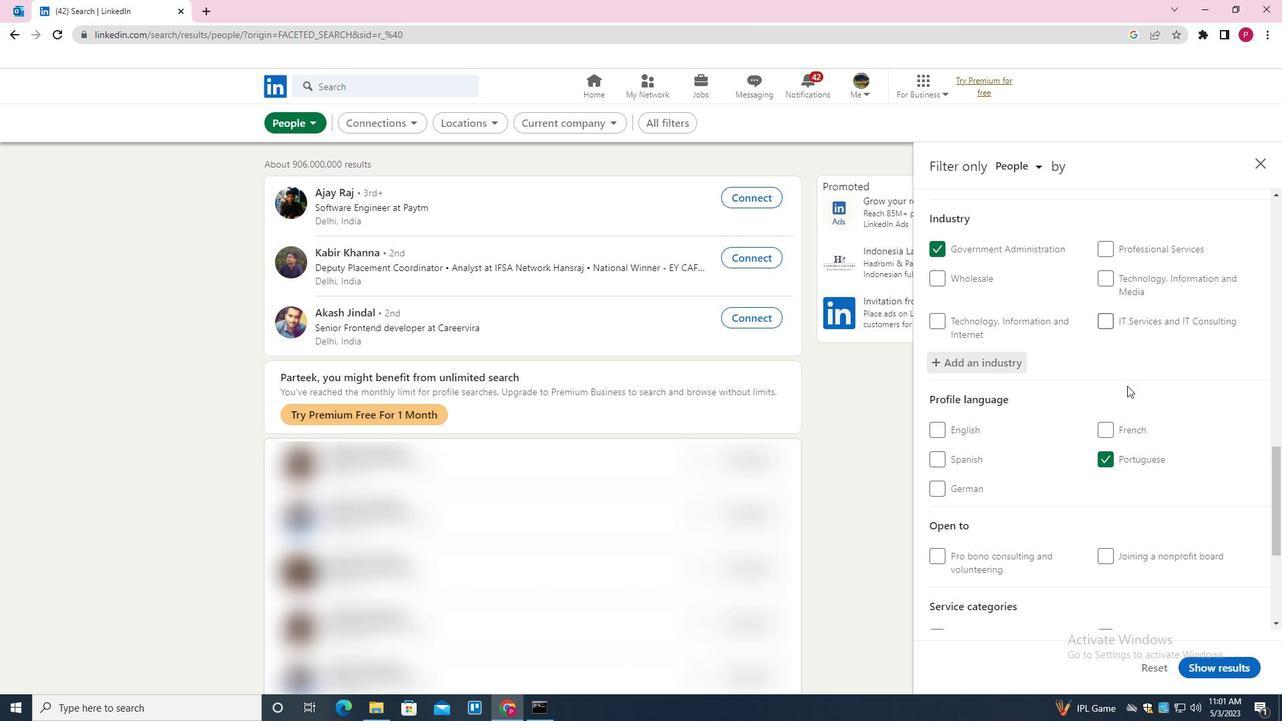 
Action: Mouse moved to (1139, 433)
Screenshot: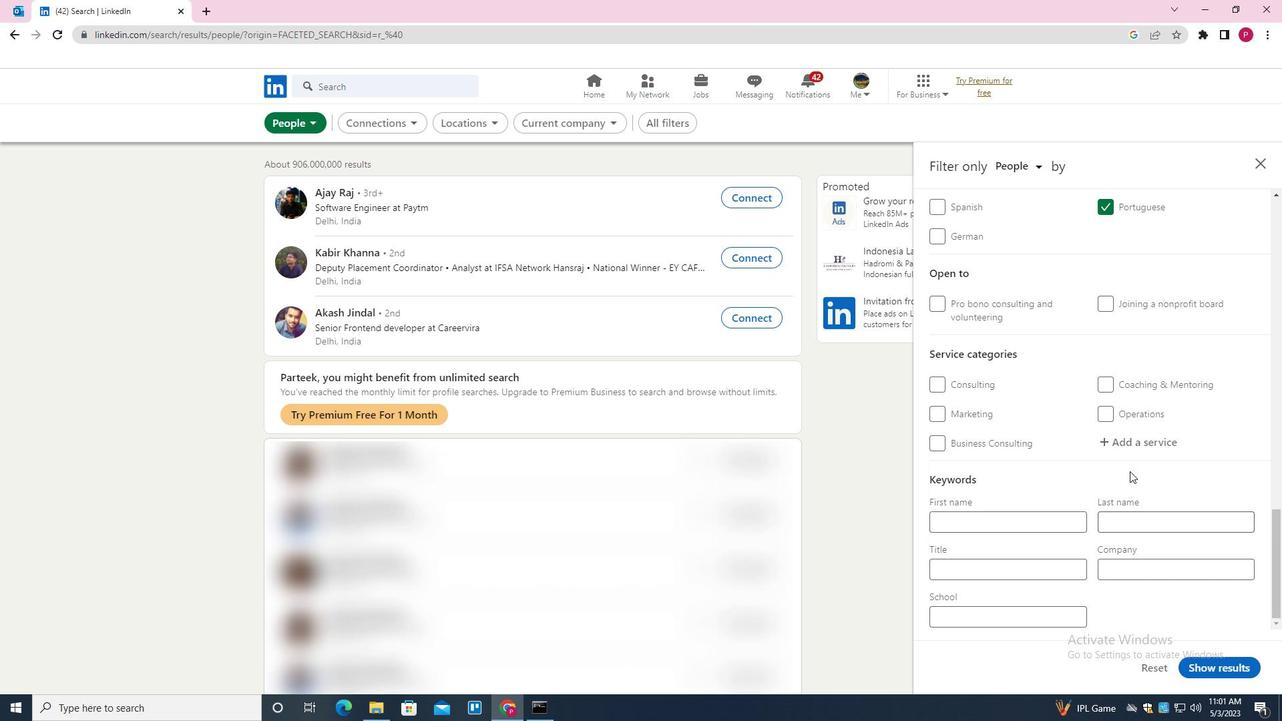 
Action: Mouse pressed left at (1139, 433)
Screenshot: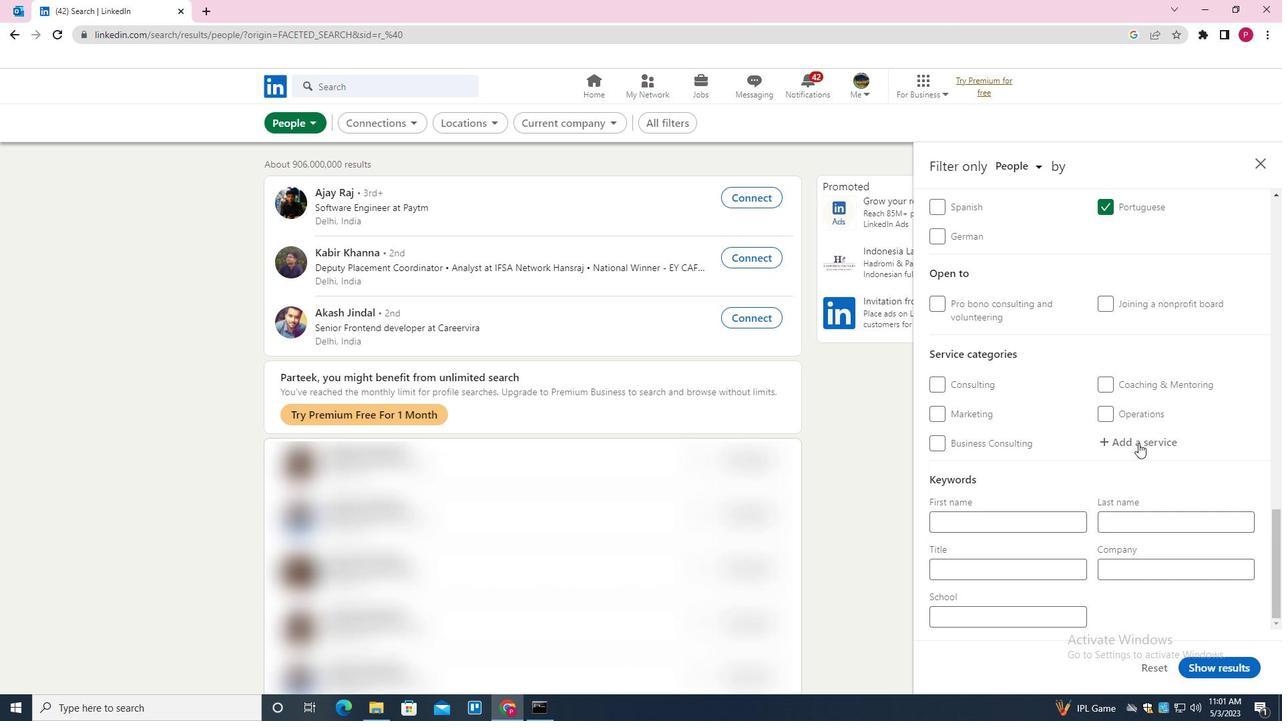 
Action: Key pressed <Key.shift>PROGRAM<Key.space><Key.shift>MANAGEMENT<Key.down><Key.enter>
Screenshot: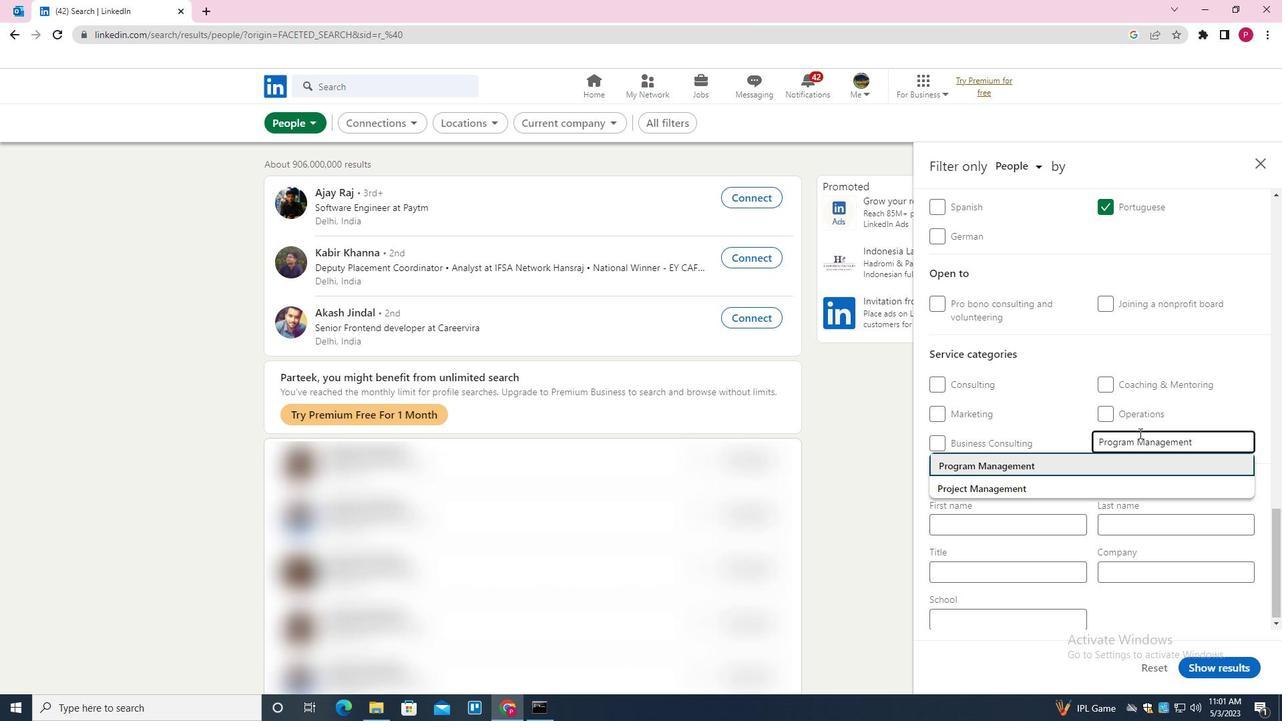 
Action: Mouse moved to (1089, 477)
Screenshot: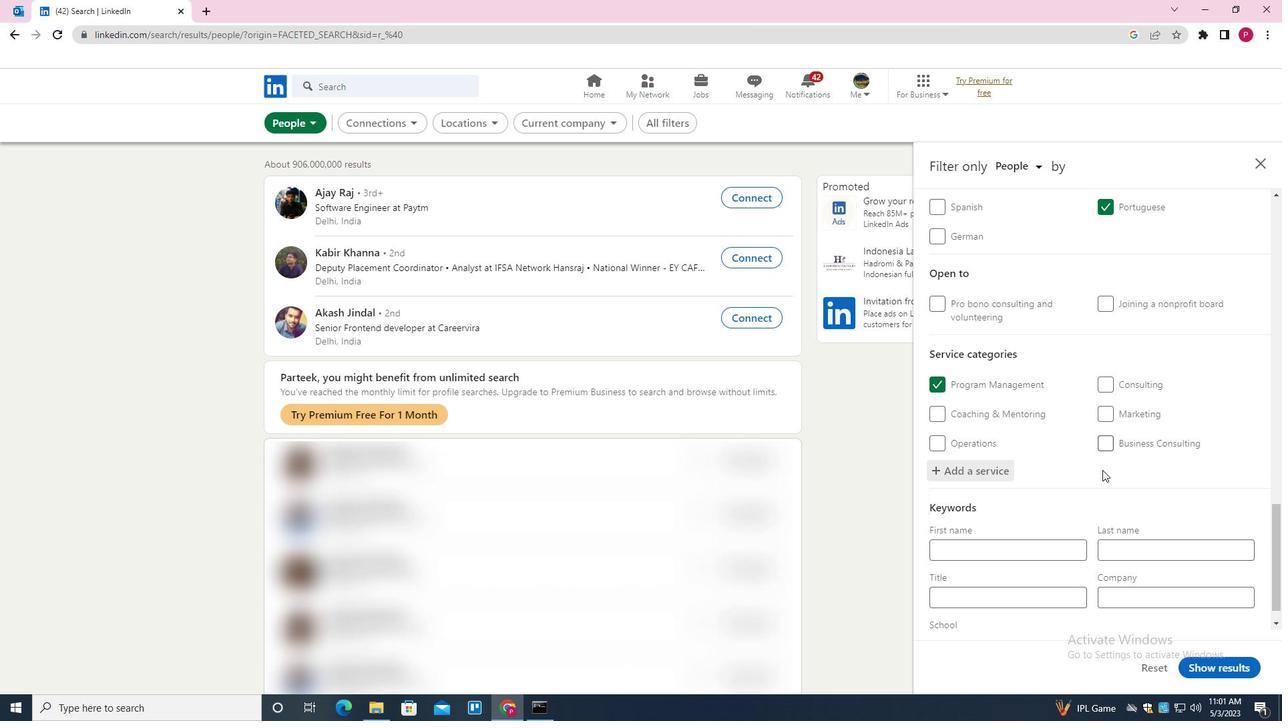 
Action: Mouse scrolled (1089, 476) with delta (0, 0)
Screenshot: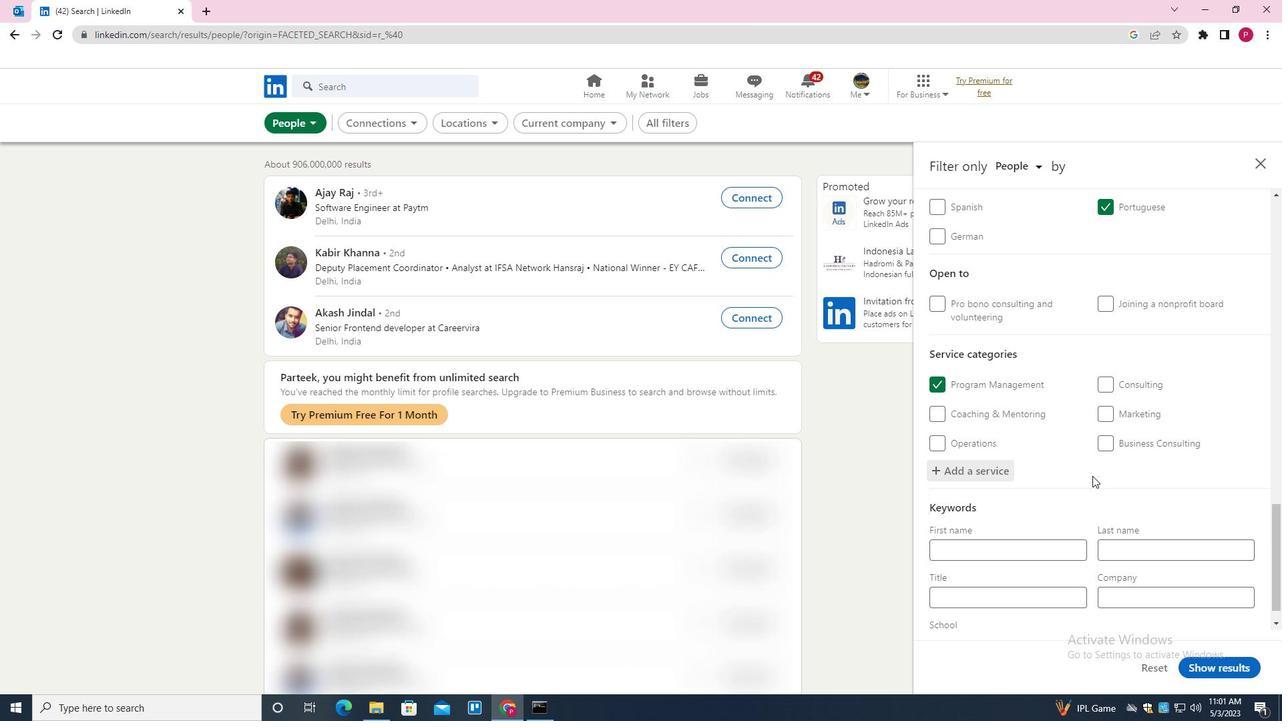 
Action: Mouse moved to (1086, 478)
Screenshot: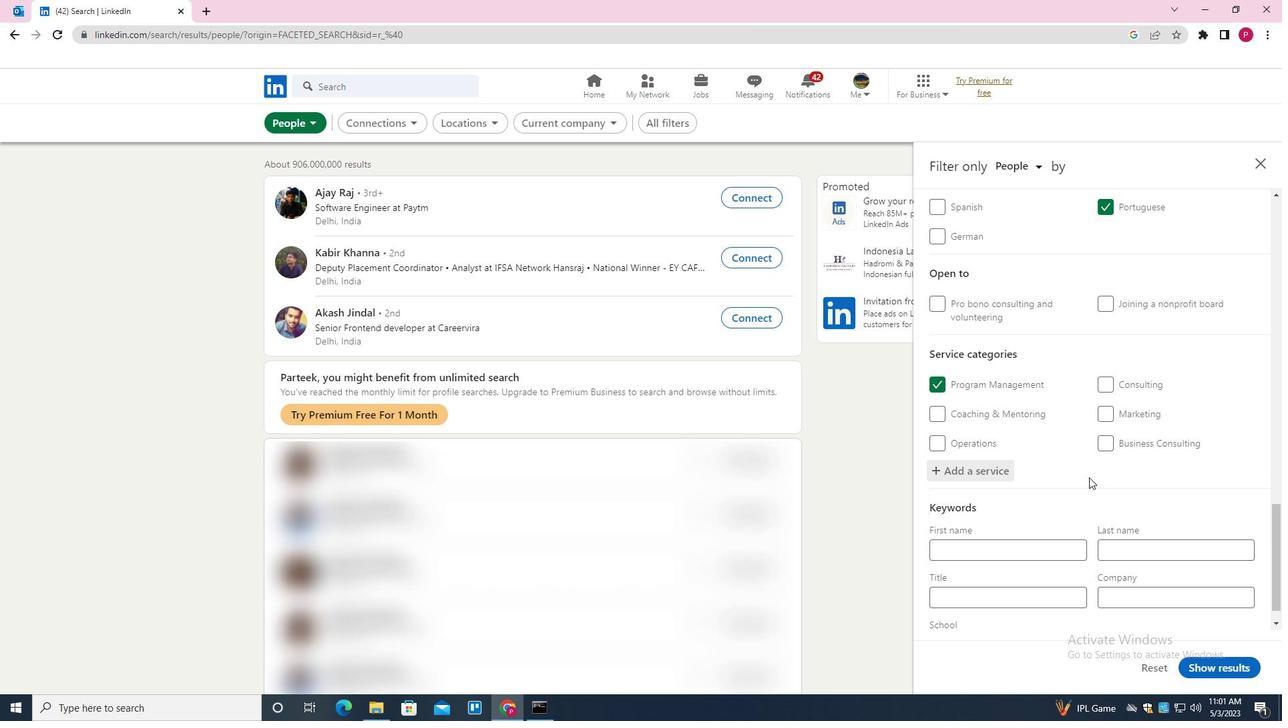
Action: Mouse scrolled (1086, 477) with delta (0, 0)
Screenshot: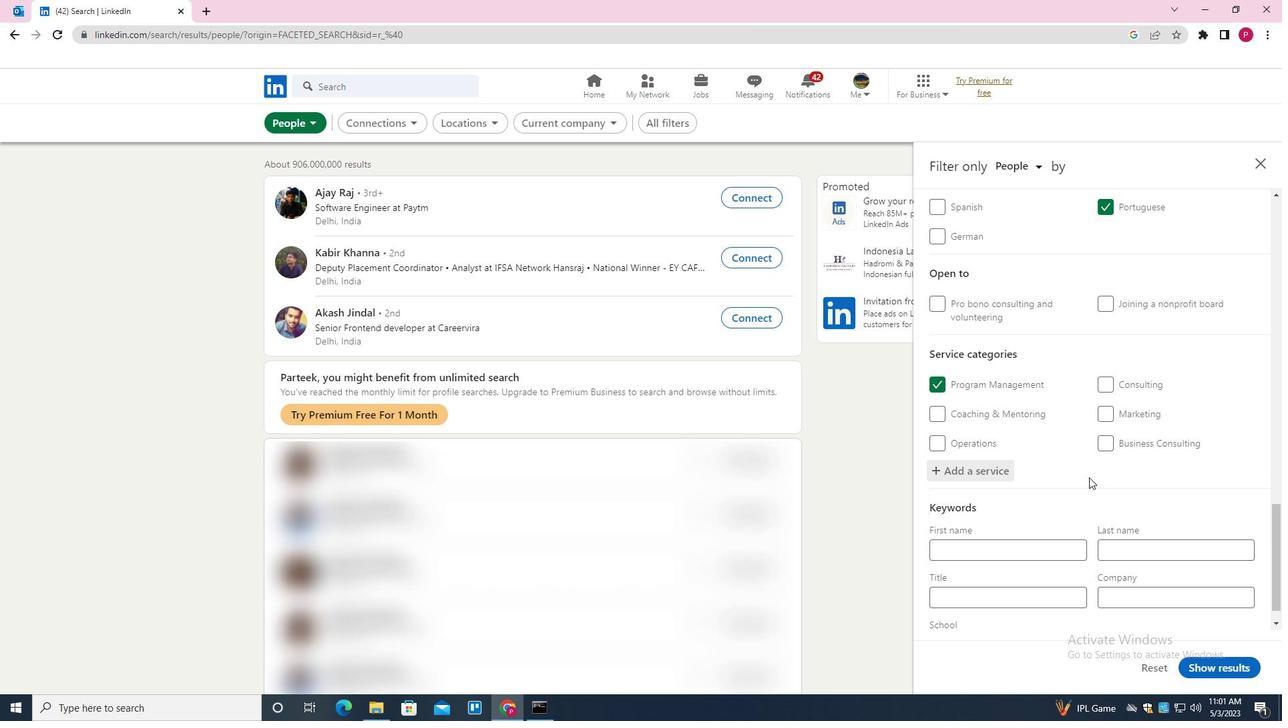 
Action: Mouse moved to (1084, 480)
Screenshot: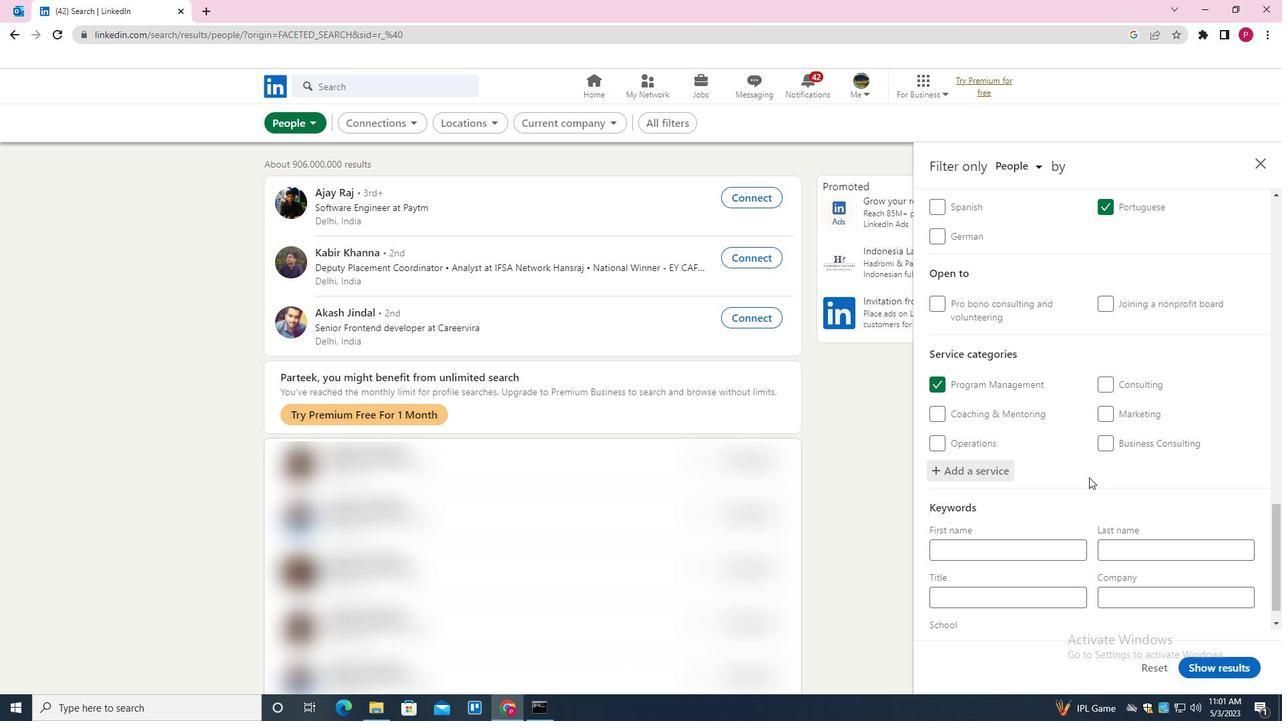 
Action: Mouse scrolled (1084, 479) with delta (0, 0)
Screenshot: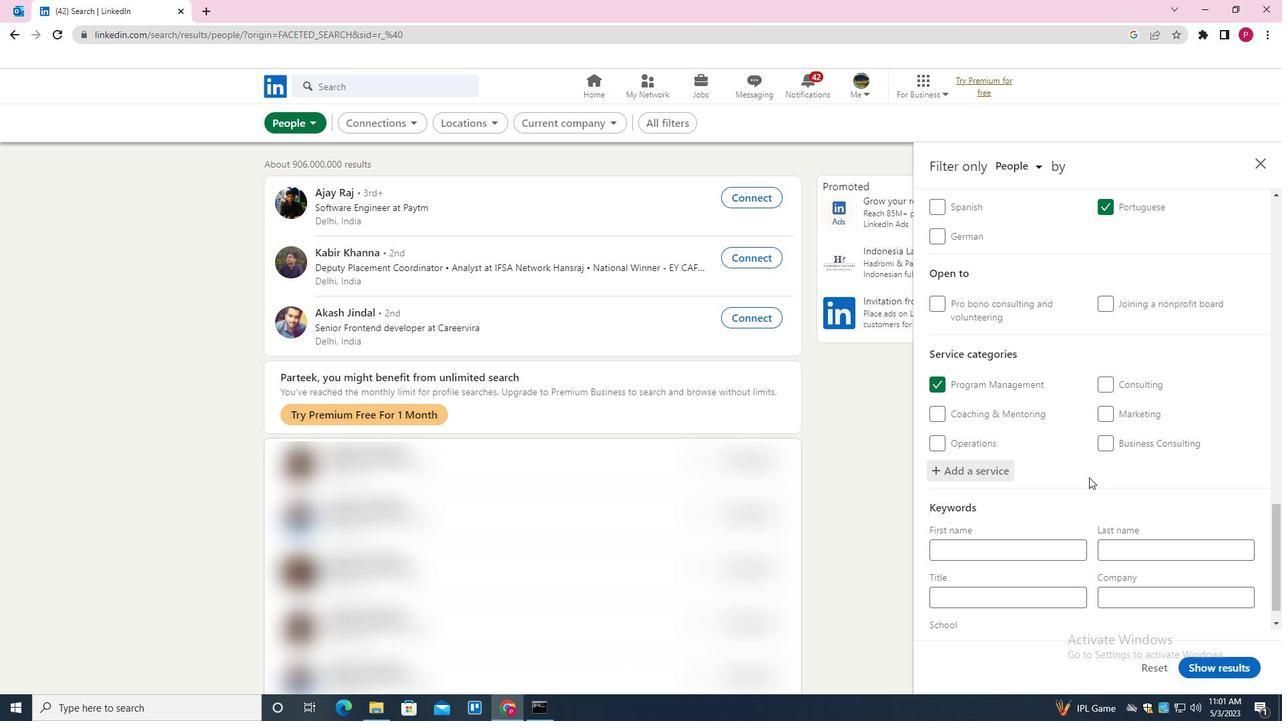 
Action: Mouse moved to (1074, 486)
Screenshot: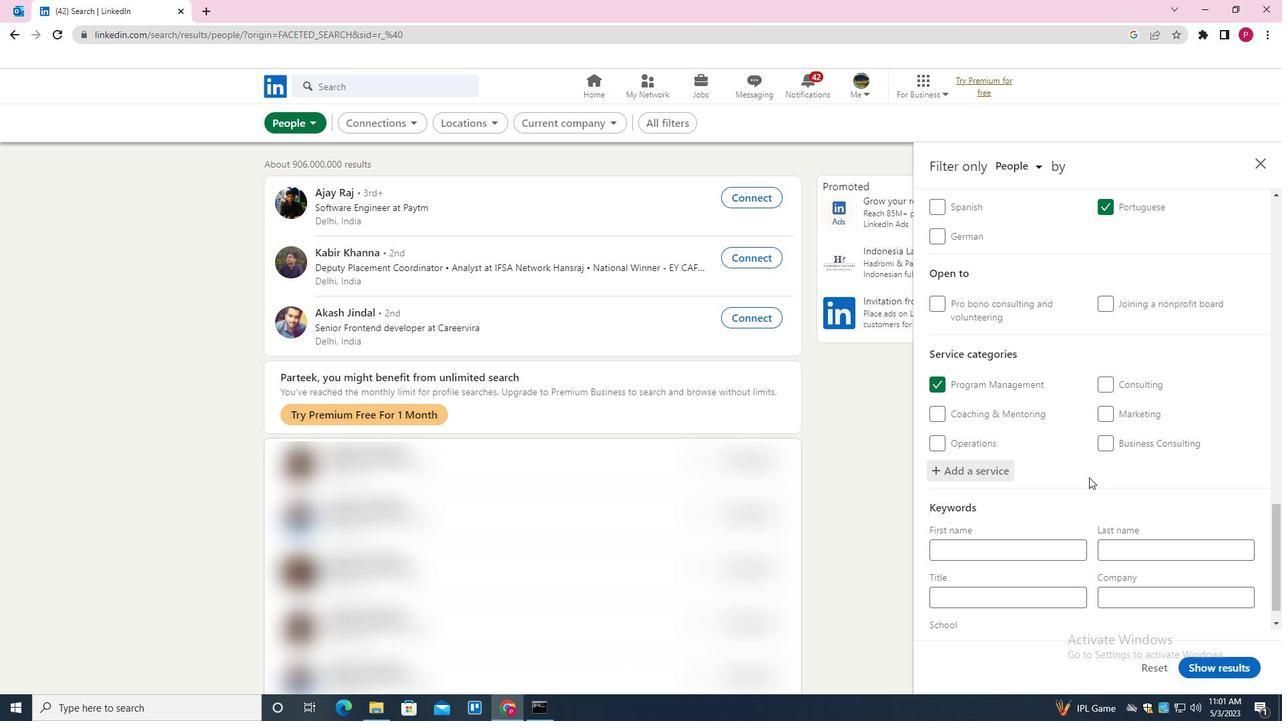 
Action: Mouse scrolled (1074, 485) with delta (0, 0)
Screenshot: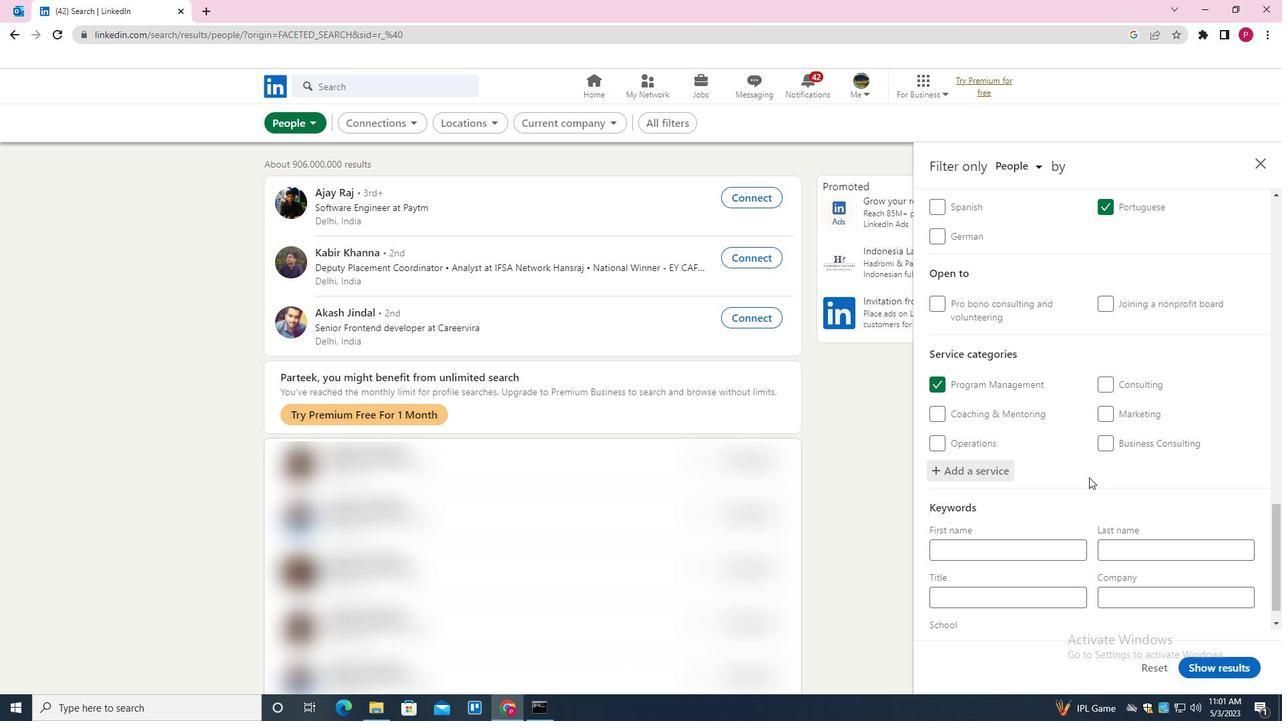
Action: Mouse moved to (1022, 562)
Screenshot: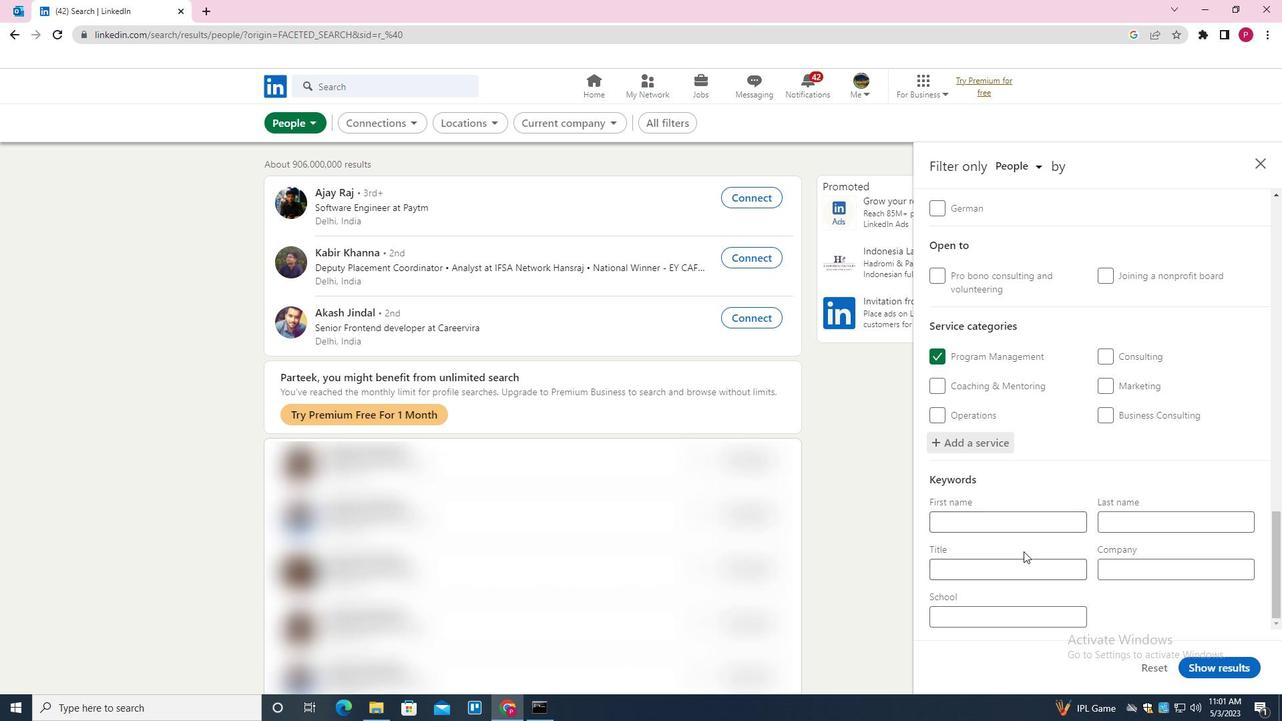 
Action: Mouse pressed left at (1022, 562)
Screenshot: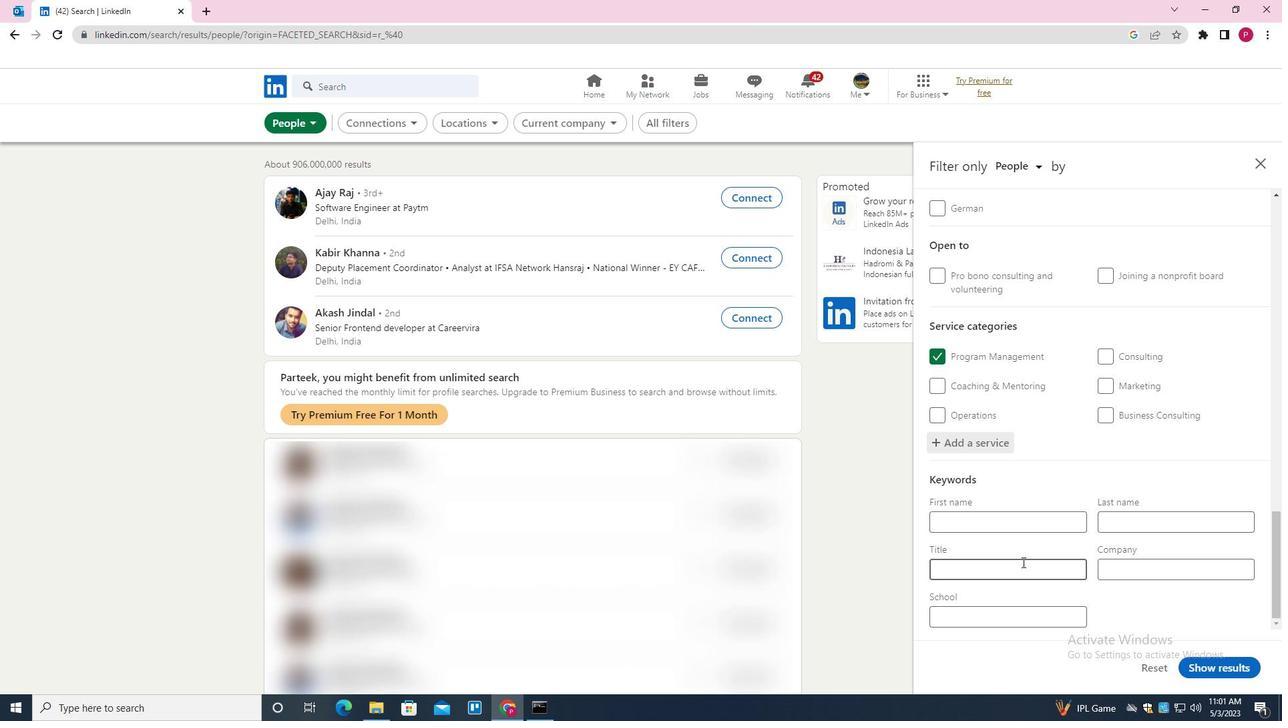 
Action: Key pressed <Key.shift>CONSERVATION<Key.space><Key.shift>SCIEB<Key.backspace>NTIST
Screenshot: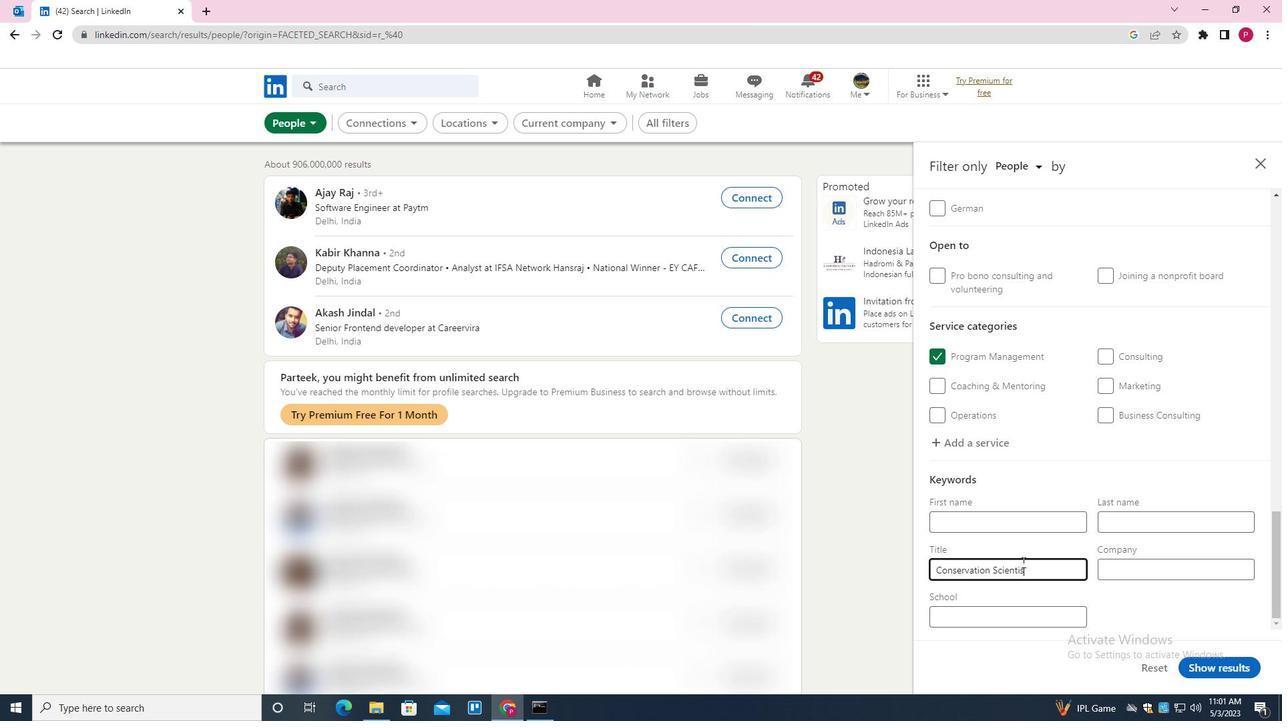 
Action: Mouse moved to (1201, 662)
Screenshot: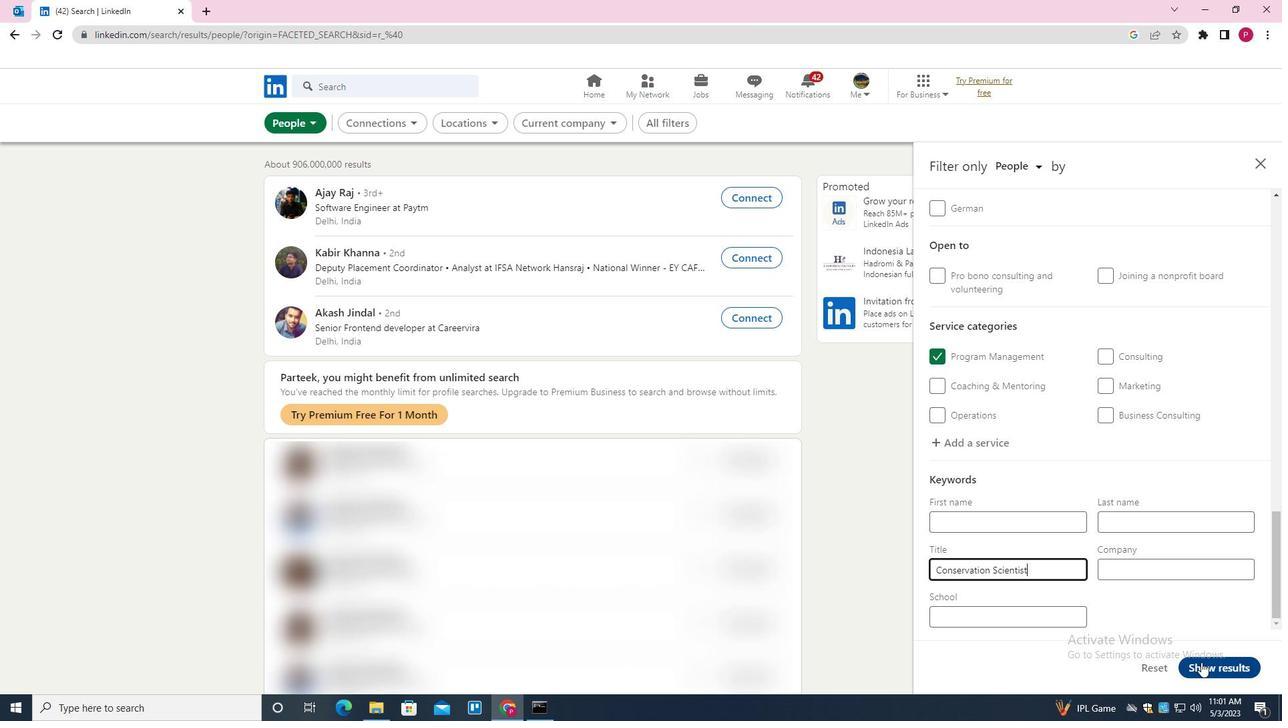 
Action: Mouse pressed left at (1201, 662)
Screenshot: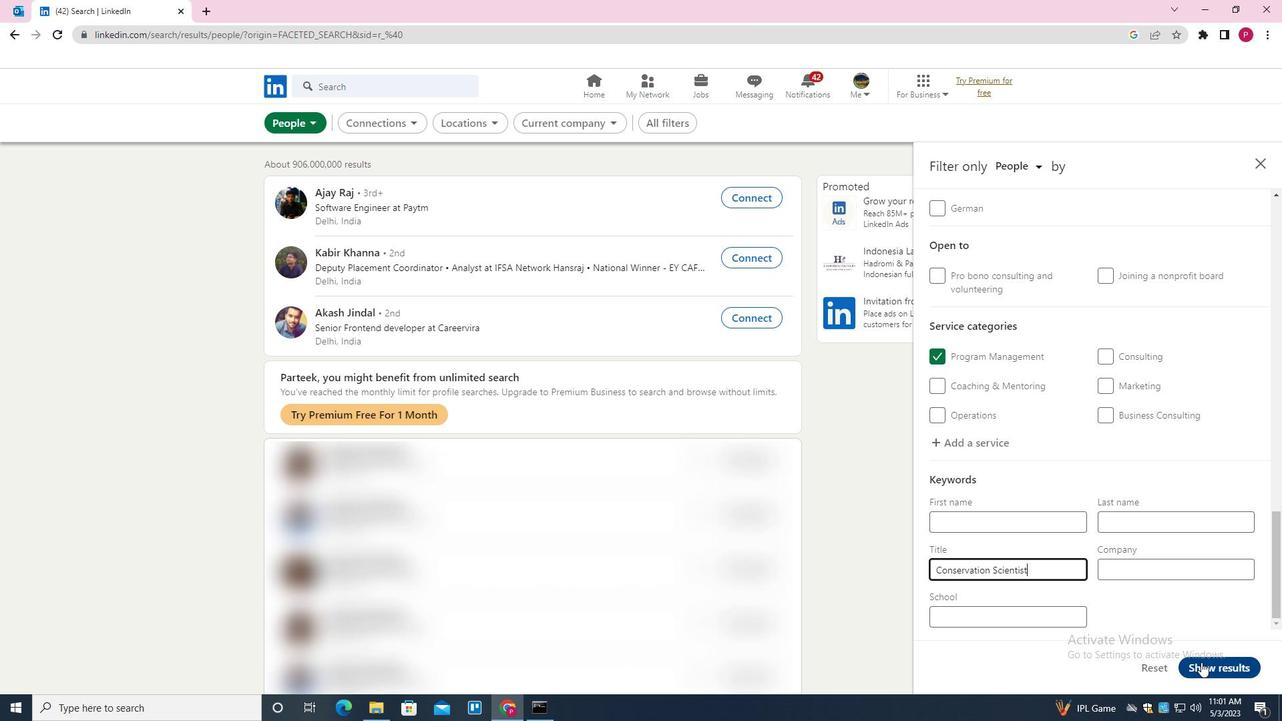 
Action: Mouse moved to (680, 393)
Screenshot: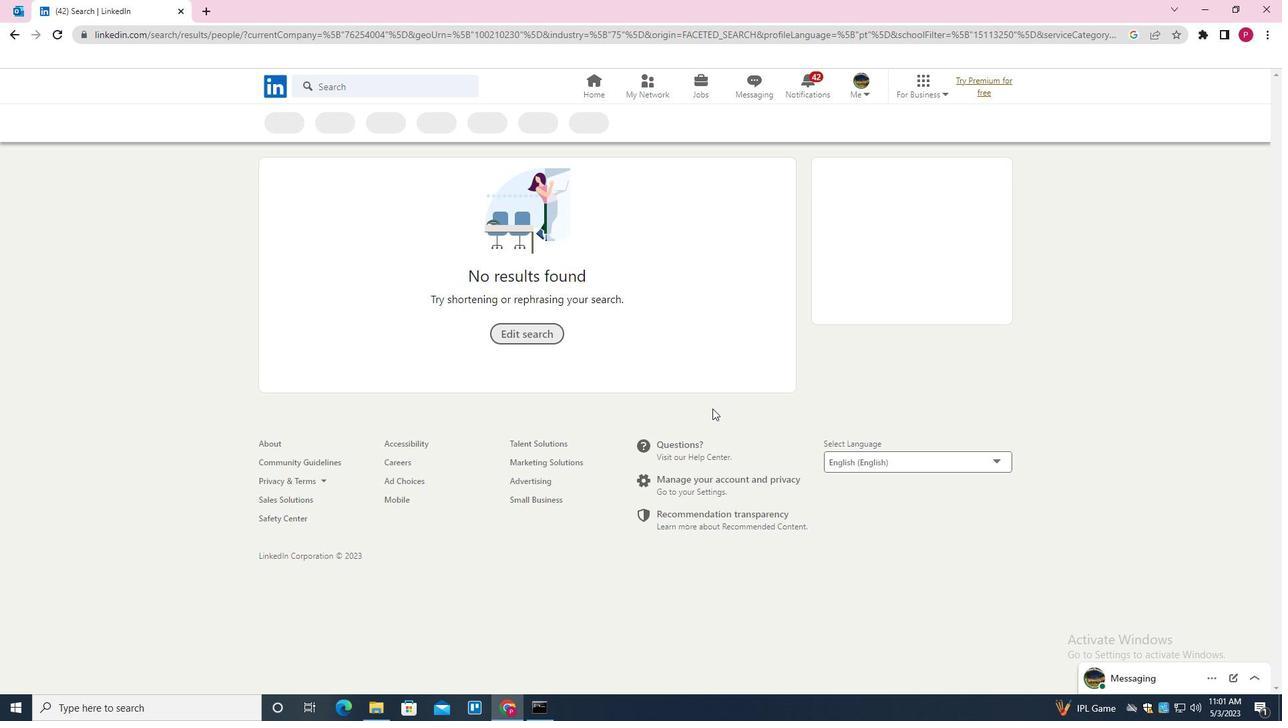 
